 Task: Find connections with filter location Duncan with filter topic #Mobileapplicationswith filter profile language Potuguese with filter current company Brookfield Asset Management with filter school De Nobili School with filter industry Robotics Engineering with filter service category Family Law with filter keywords title Accounts Payable/Receivable Clerk
Action: Mouse moved to (149, 237)
Screenshot: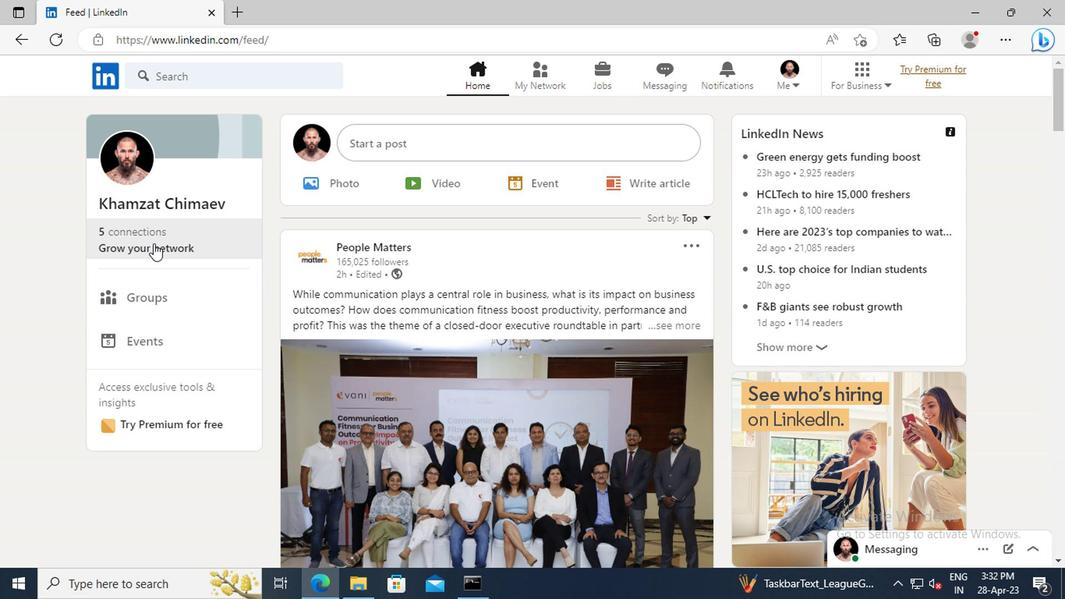 
Action: Mouse pressed left at (149, 237)
Screenshot: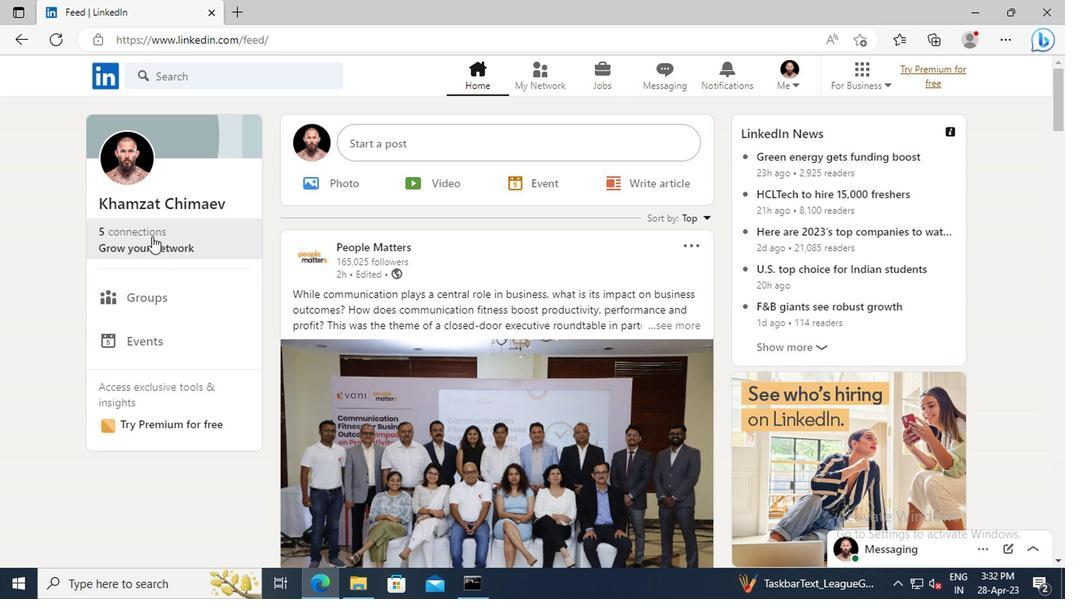
Action: Mouse moved to (168, 159)
Screenshot: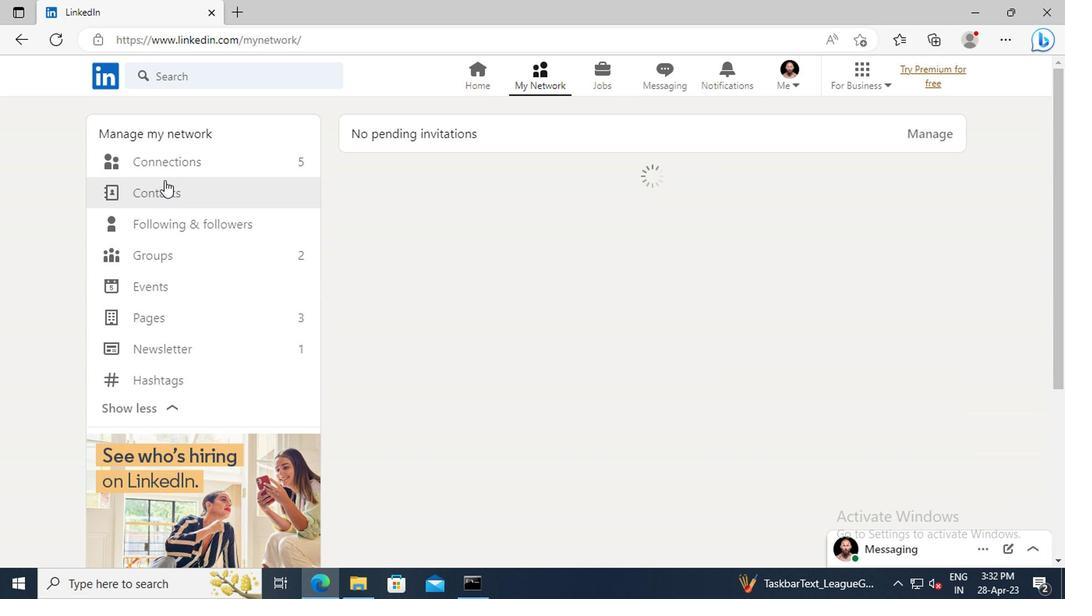 
Action: Mouse pressed left at (168, 159)
Screenshot: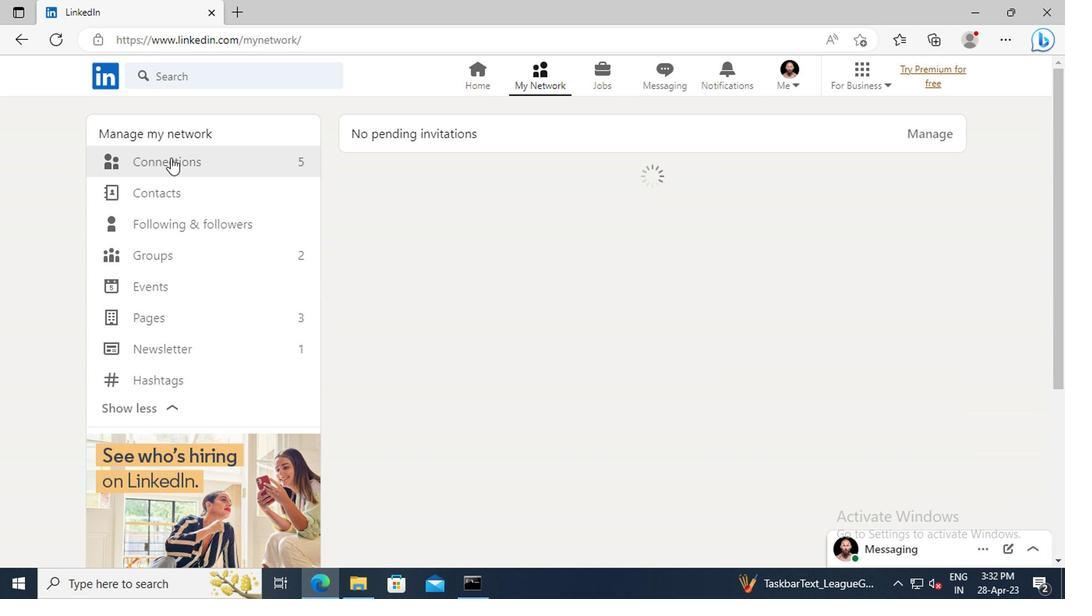 
Action: Mouse moved to (647, 168)
Screenshot: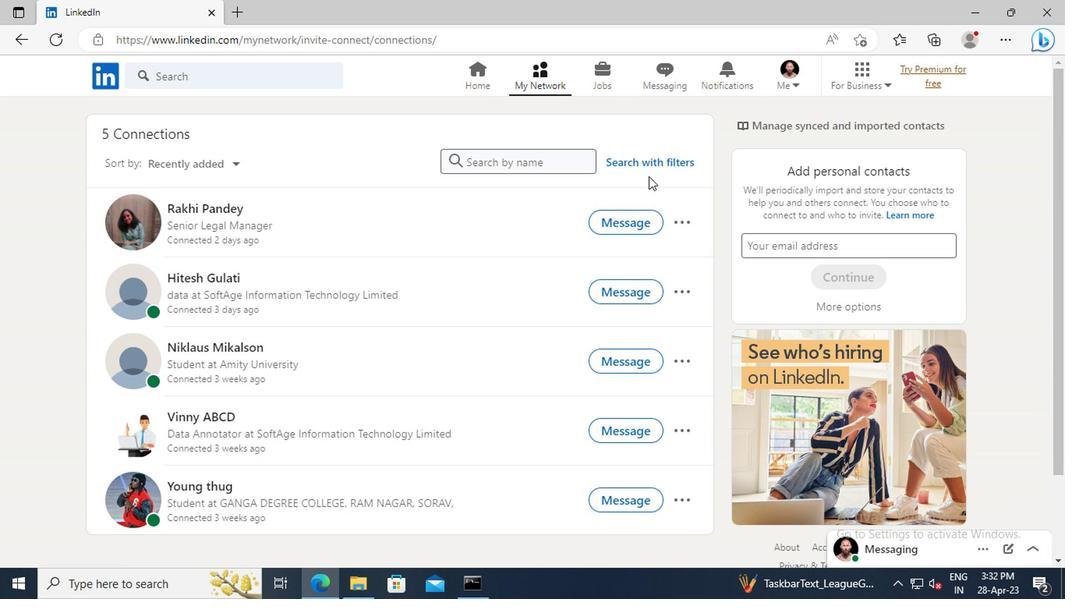 
Action: Mouse pressed left at (647, 168)
Screenshot: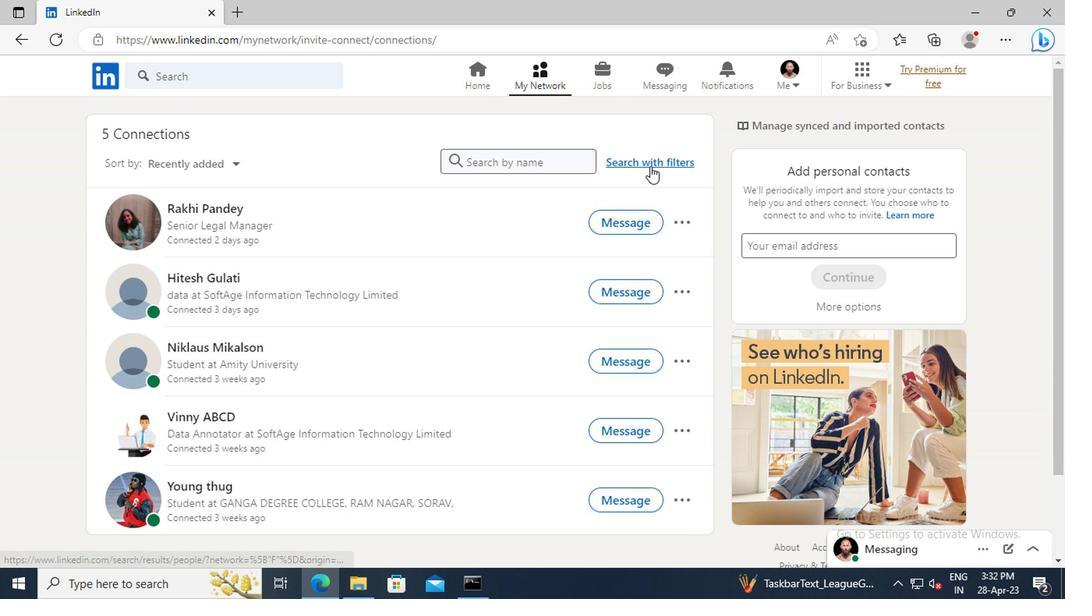 
Action: Mouse moved to (588, 122)
Screenshot: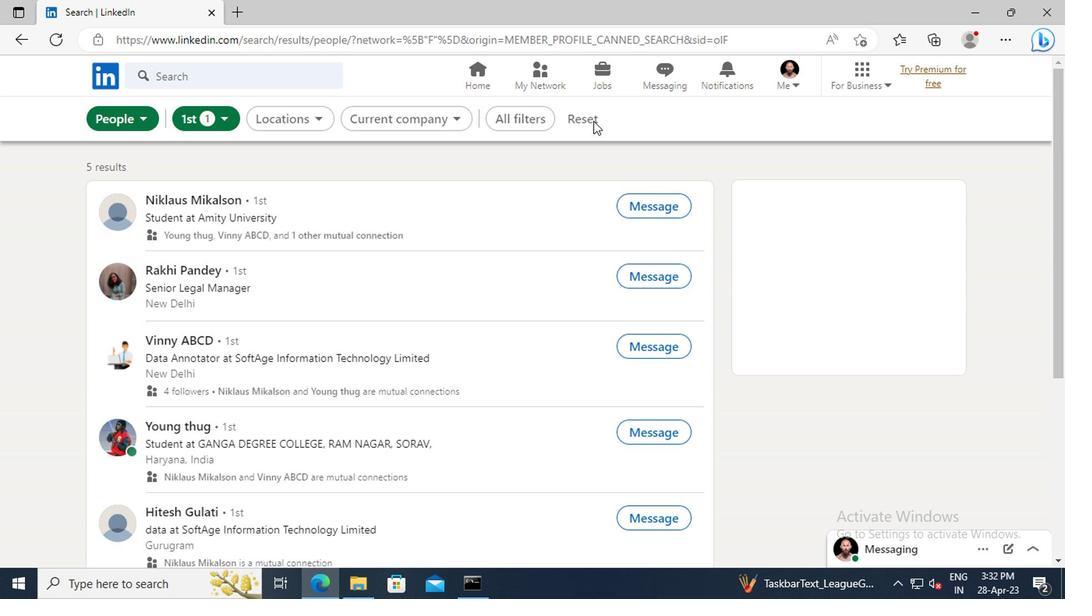 
Action: Mouse pressed left at (588, 122)
Screenshot: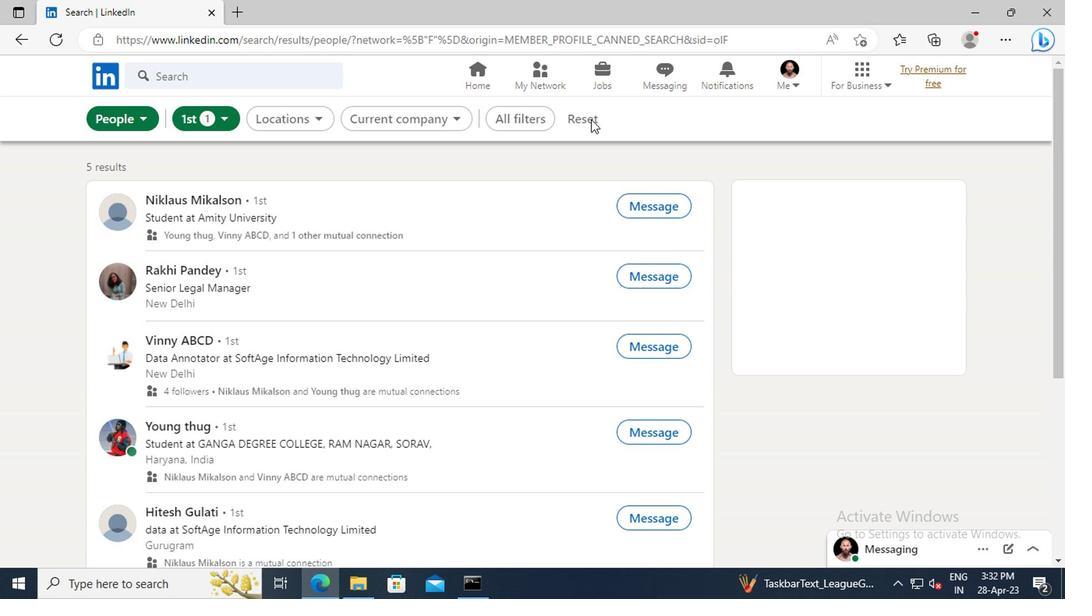 
Action: Mouse moved to (567, 120)
Screenshot: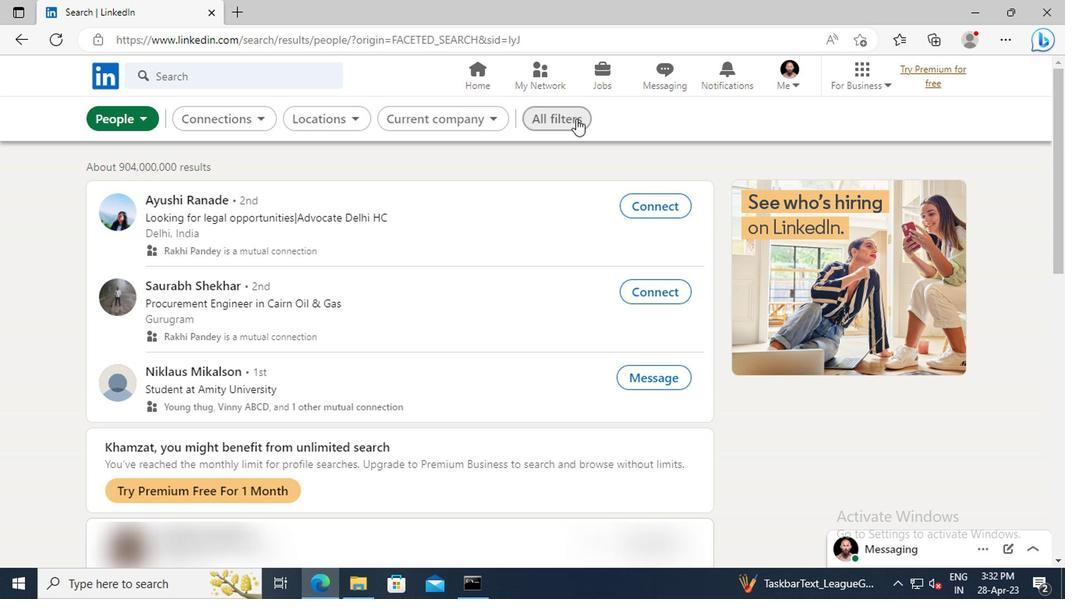 
Action: Mouse pressed left at (567, 120)
Screenshot: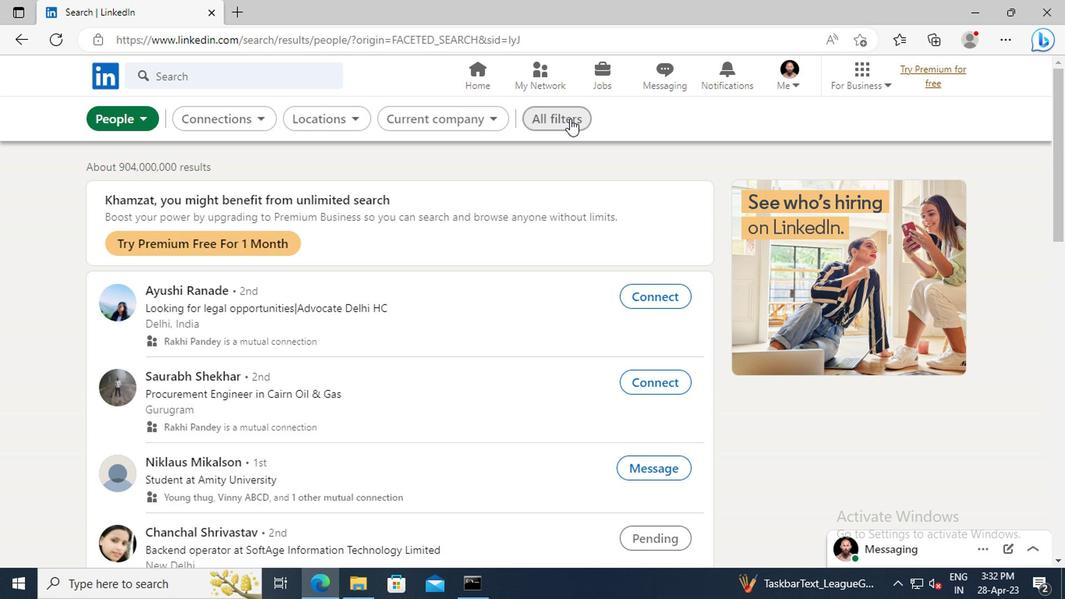 
Action: Mouse moved to (886, 259)
Screenshot: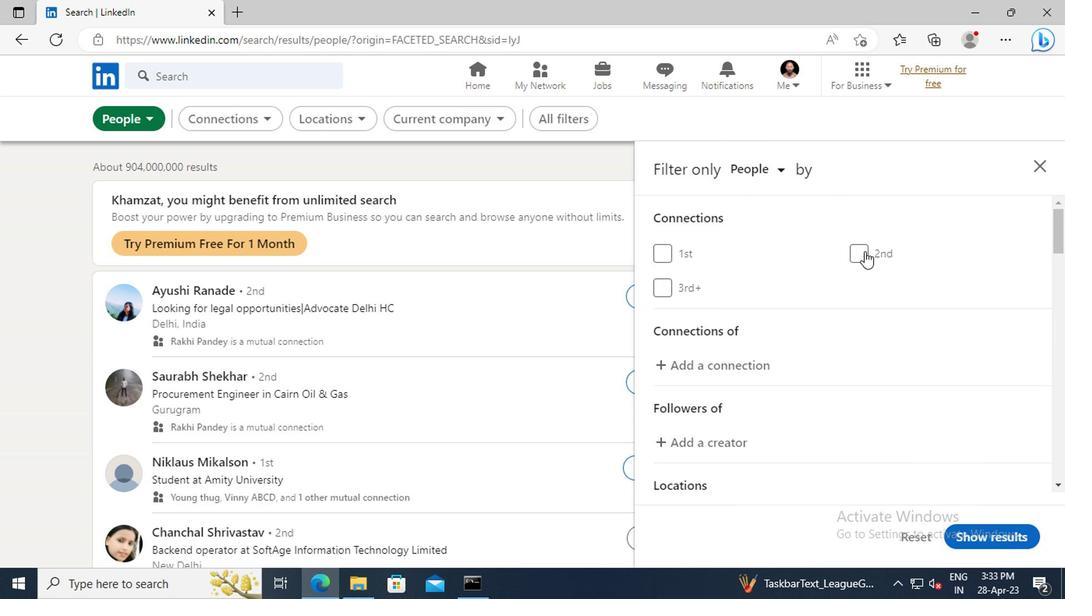 
Action: Mouse scrolled (886, 258) with delta (0, 0)
Screenshot: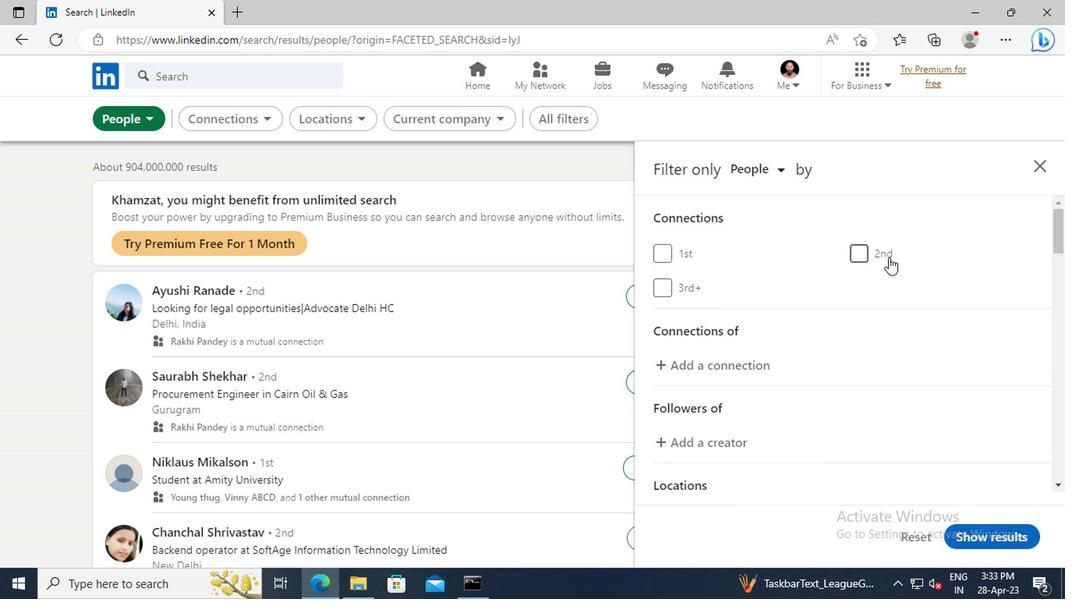 
Action: Mouse scrolled (886, 258) with delta (0, 0)
Screenshot: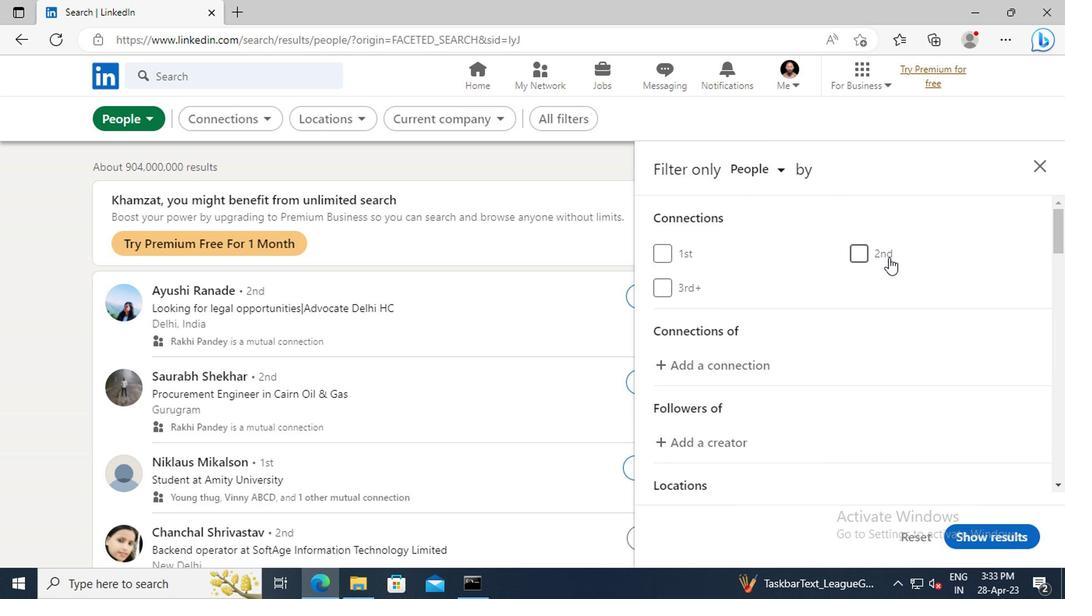 
Action: Mouse scrolled (886, 258) with delta (0, 0)
Screenshot: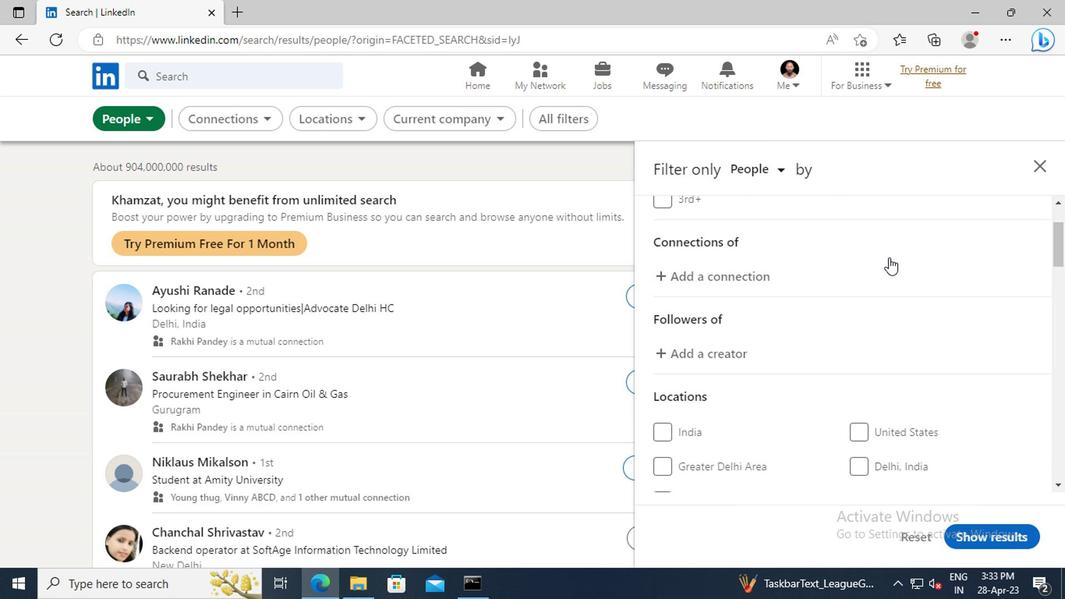 
Action: Mouse scrolled (886, 258) with delta (0, 0)
Screenshot: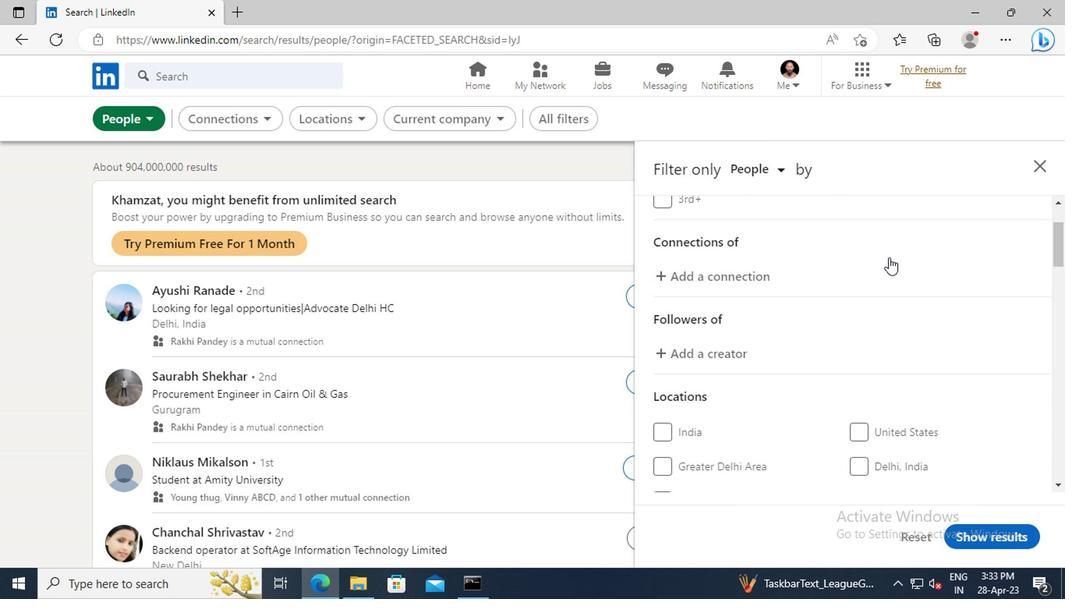 
Action: Mouse scrolled (886, 258) with delta (0, 0)
Screenshot: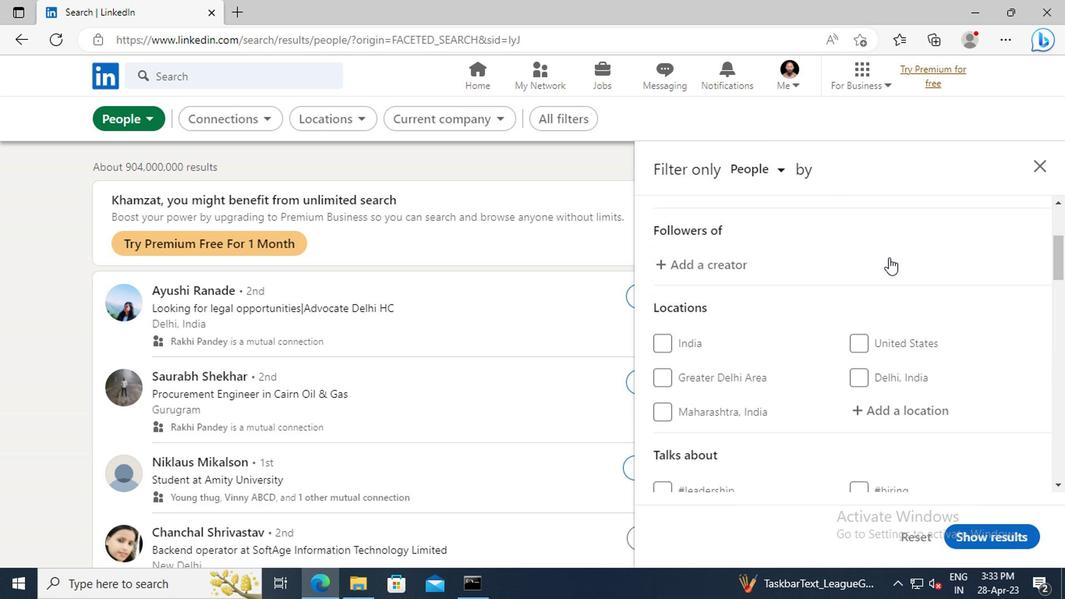 
Action: Mouse scrolled (886, 258) with delta (0, 0)
Screenshot: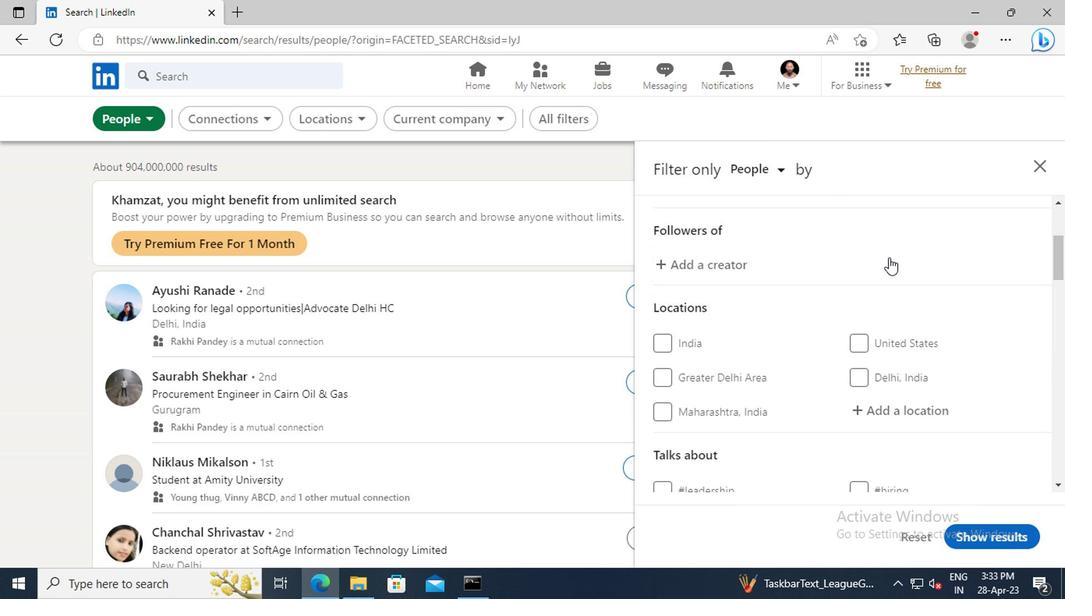 
Action: Mouse moved to (880, 323)
Screenshot: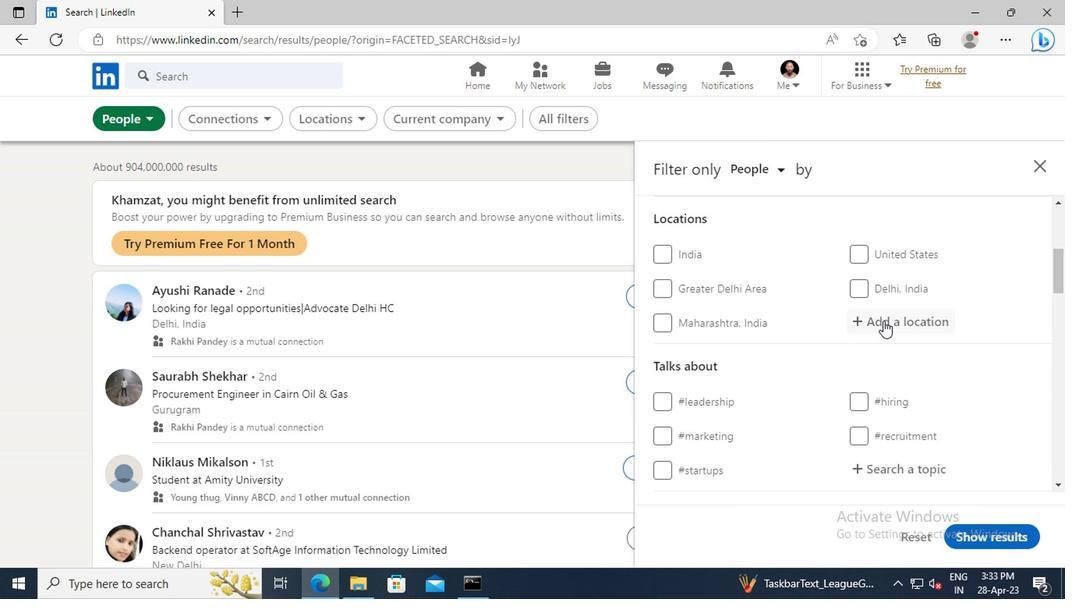 
Action: Mouse pressed left at (880, 323)
Screenshot: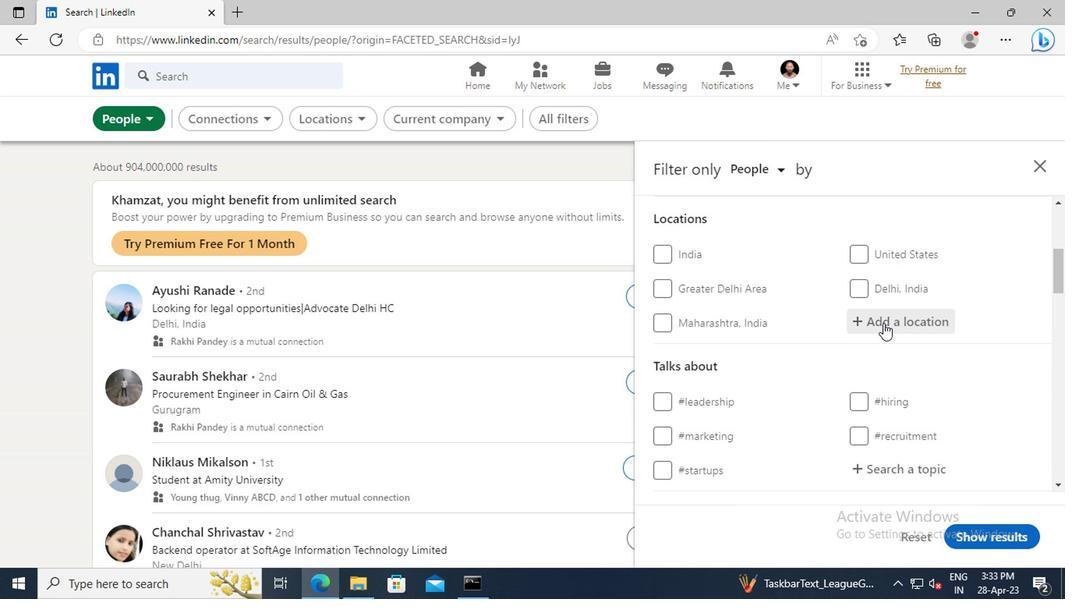 
Action: Key pressed <Key.shift>DUNCAN
Screenshot: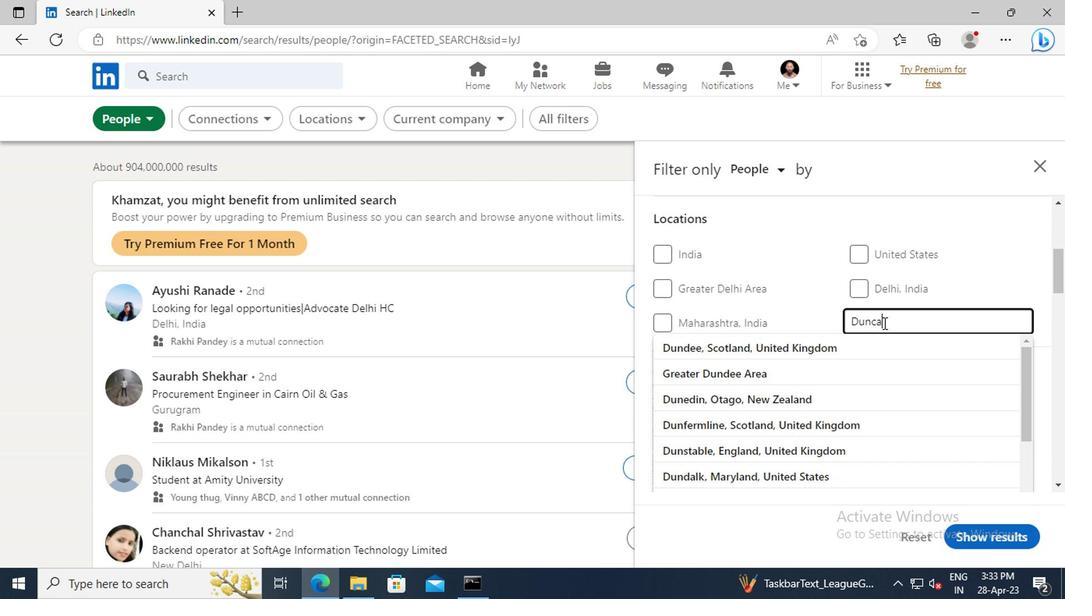 
Action: Mouse moved to (886, 344)
Screenshot: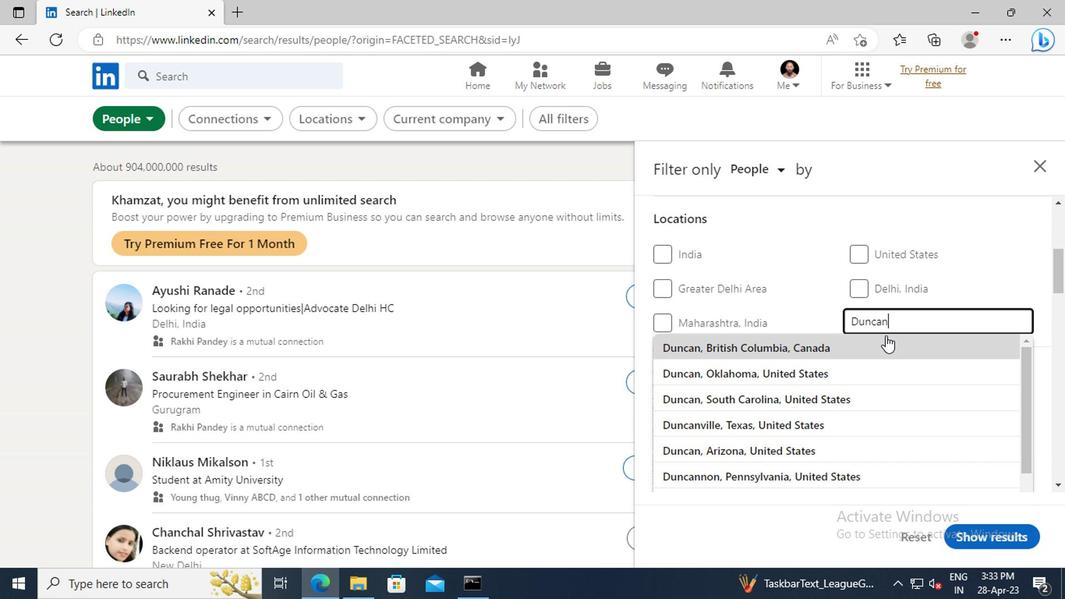 
Action: Mouse pressed left at (886, 344)
Screenshot: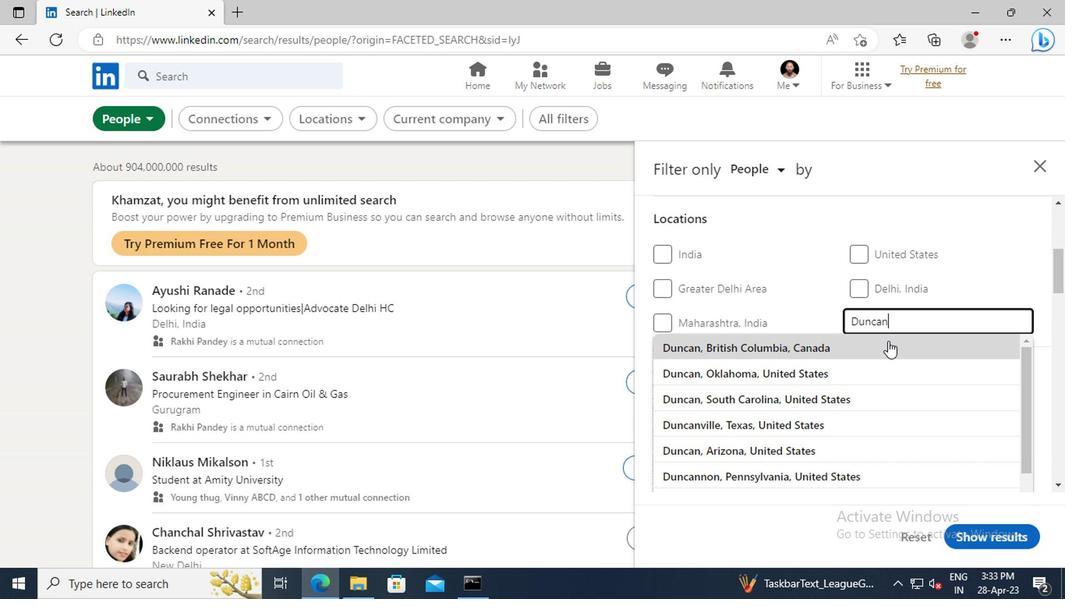 
Action: Mouse scrolled (886, 343) with delta (0, -1)
Screenshot: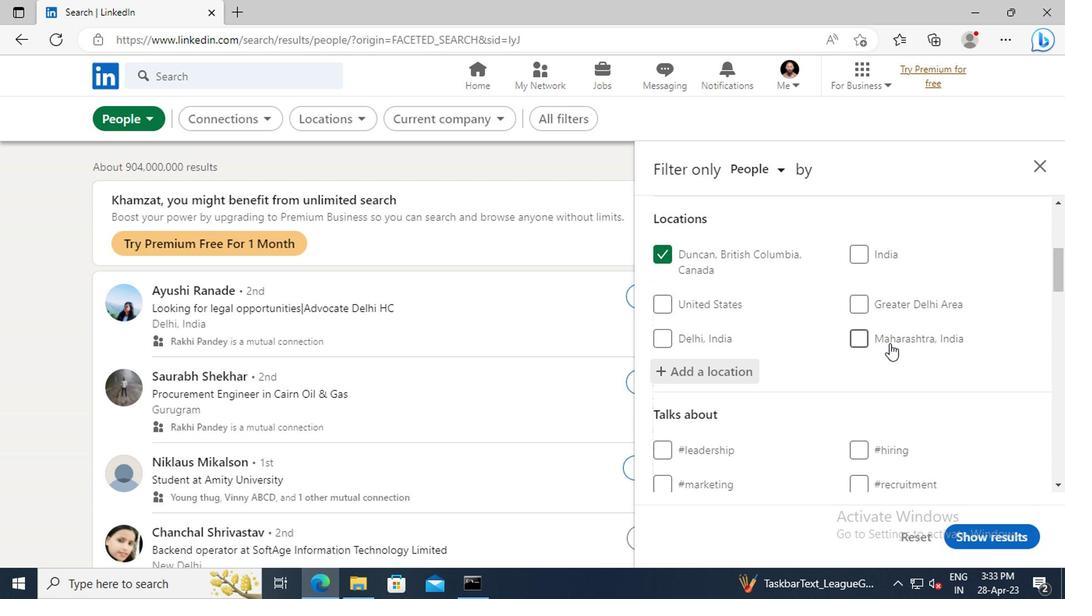 
Action: Mouse scrolled (886, 343) with delta (0, -1)
Screenshot: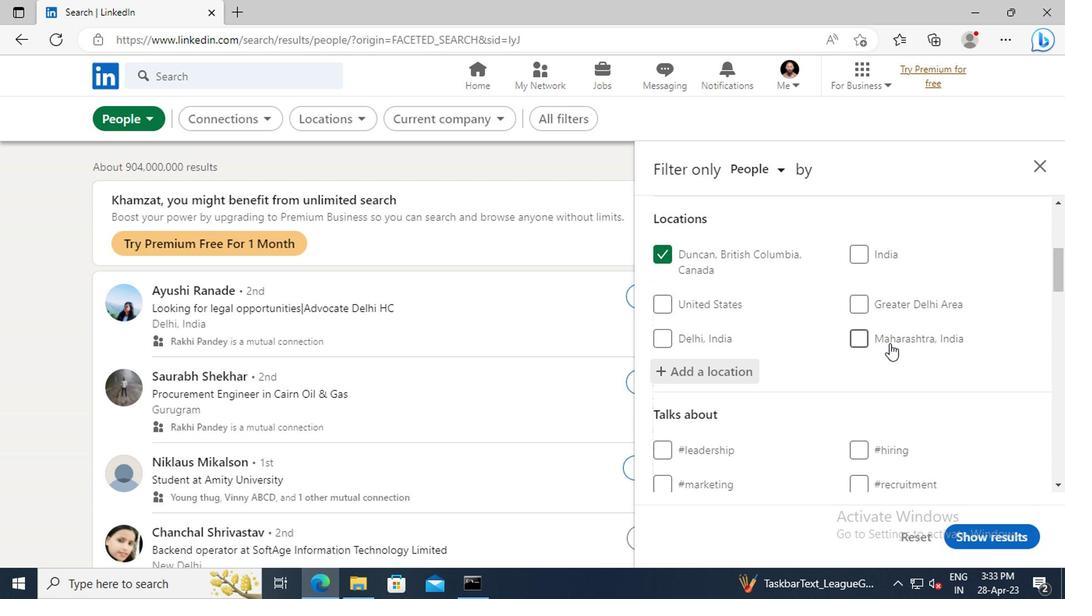 
Action: Mouse scrolled (886, 343) with delta (0, -1)
Screenshot: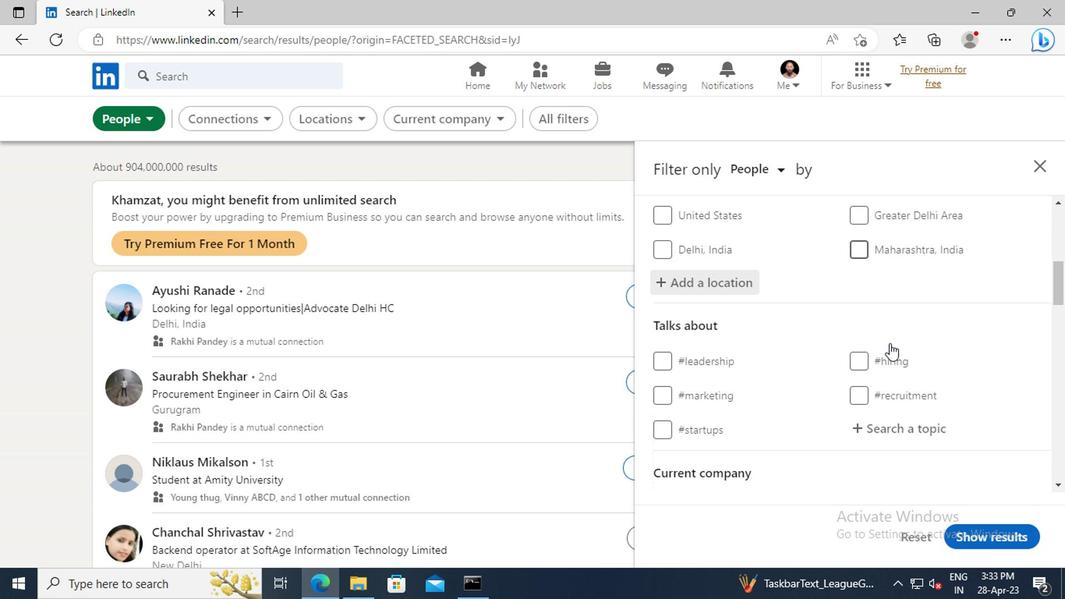 
Action: Mouse moved to (884, 382)
Screenshot: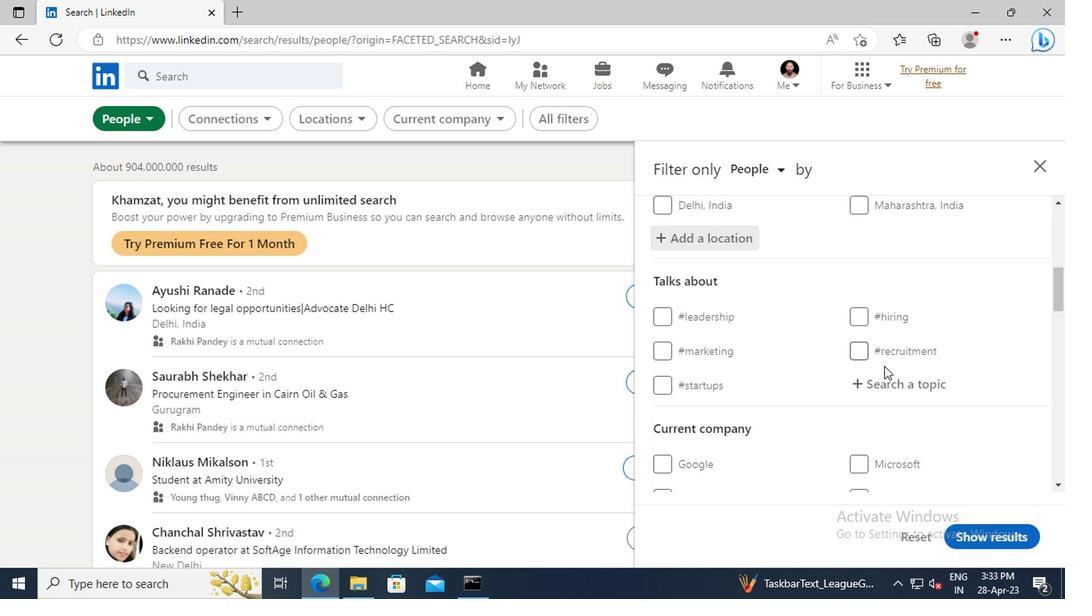 
Action: Mouse pressed left at (884, 382)
Screenshot: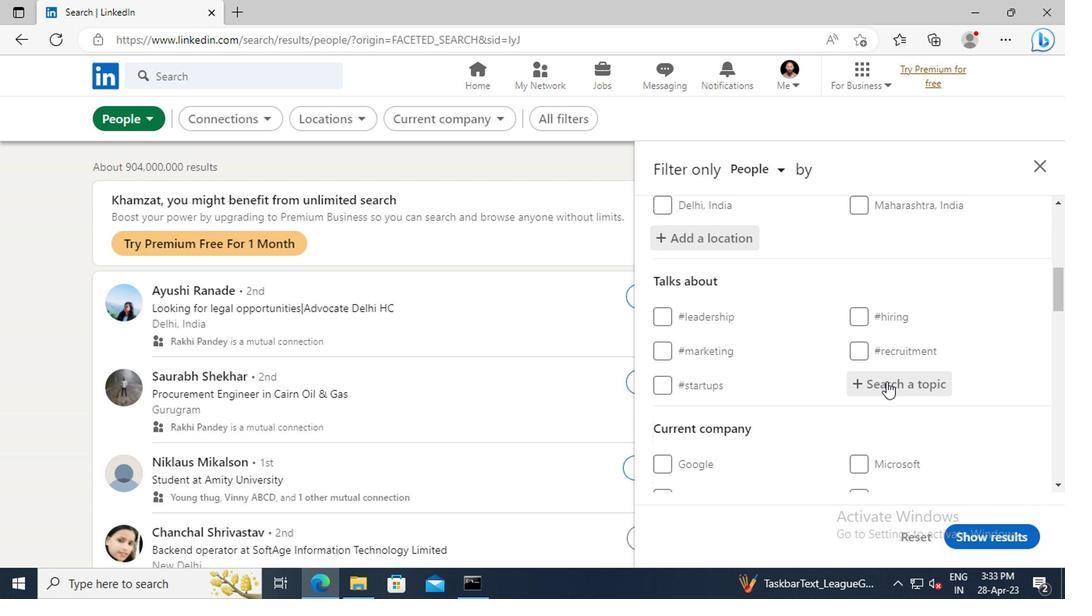 
Action: Key pressed <Key.shift>MOBILEAPPLIC
Screenshot: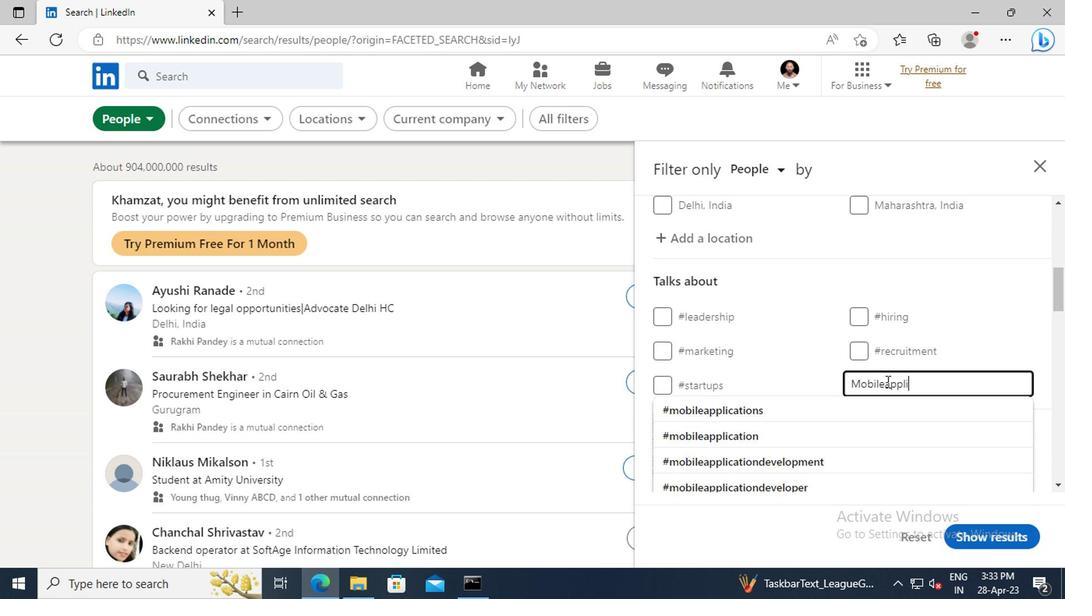 
Action: Mouse moved to (890, 403)
Screenshot: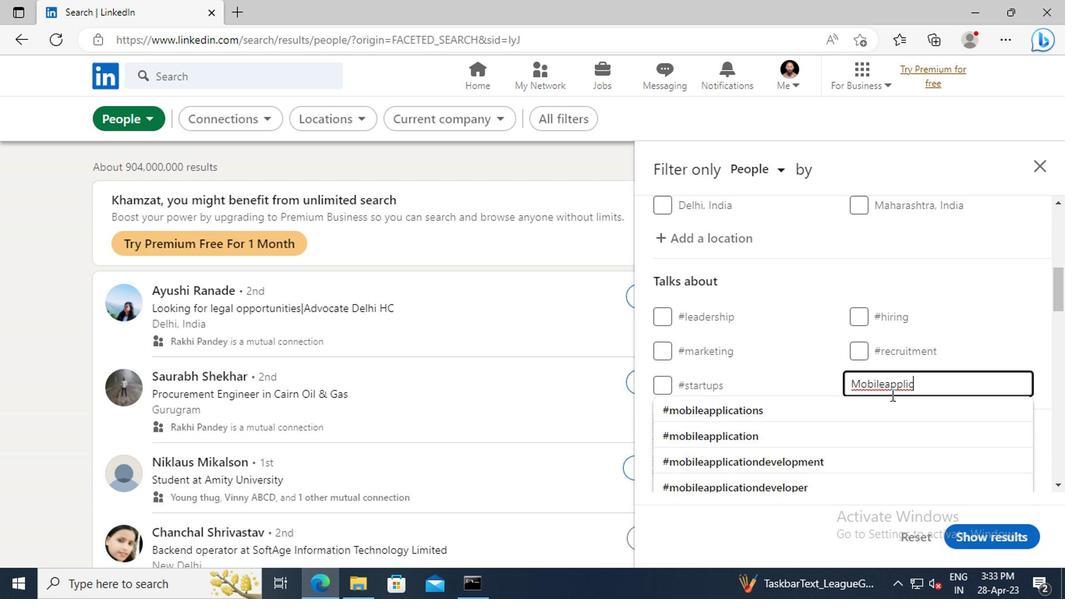 
Action: Mouse pressed left at (890, 403)
Screenshot: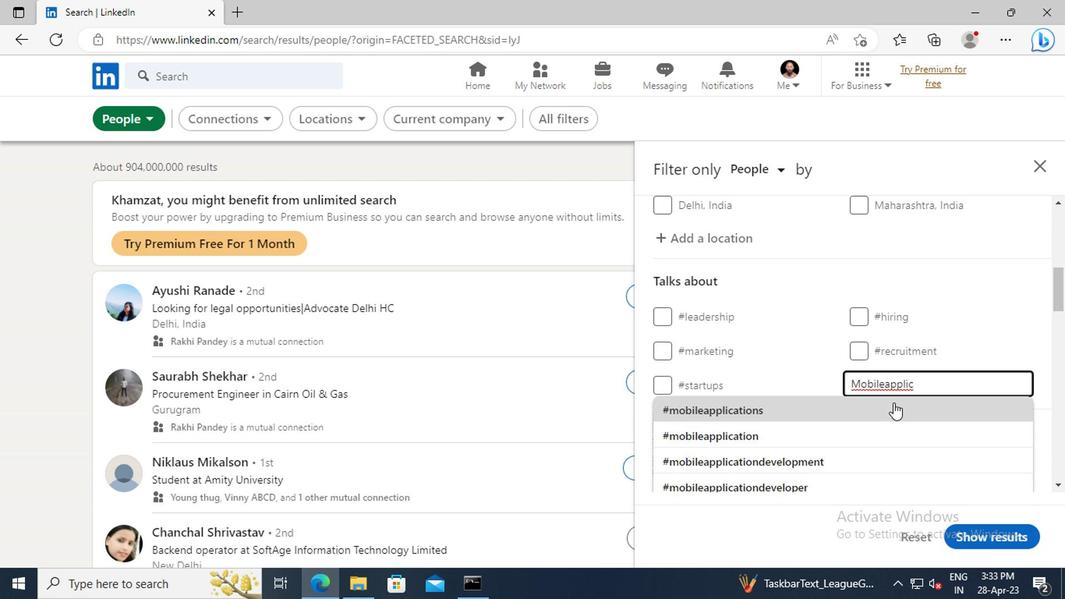 
Action: Mouse scrolled (890, 402) with delta (0, 0)
Screenshot: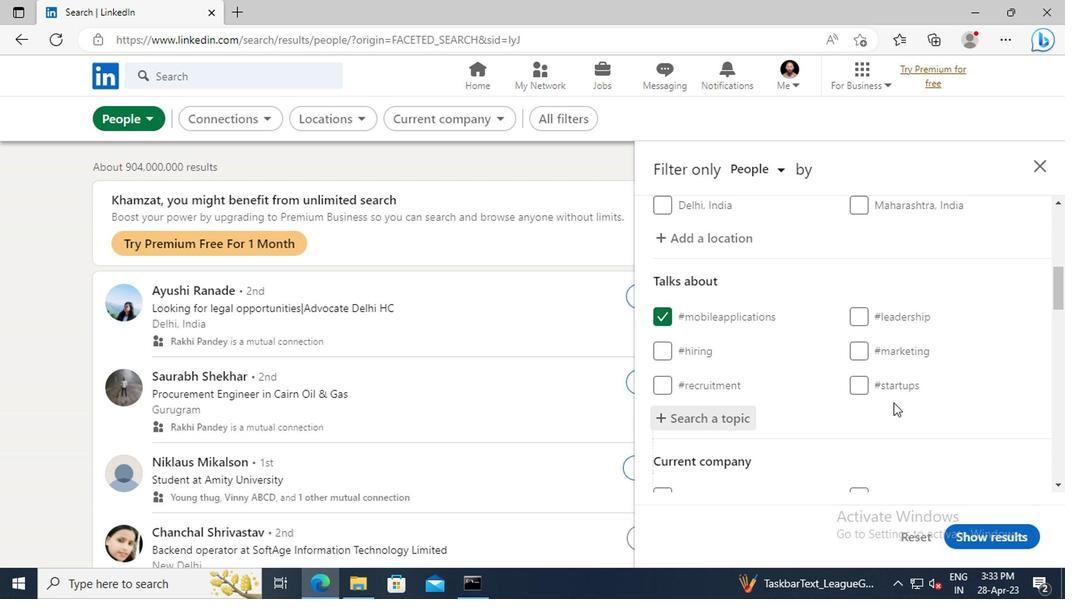
Action: Mouse scrolled (890, 402) with delta (0, 0)
Screenshot: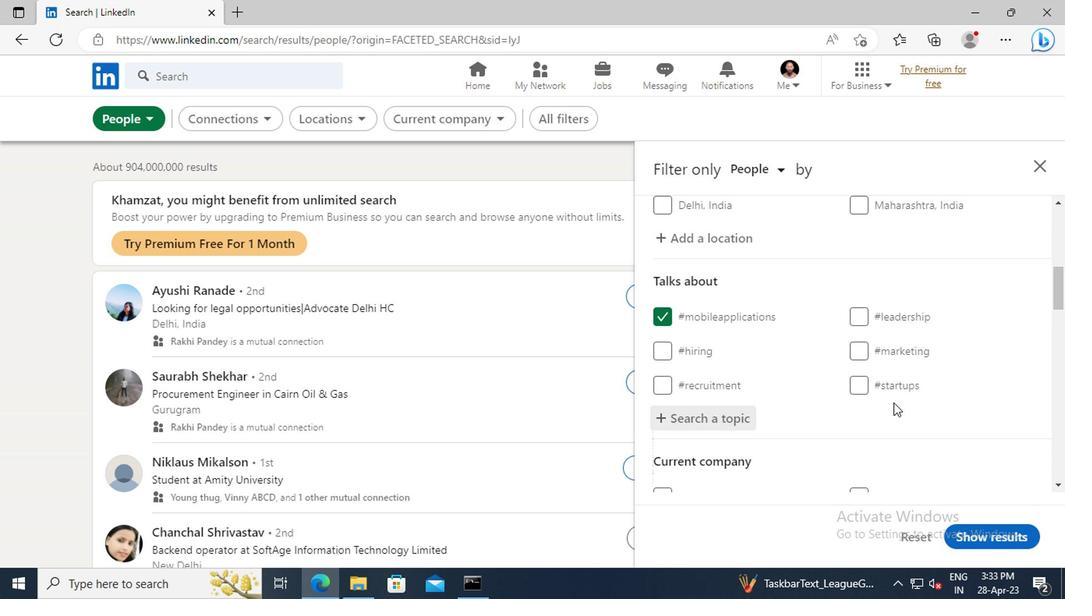 
Action: Mouse scrolled (890, 402) with delta (0, 0)
Screenshot: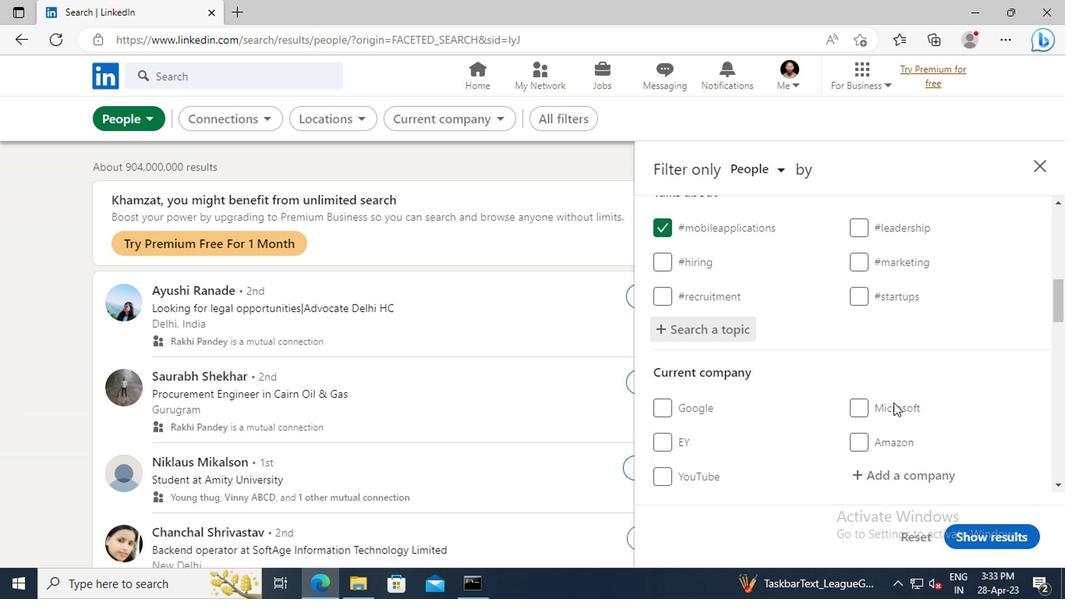 
Action: Mouse scrolled (890, 402) with delta (0, 0)
Screenshot: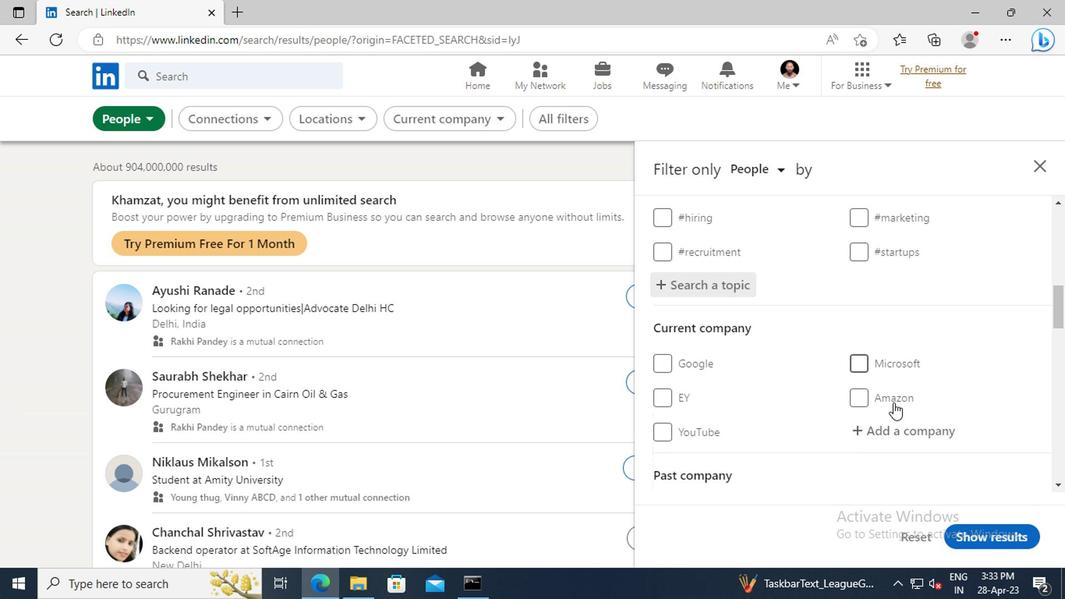 
Action: Mouse scrolled (890, 402) with delta (0, 0)
Screenshot: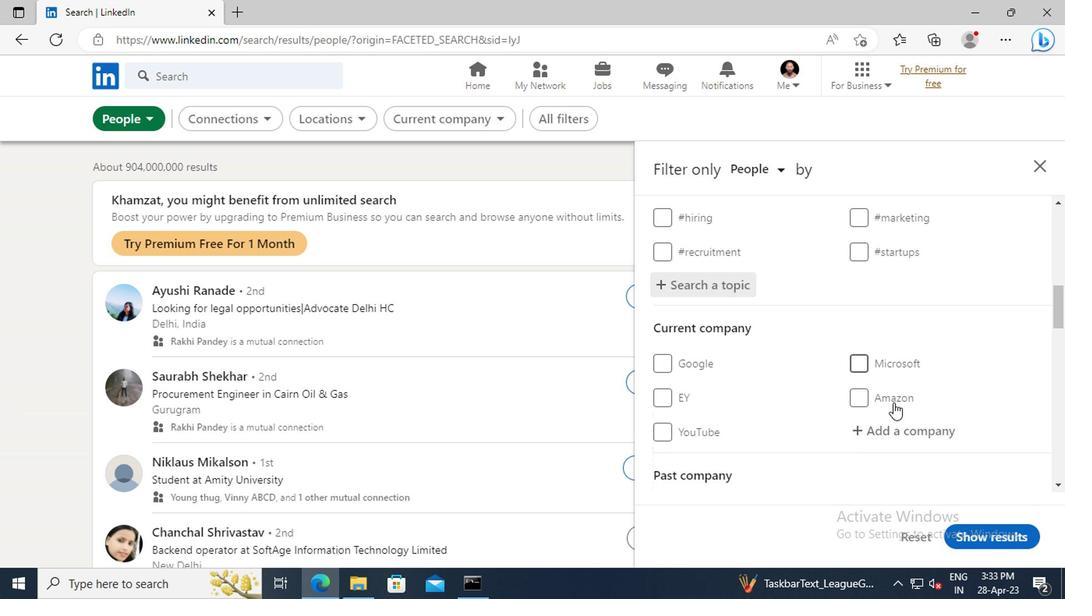 
Action: Mouse scrolled (890, 402) with delta (0, 0)
Screenshot: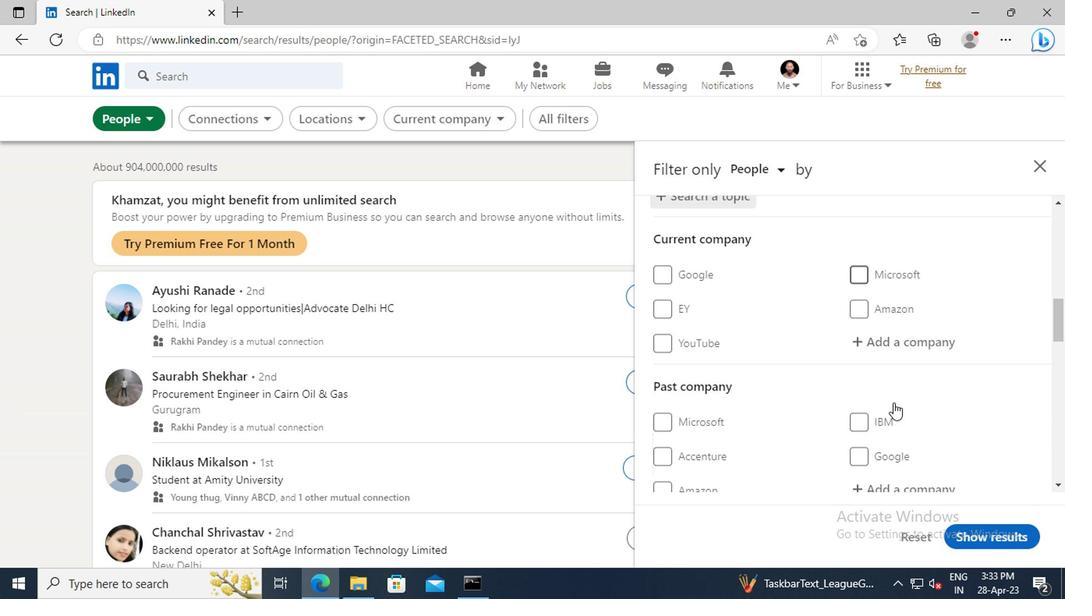 
Action: Mouse scrolled (890, 402) with delta (0, 0)
Screenshot: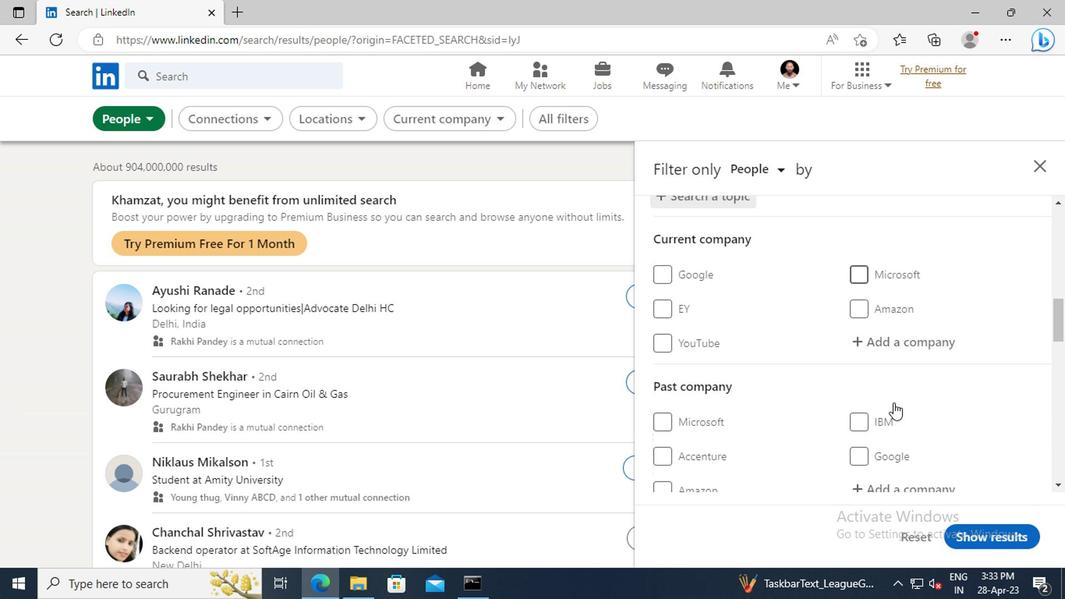 
Action: Mouse scrolled (890, 402) with delta (0, 0)
Screenshot: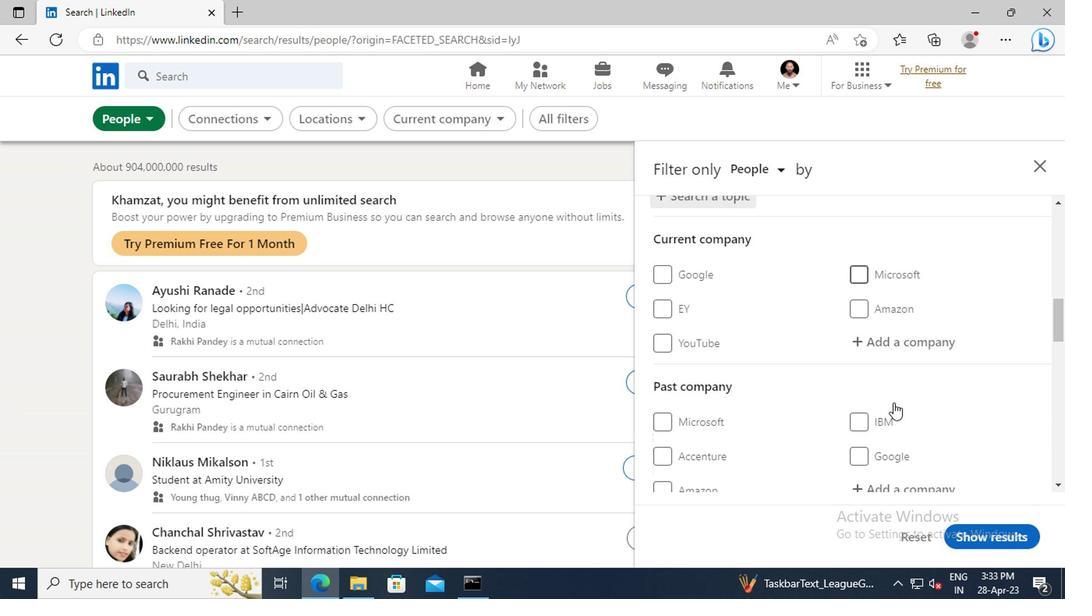 
Action: Mouse scrolled (890, 402) with delta (0, 0)
Screenshot: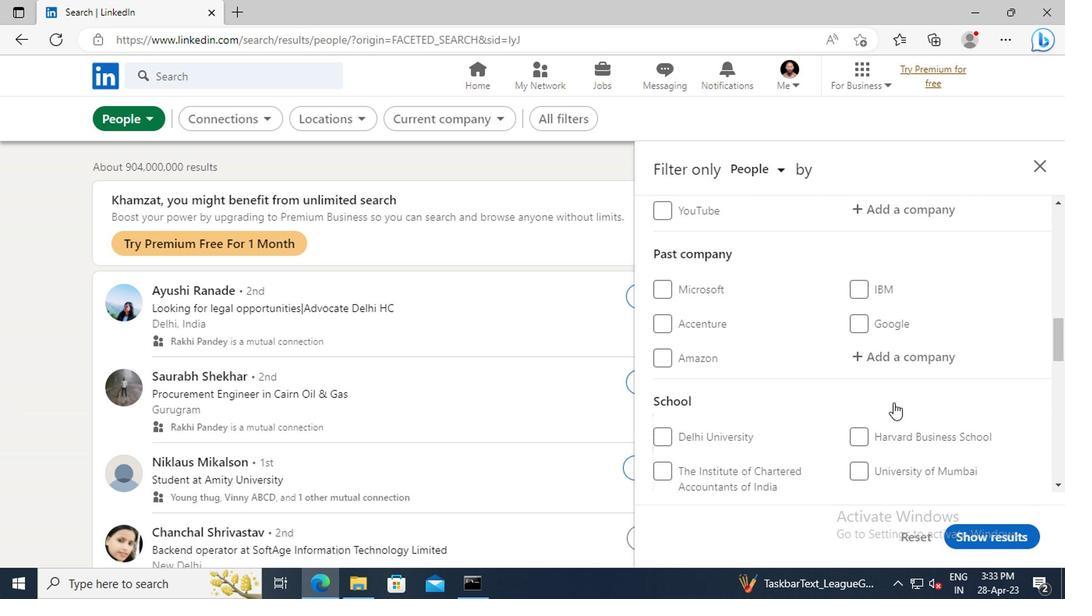 
Action: Mouse scrolled (890, 402) with delta (0, 0)
Screenshot: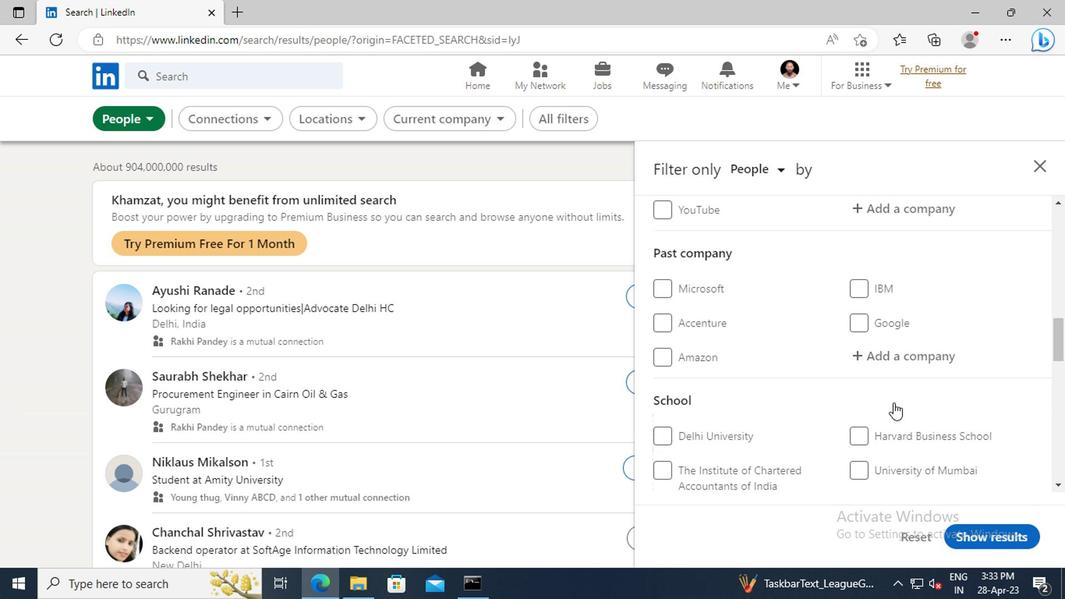 
Action: Mouse scrolled (890, 402) with delta (0, 0)
Screenshot: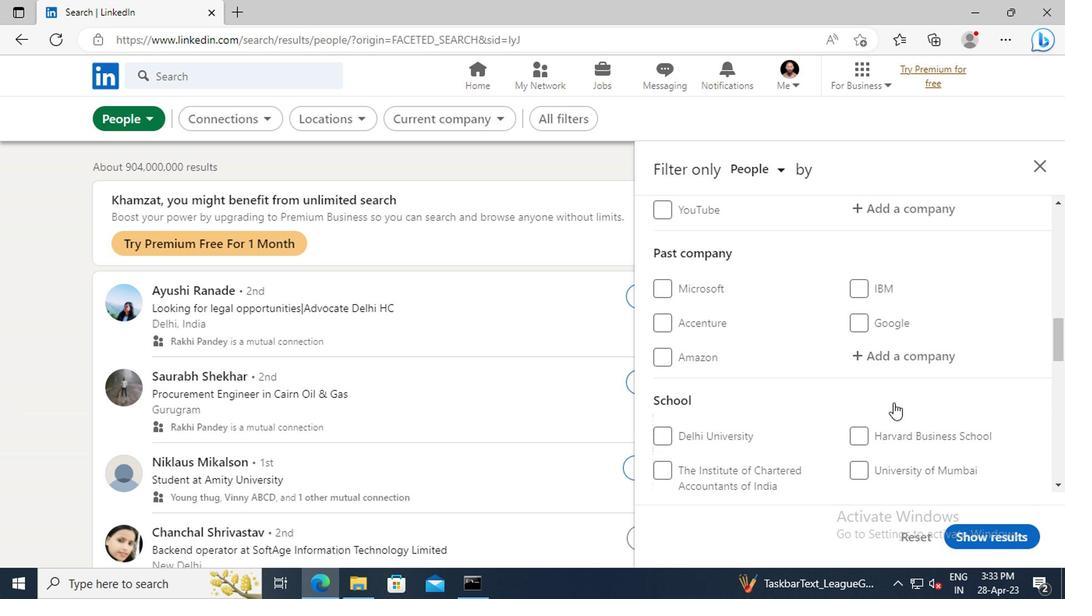 
Action: Mouse scrolled (890, 402) with delta (0, 0)
Screenshot: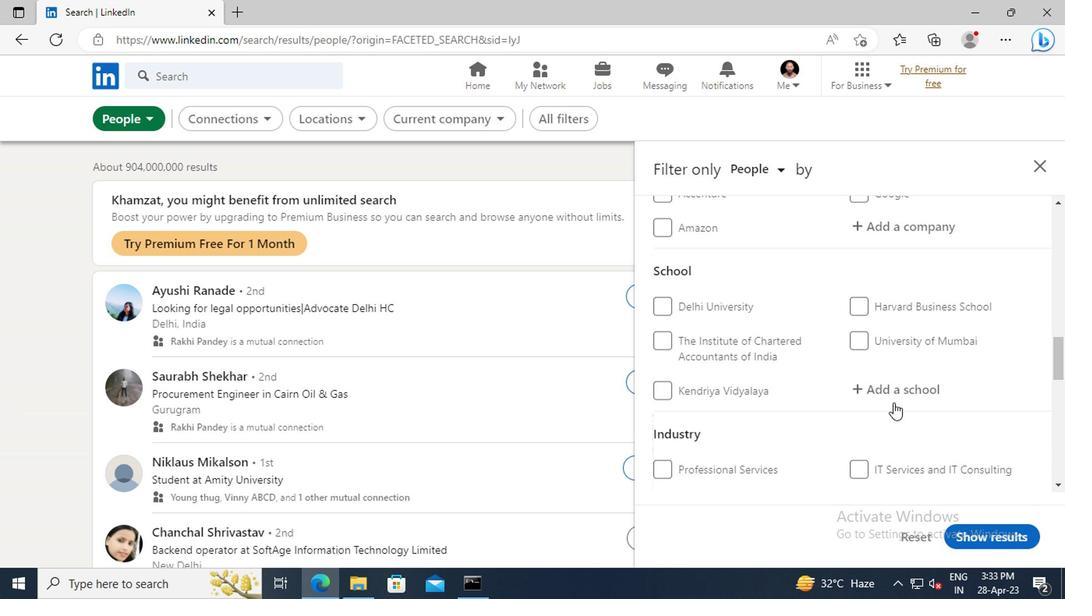 
Action: Mouse scrolled (890, 402) with delta (0, 0)
Screenshot: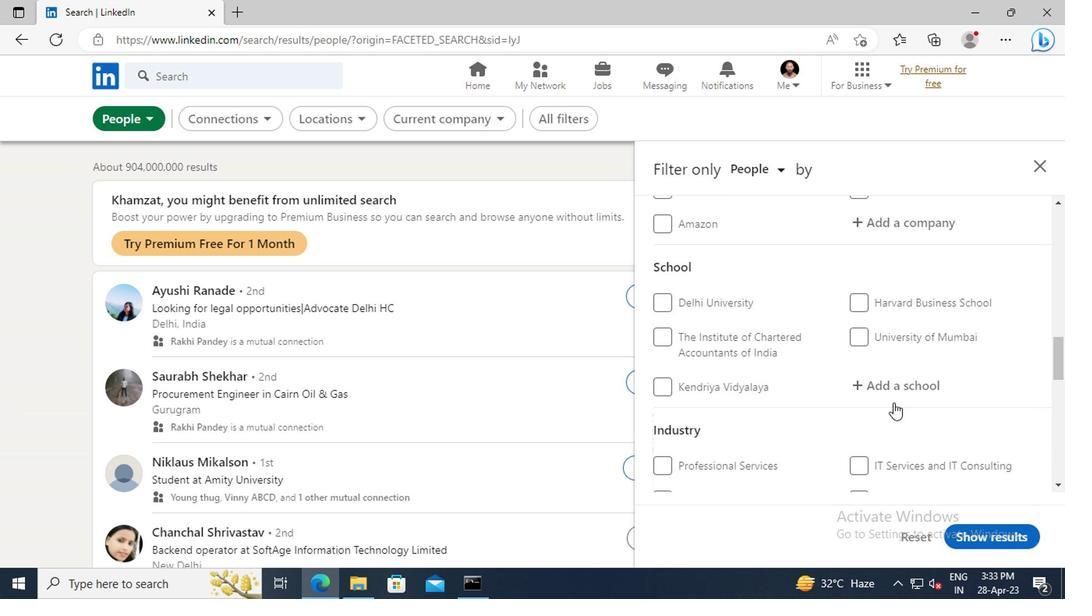 
Action: Mouse scrolled (890, 402) with delta (0, 0)
Screenshot: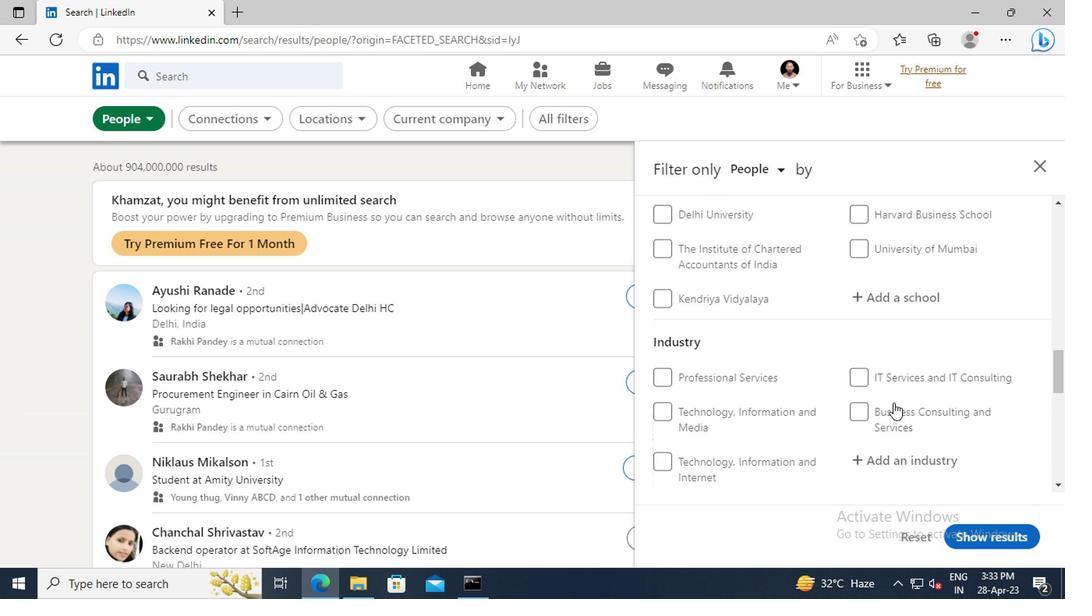 
Action: Mouse scrolled (890, 402) with delta (0, 0)
Screenshot: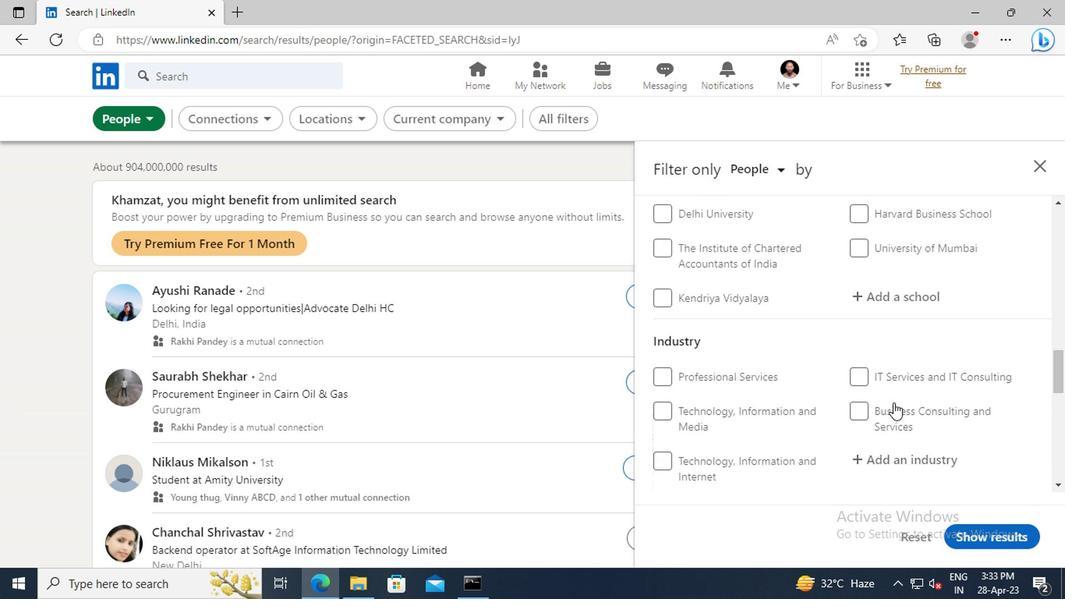 
Action: Mouse scrolled (890, 402) with delta (0, 0)
Screenshot: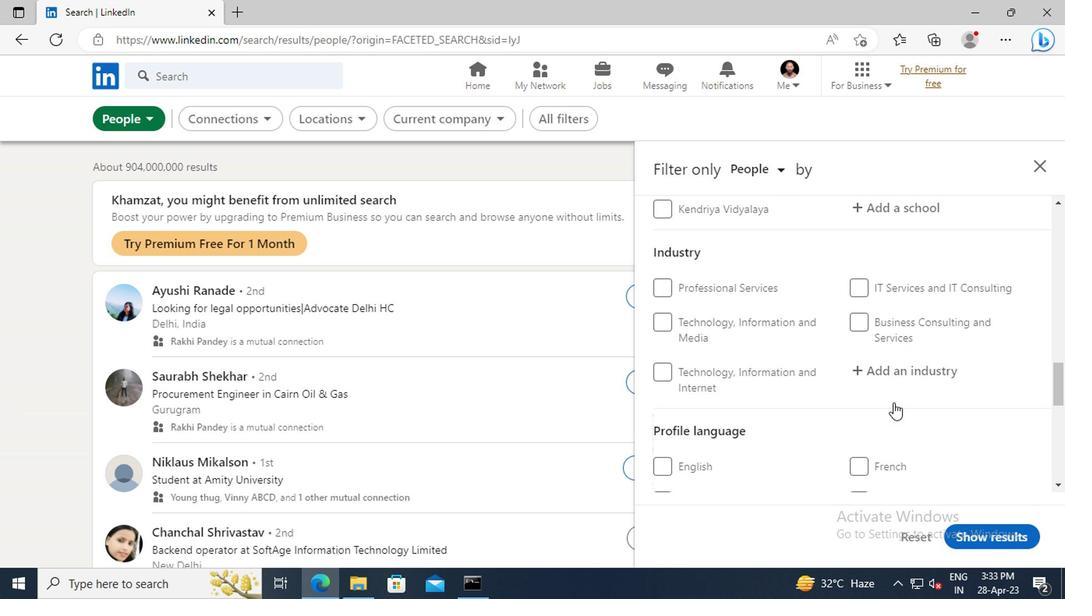 
Action: Mouse scrolled (890, 402) with delta (0, 0)
Screenshot: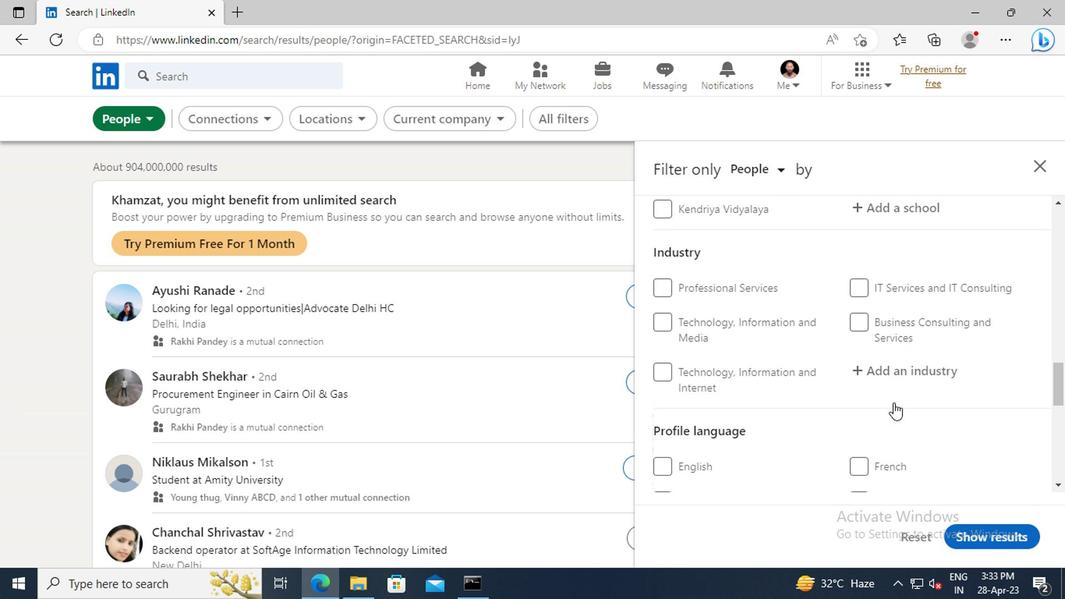 
Action: Mouse moved to (858, 414)
Screenshot: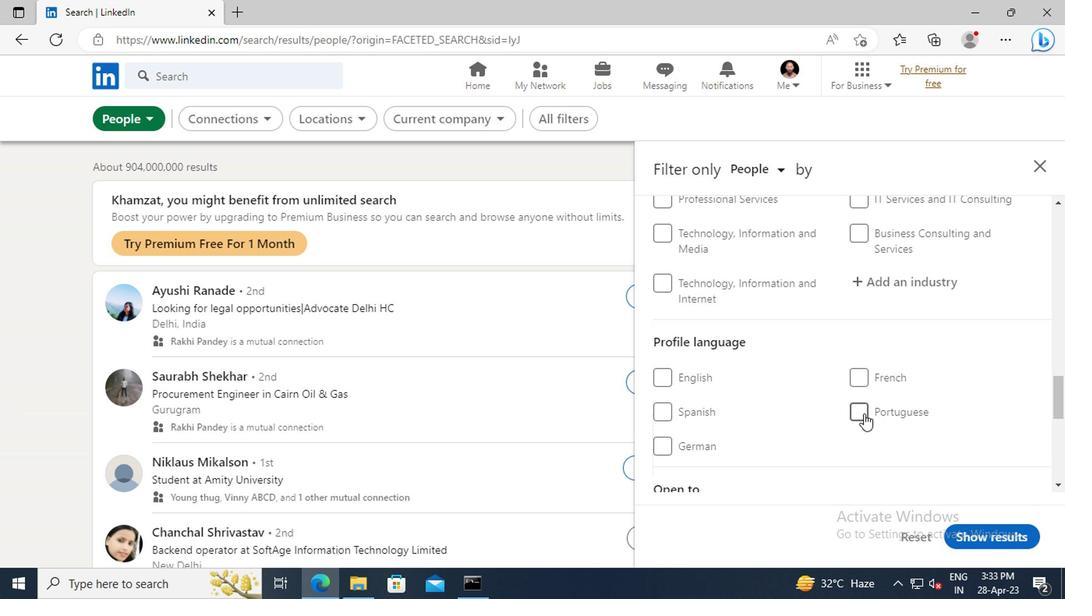 
Action: Mouse pressed left at (858, 414)
Screenshot: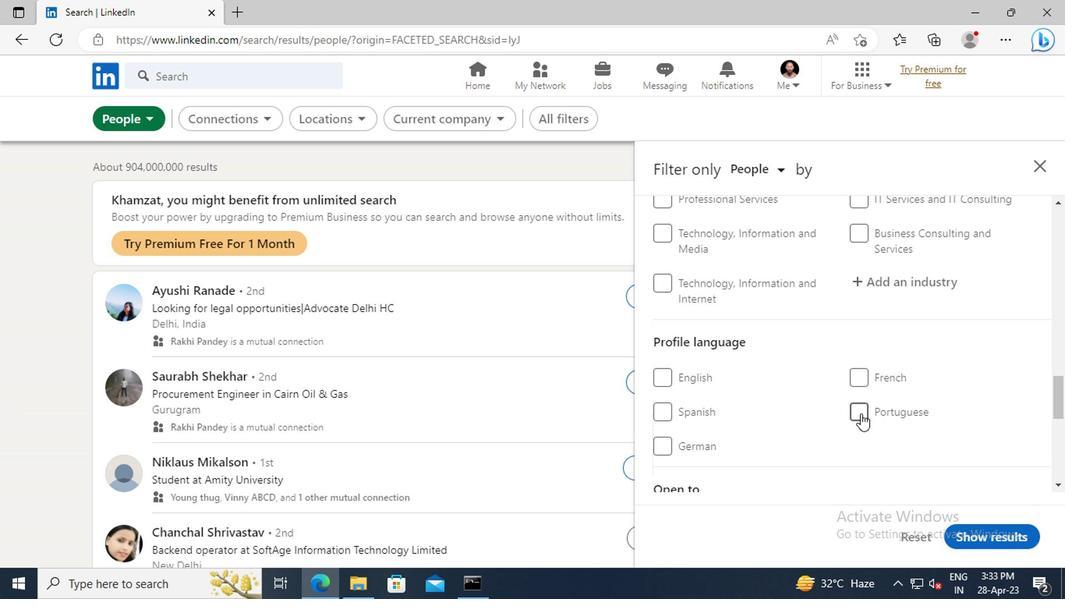 
Action: Mouse moved to (872, 392)
Screenshot: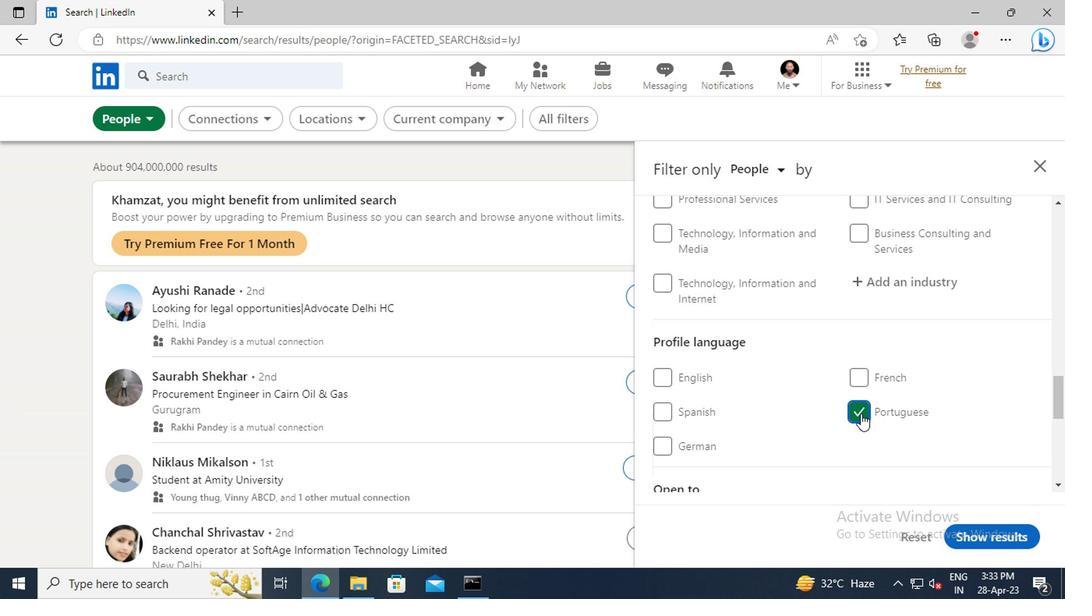 
Action: Mouse scrolled (872, 393) with delta (0, 1)
Screenshot: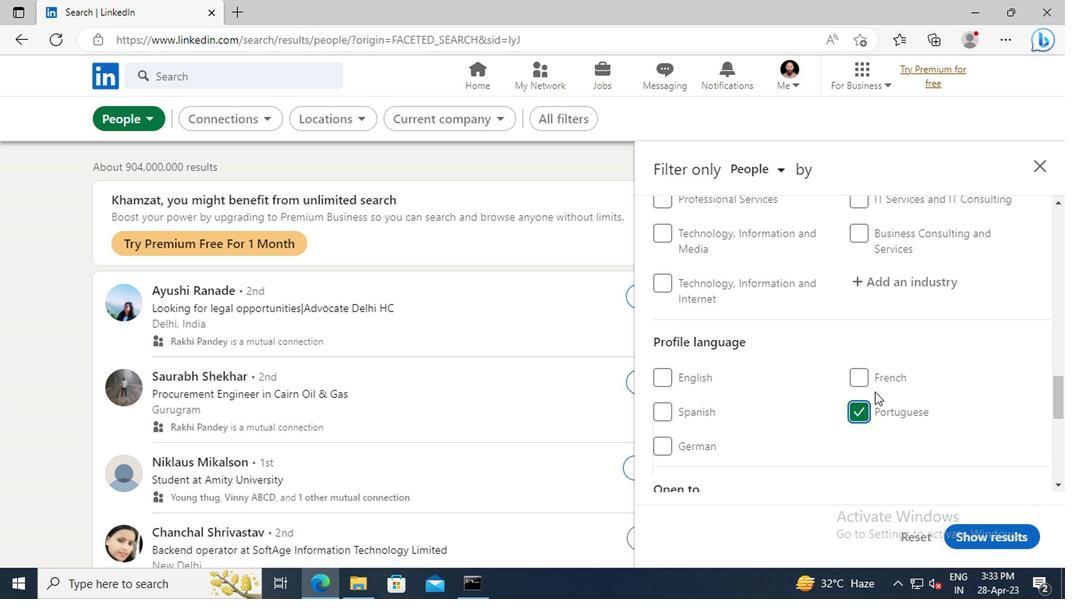 
Action: Mouse scrolled (872, 393) with delta (0, 1)
Screenshot: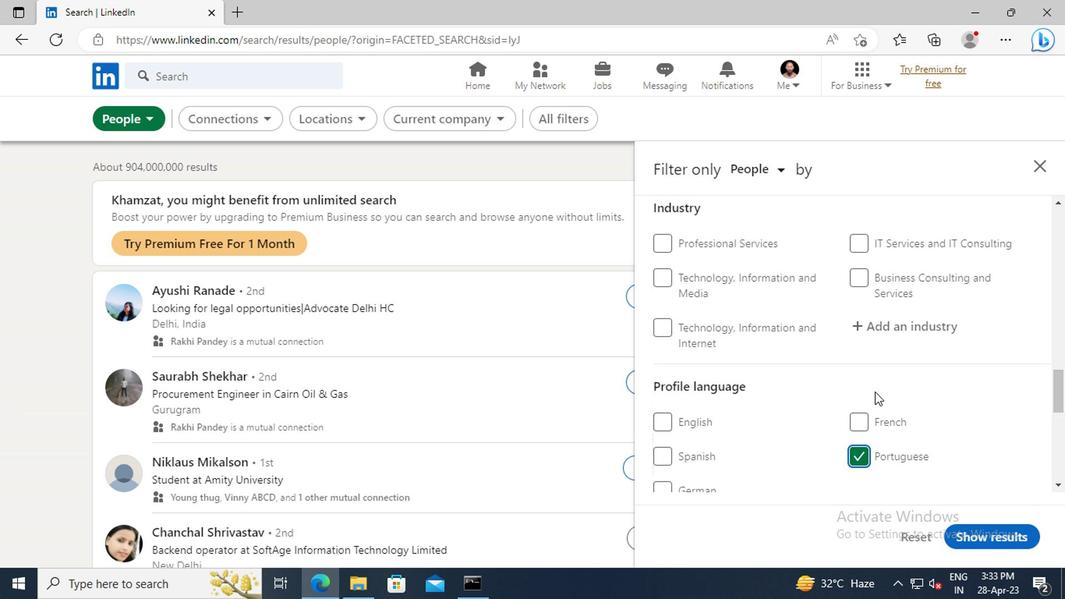 
Action: Mouse scrolled (872, 393) with delta (0, 1)
Screenshot: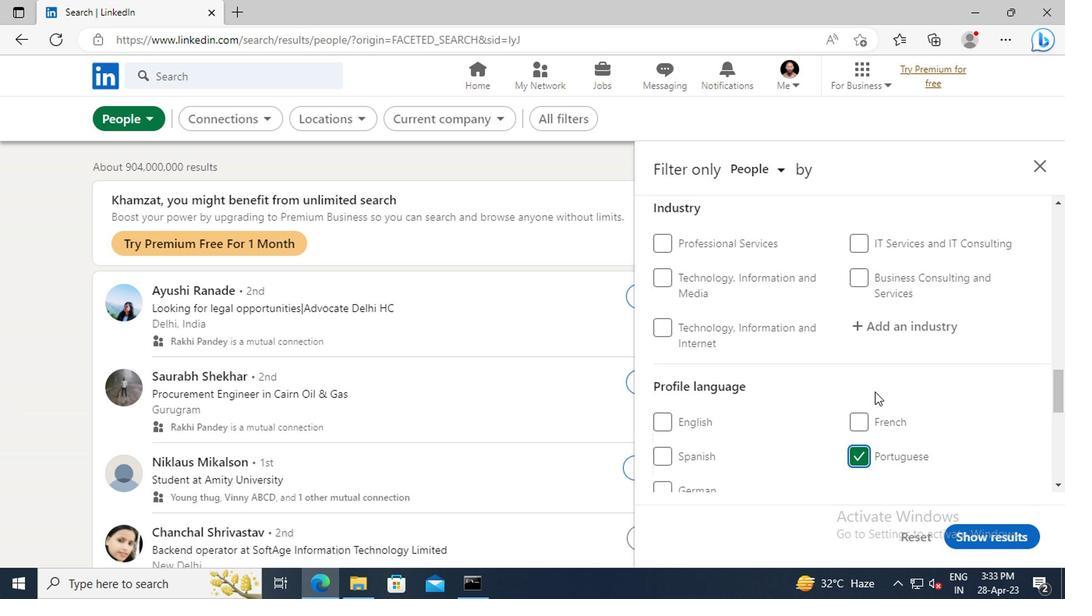 
Action: Mouse scrolled (872, 393) with delta (0, 1)
Screenshot: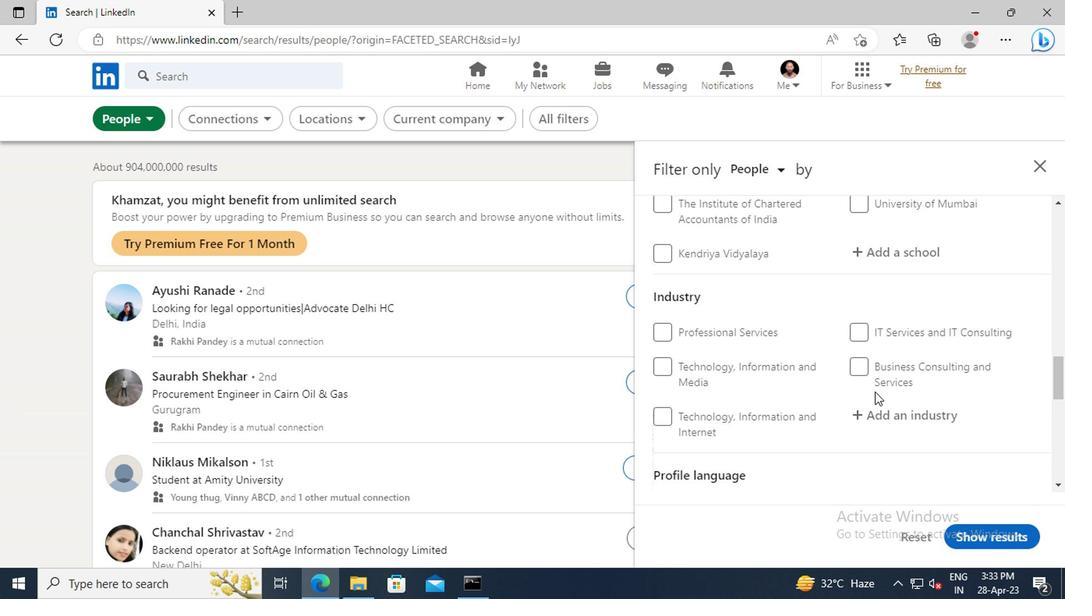 
Action: Mouse scrolled (872, 393) with delta (0, 1)
Screenshot: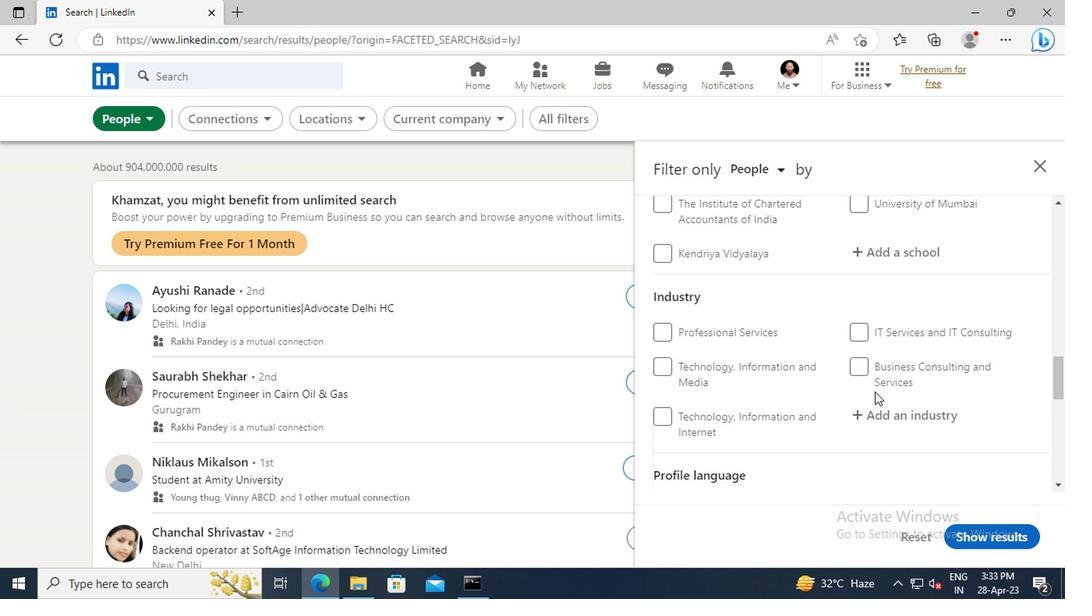 
Action: Mouse scrolled (872, 393) with delta (0, 1)
Screenshot: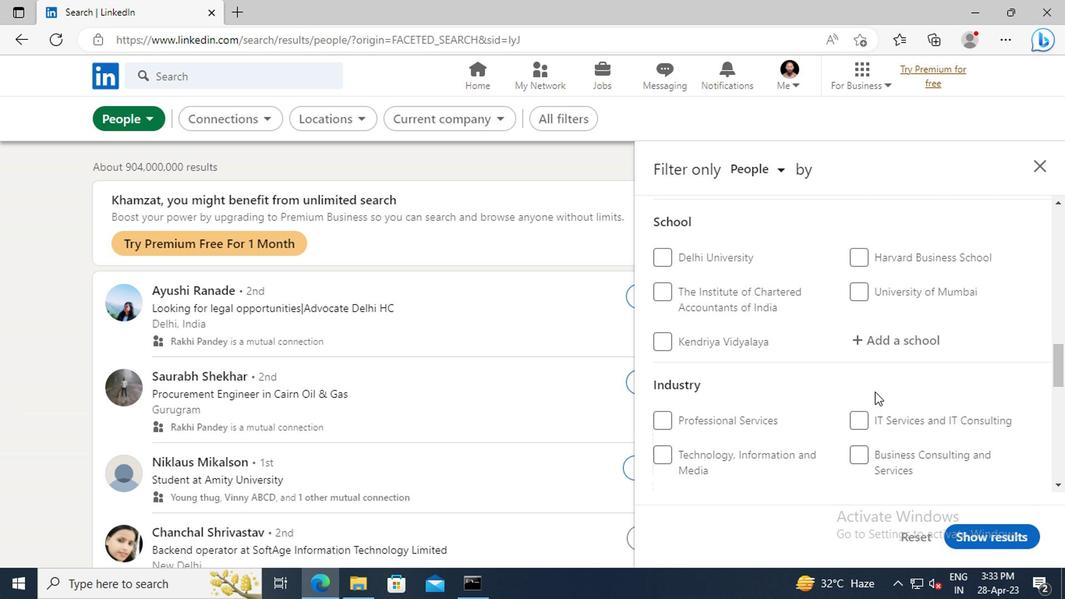 
Action: Mouse moved to (872, 392)
Screenshot: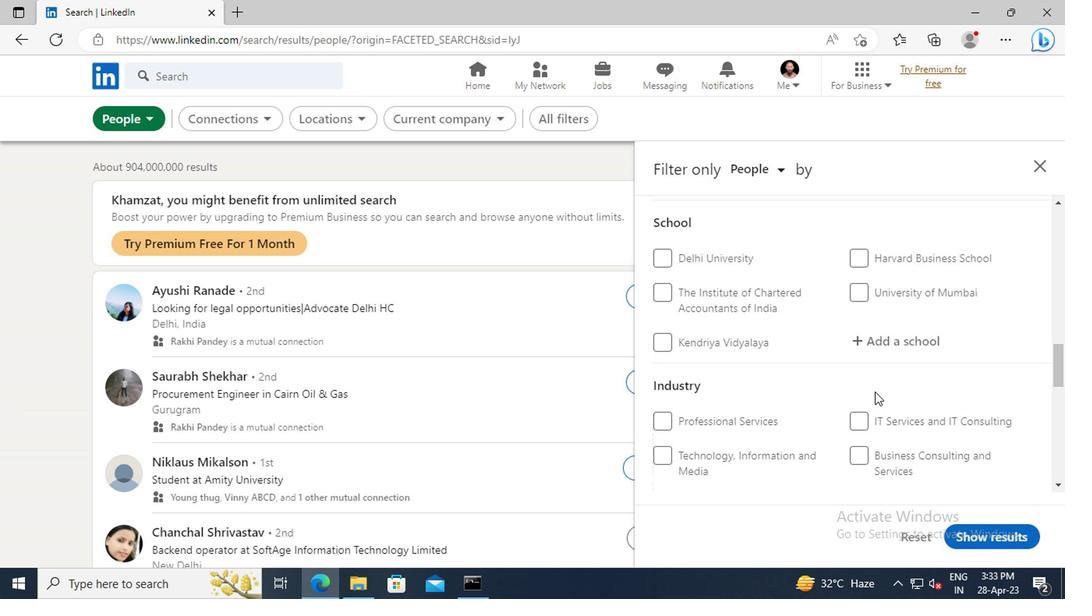 
Action: Mouse scrolled (872, 393) with delta (0, 1)
Screenshot: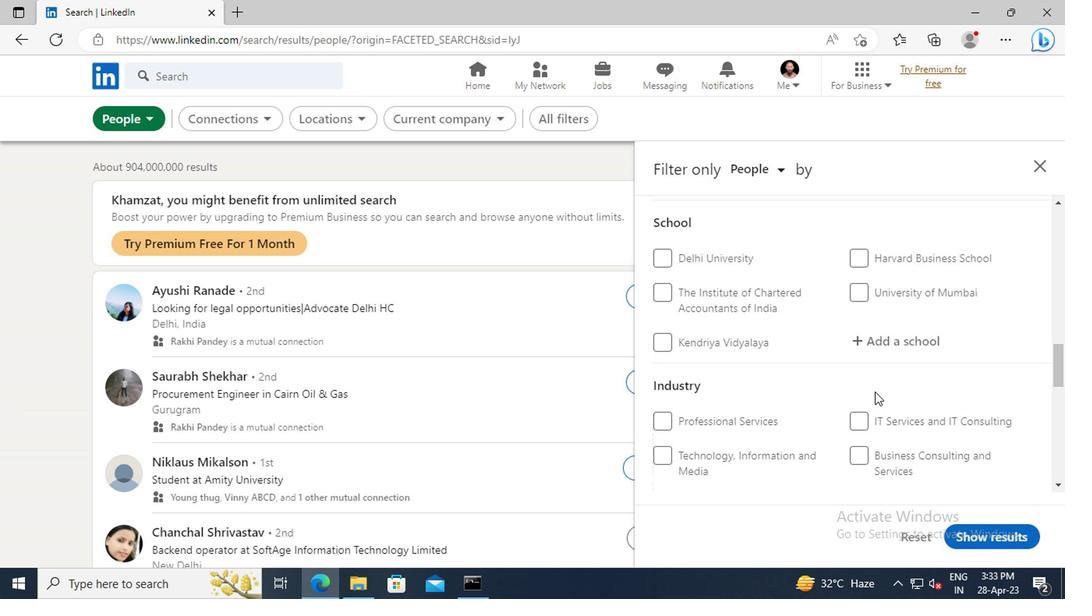 
Action: Mouse scrolled (872, 393) with delta (0, 1)
Screenshot: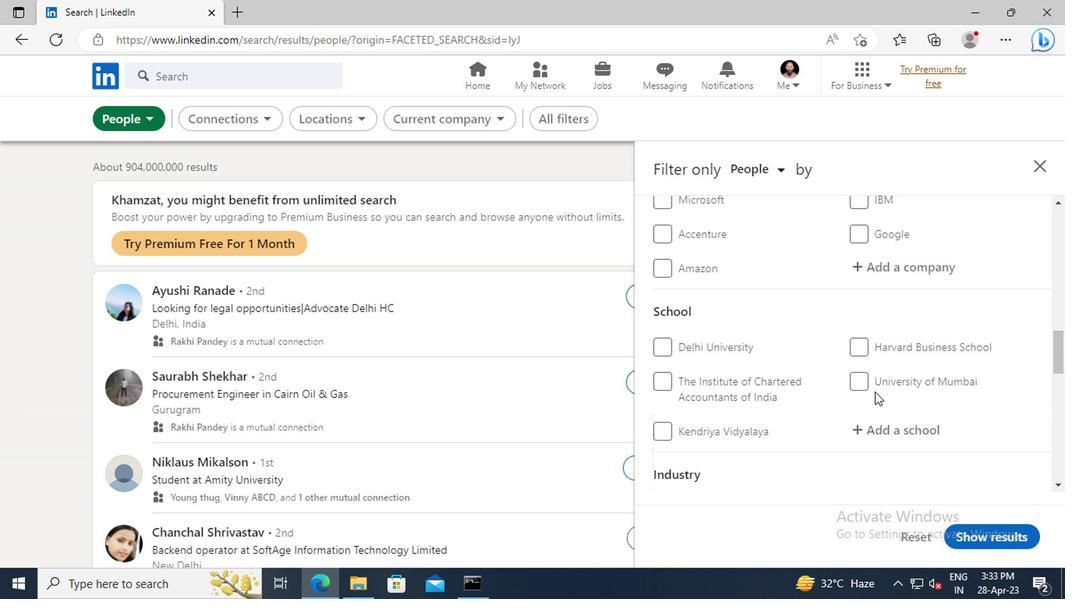 
Action: Mouse scrolled (872, 393) with delta (0, 1)
Screenshot: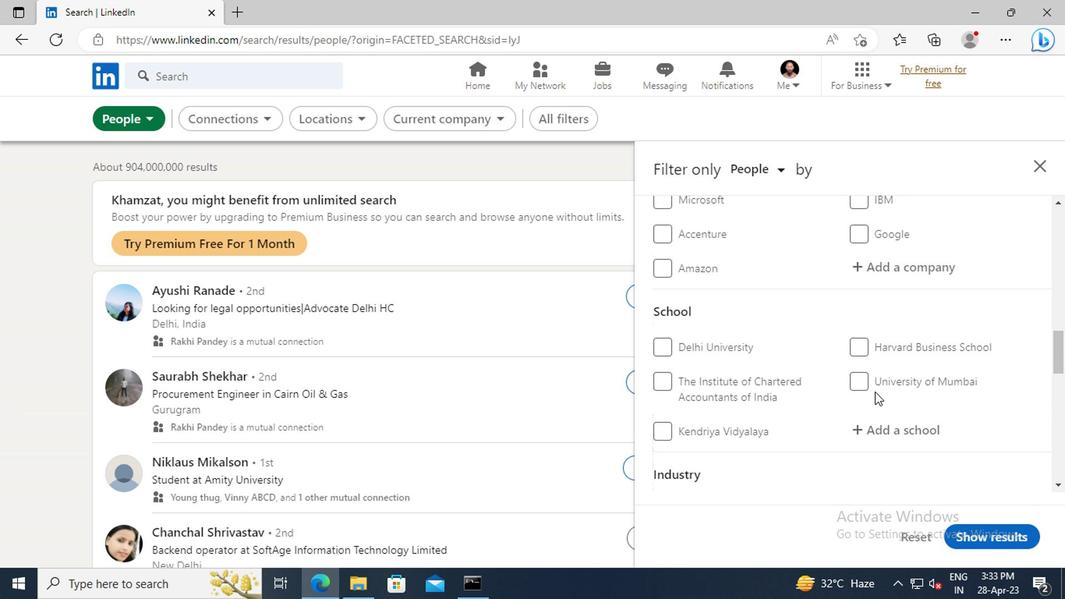 
Action: Mouse scrolled (872, 393) with delta (0, 1)
Screenshot: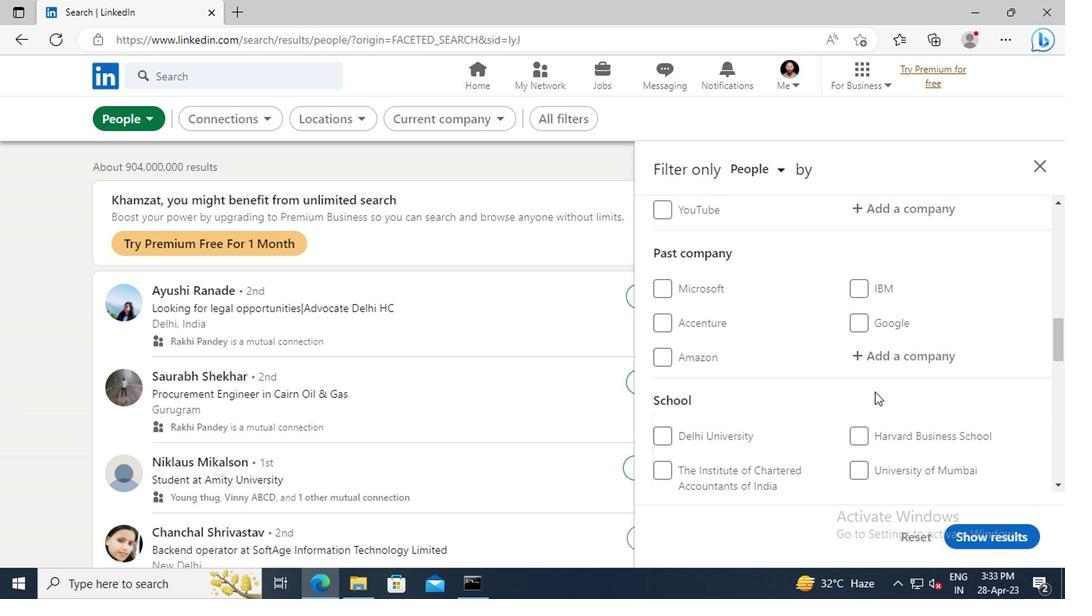 
Action: Mouse scrolled (872, 393) with delta (0, 1)
Screenshot: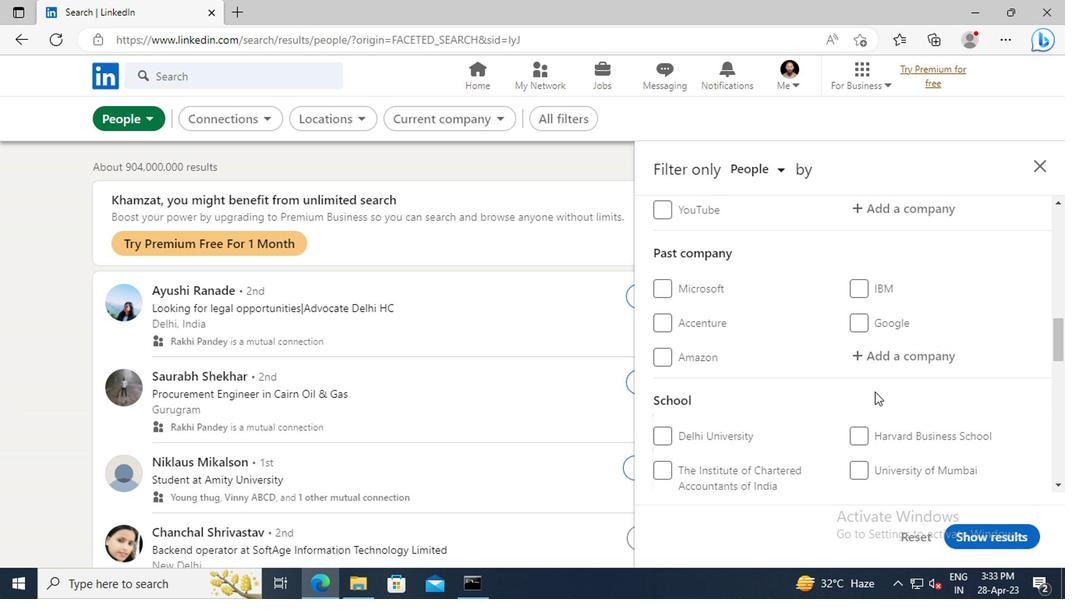 
Action: Mouse scrolled (872, 393) with delta (0, 1)
Screenshot: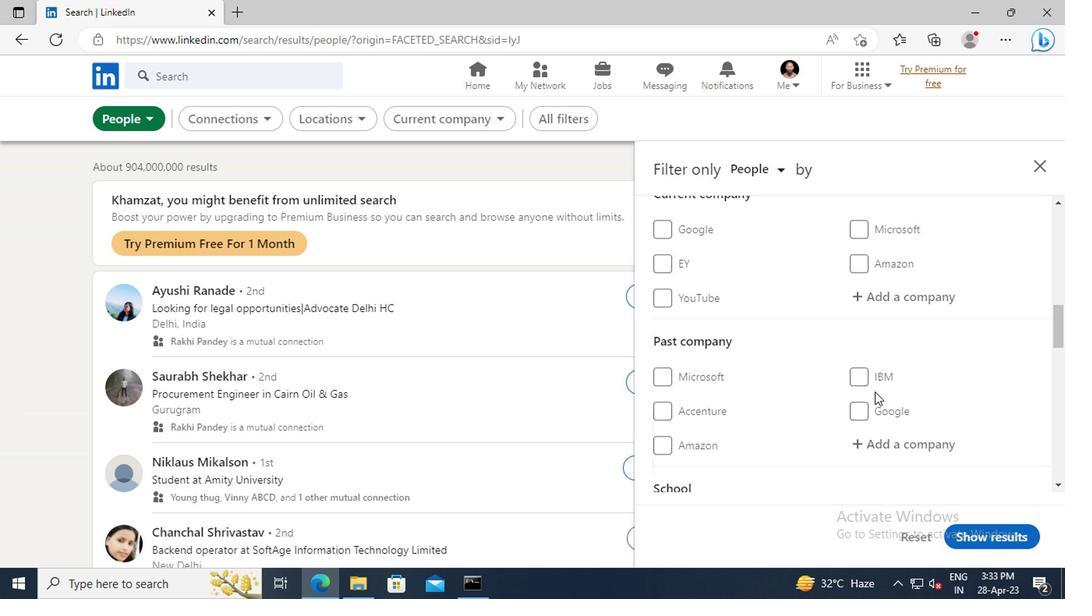 
Action: Mouse scrolled (872, 393) with delta (0, 1)
Screenshot: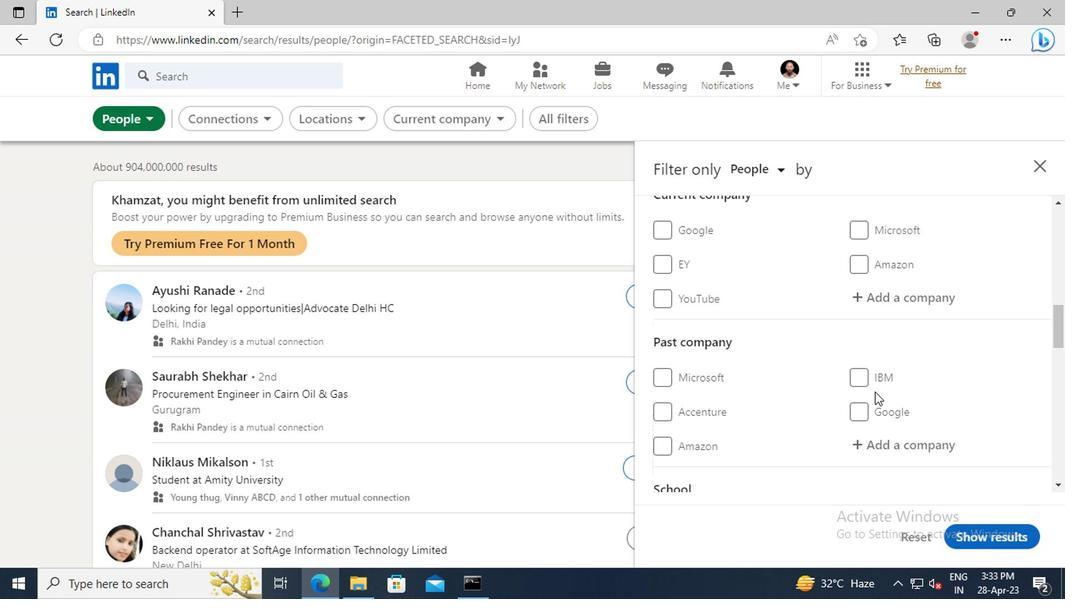 
Action: Mouse moved to (872, 389)
Screenshot: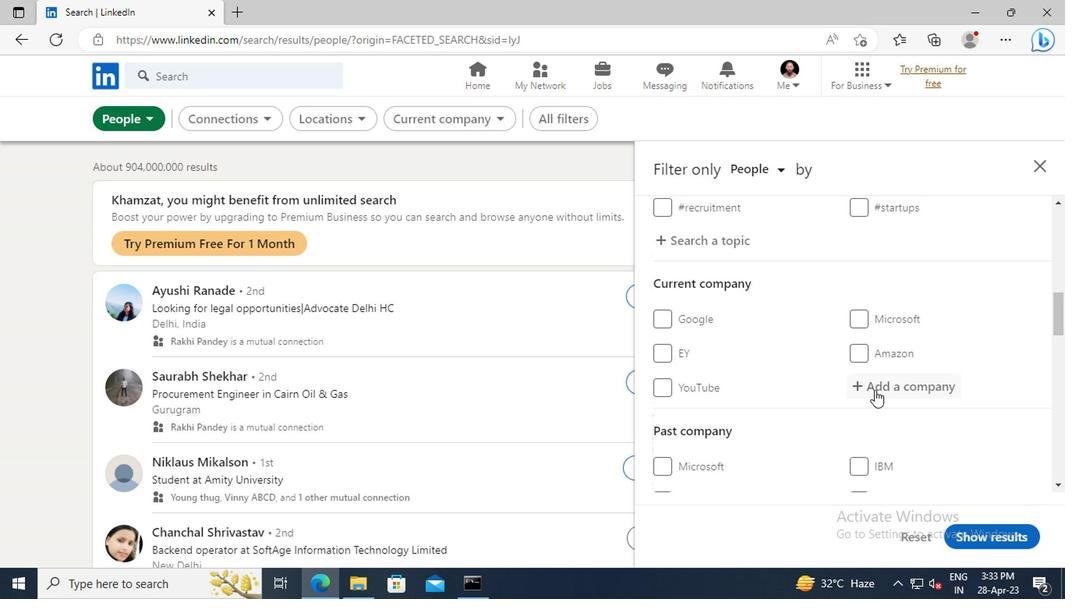 
Action: Mouse pressed left at (872, 389)
Screenshot: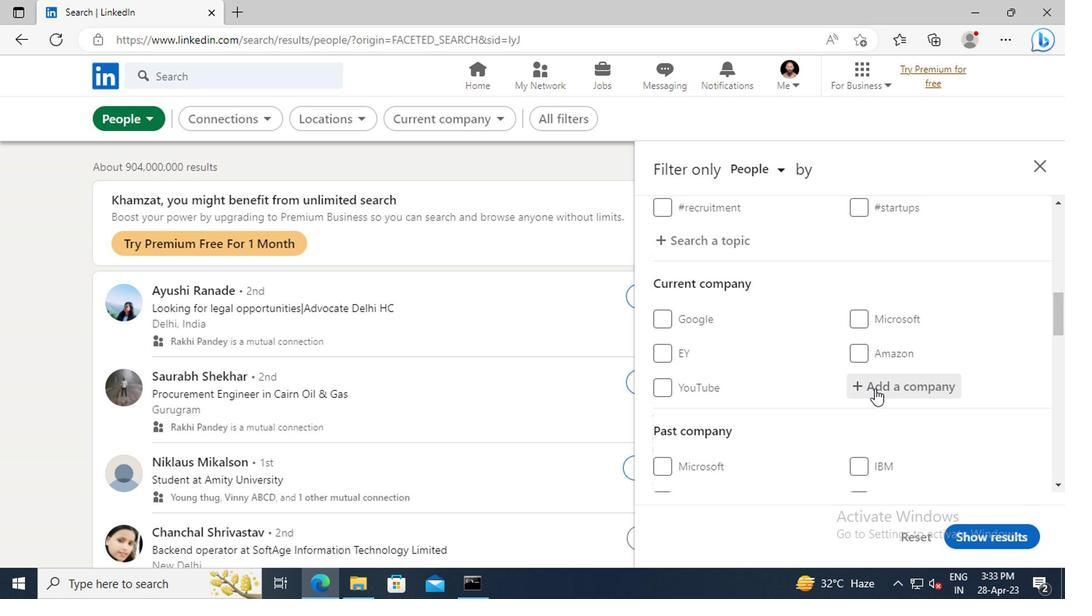 
Action: Key pressed <Key.shift>BROOKFIELD<Key.space><Key.shift>ASSET
Screenshot: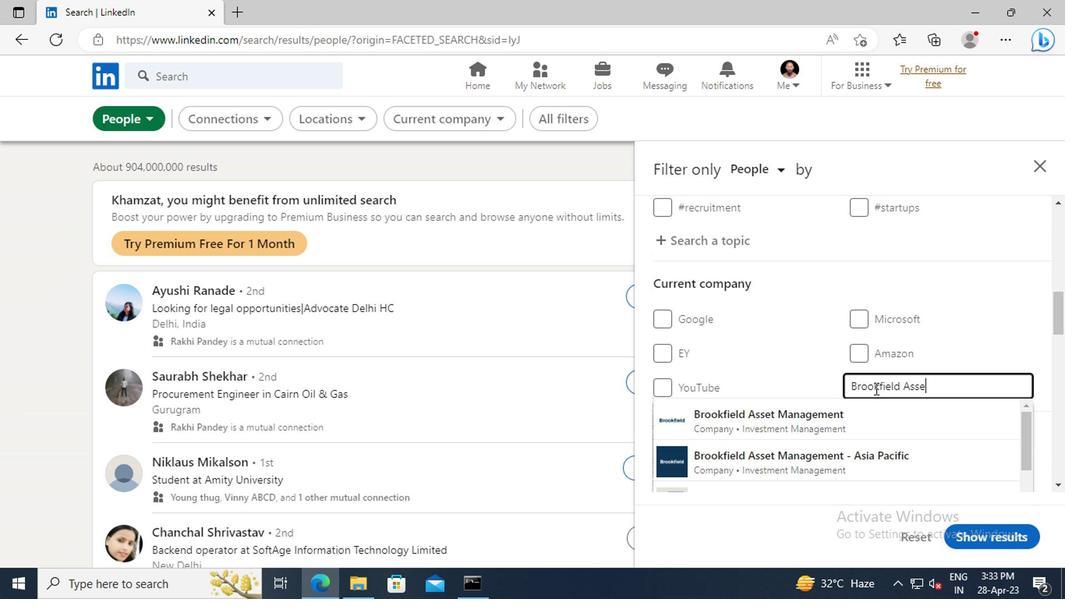 
Action: Mouse moved to (872, 422)
Screenshot: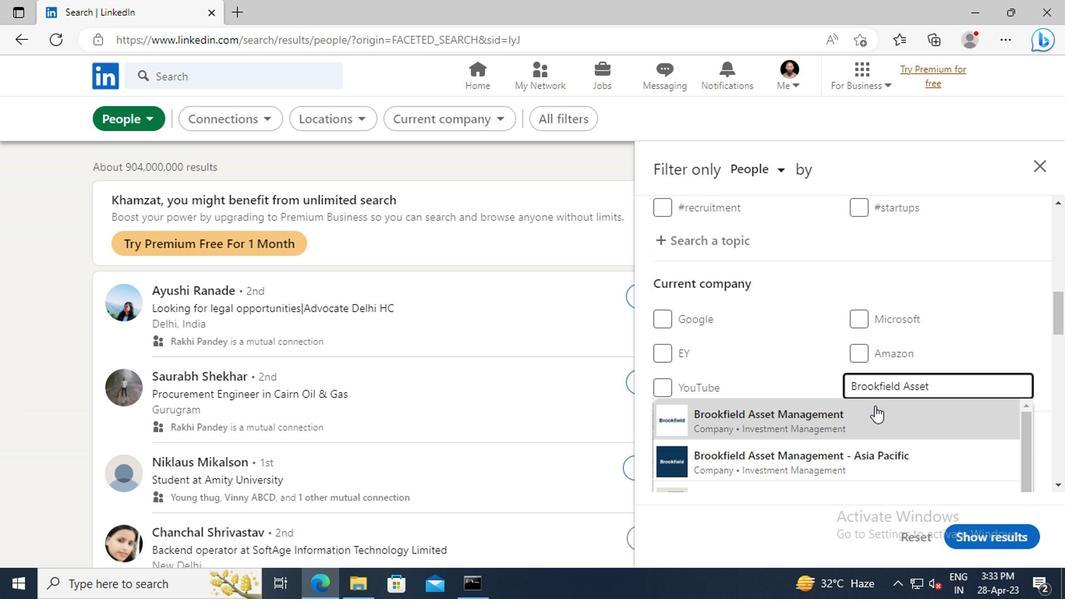 
Action: Mouse pressed left at (872, 422)
Screenshot: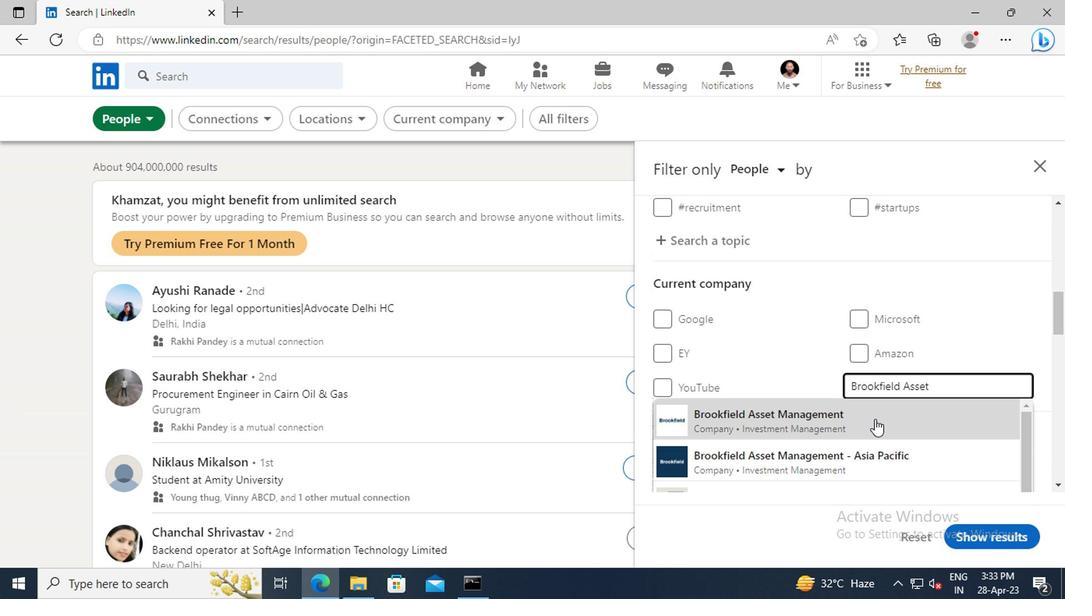 
Action: Mouse scrolled (872, 421) with delta (0, -1)
Screenshot: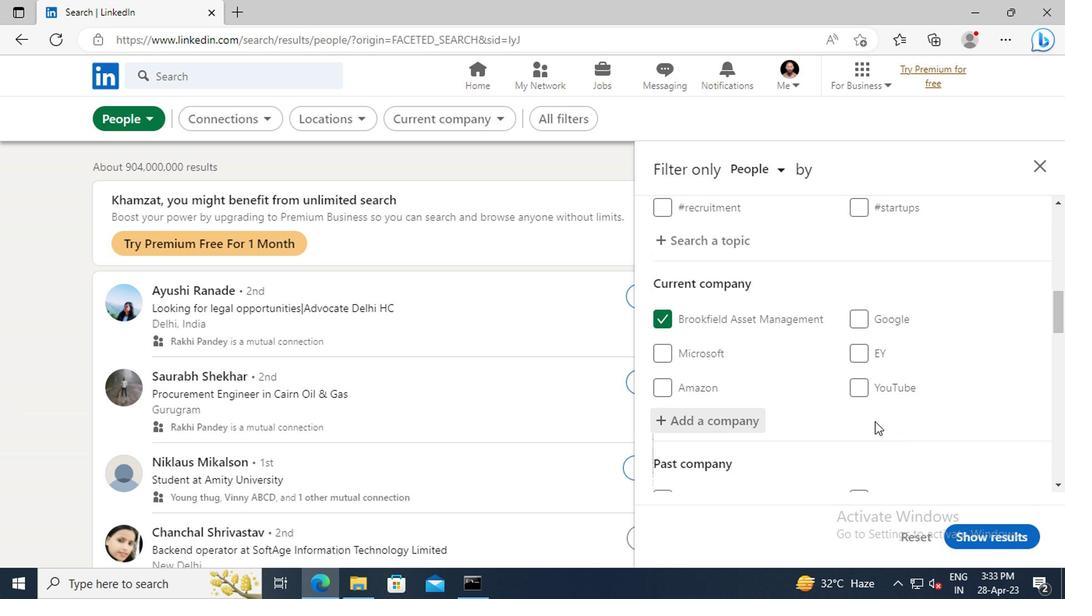
Action: Mouse scrolled (872, 421) with delta (0, -1)
Screenshot: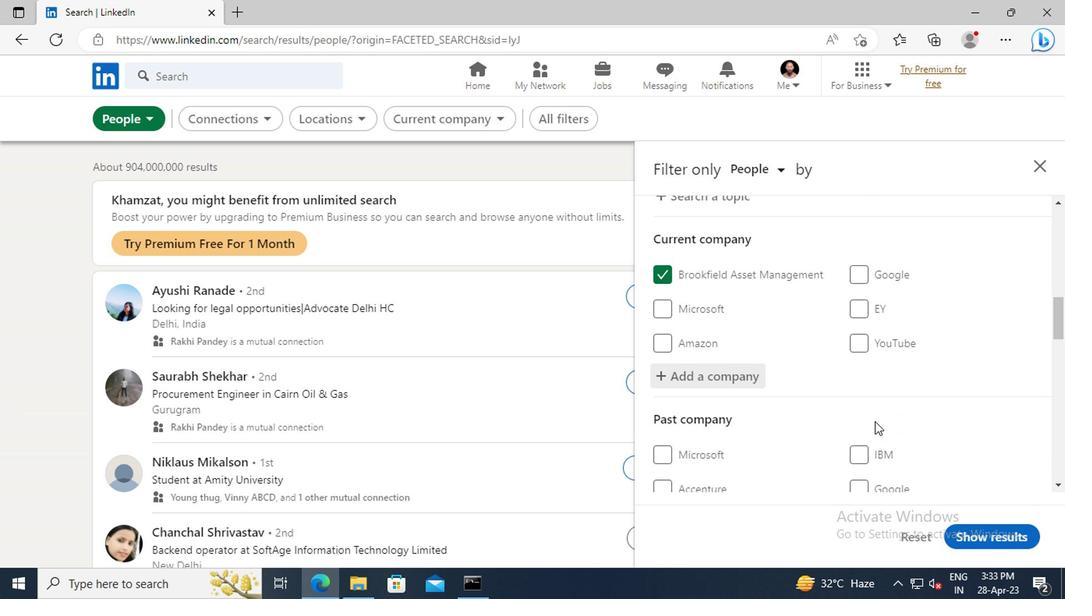 
Action: Mouse scrolled (872, 421) with delta (0, -1)
Screenshot: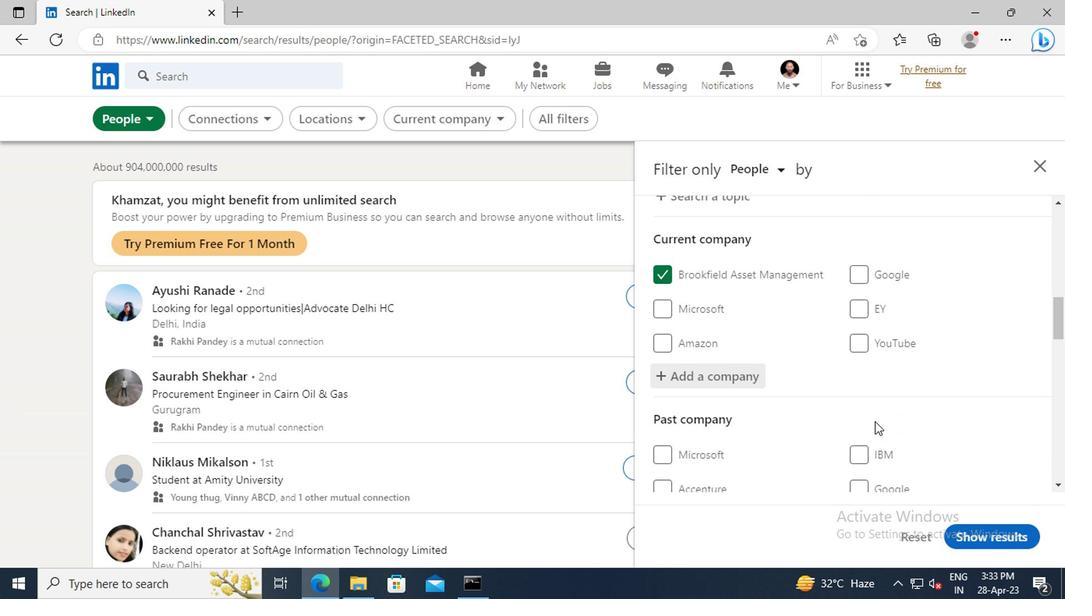 
Action: Mouse scrolled (872, 421) with delta (0, -1)
Screenshot: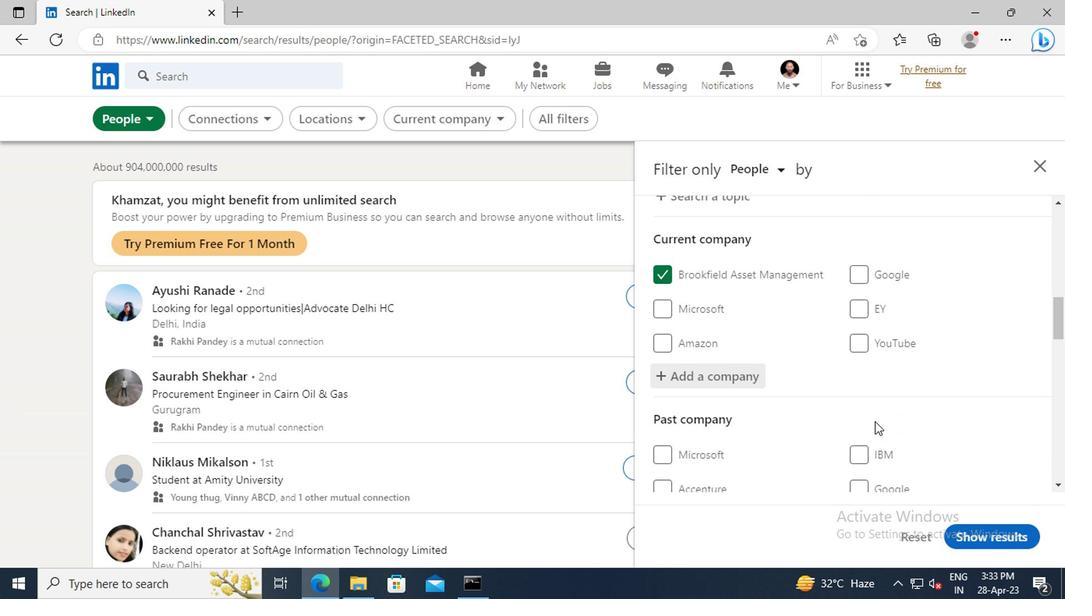 
Action: Mouse scrolled (872, 421) with delta (0, -1)
Screenshot: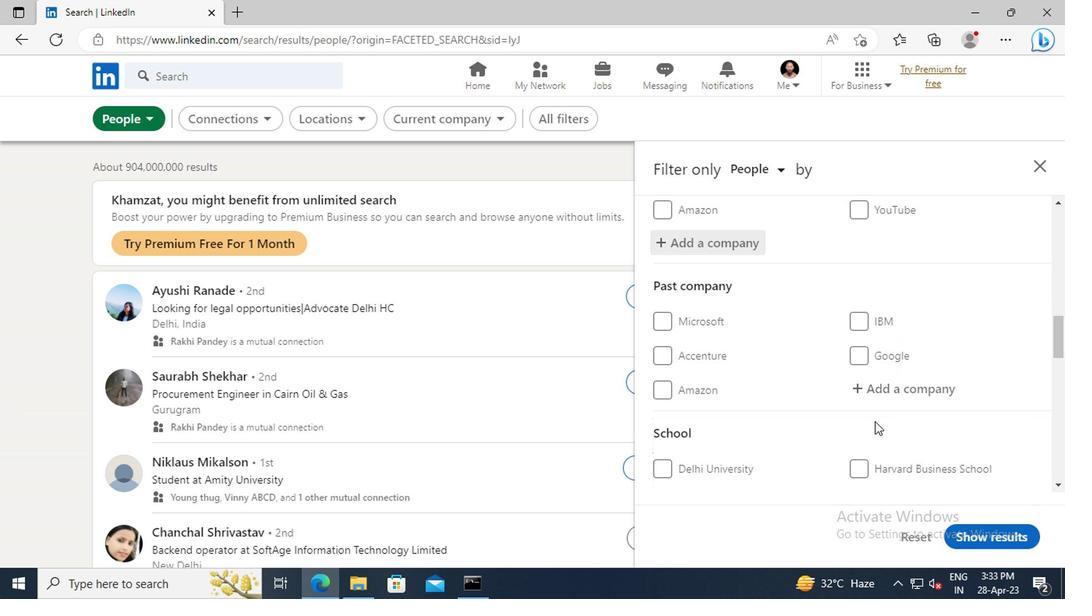 
Action: Mouse scrolled (872, 421) with delta (0, -1)
Screenshot: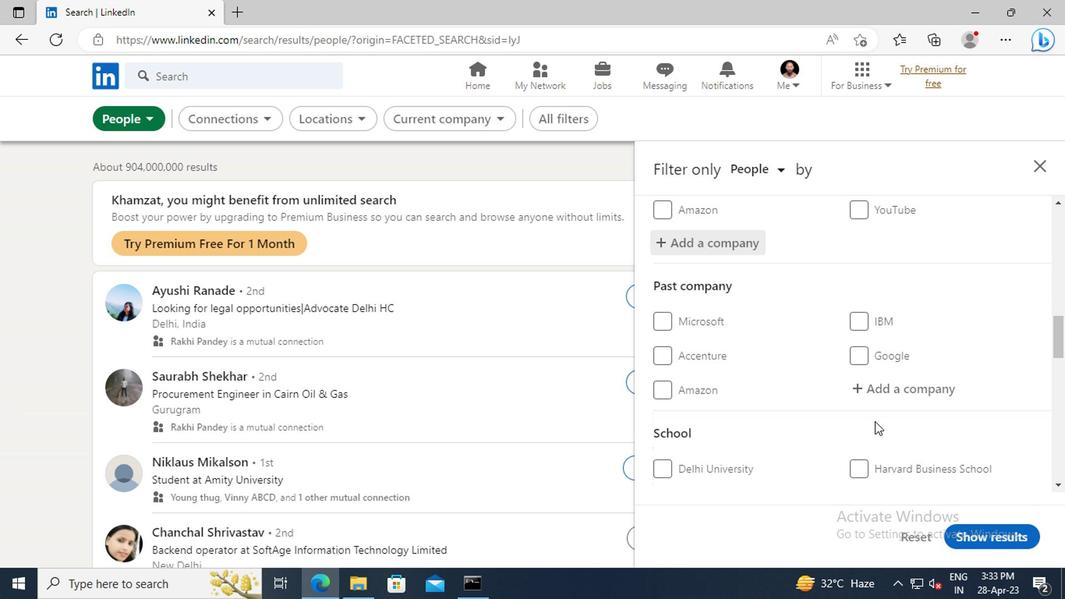 
Action: Mouse scrolled (872, 421) with delta (0, -1)
Screenshot: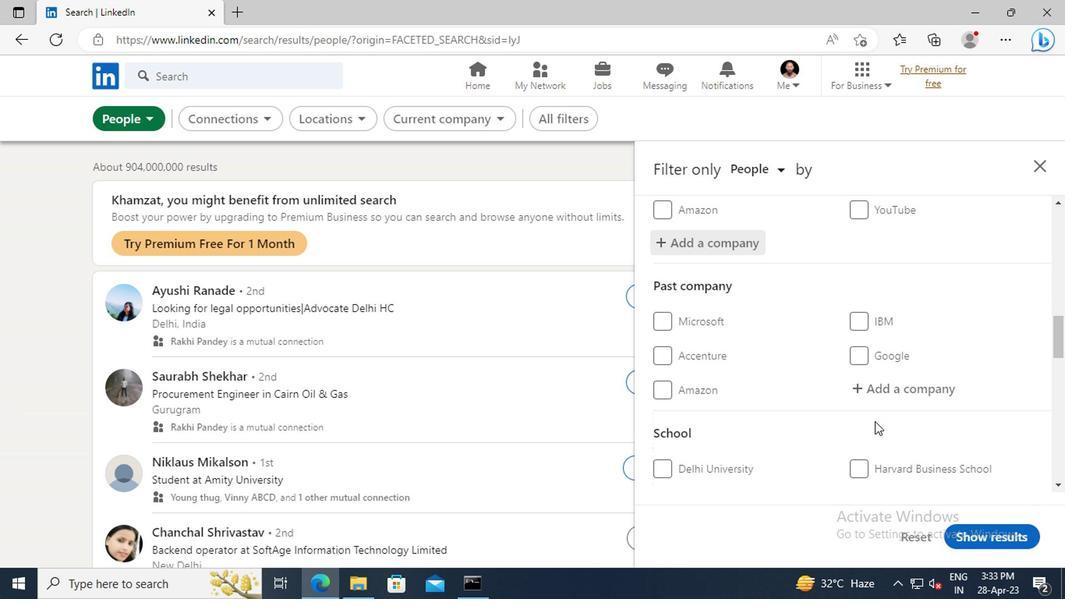
Action: Mouse scrolled (872, 421) with delta (0, -1)
Screenshot: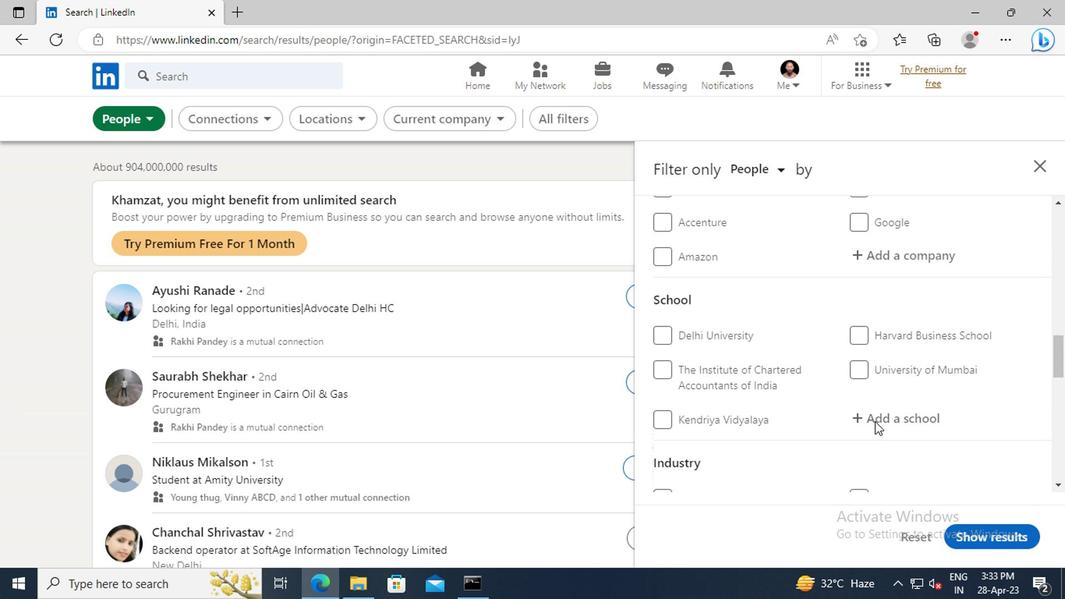 
Action: Mouse moved to (870, 378)
Screenshot: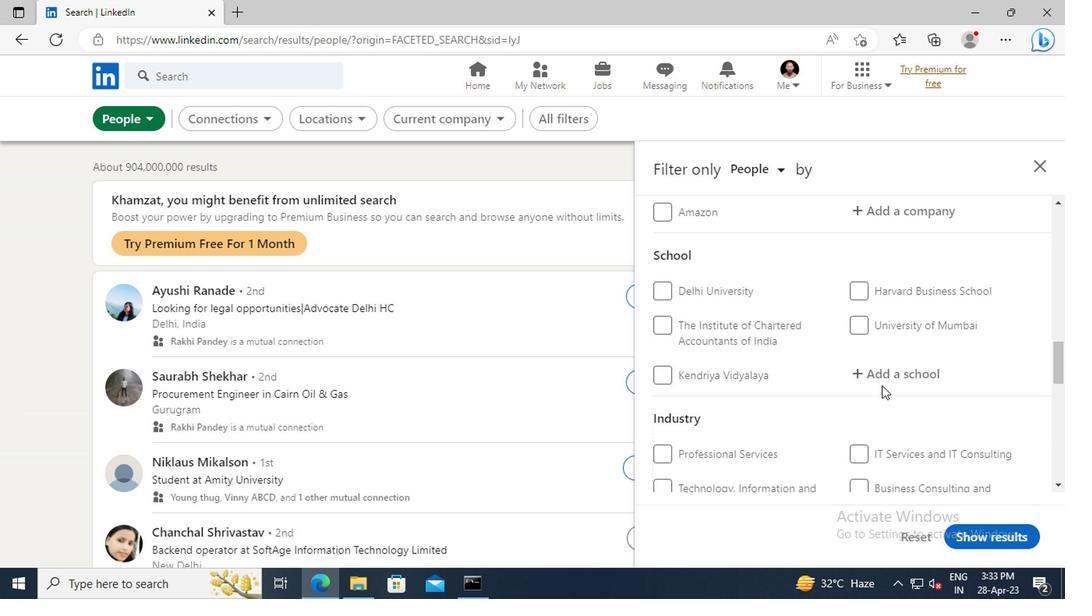 
Action: Mouse pressed left at (870, 378)
Screenshot: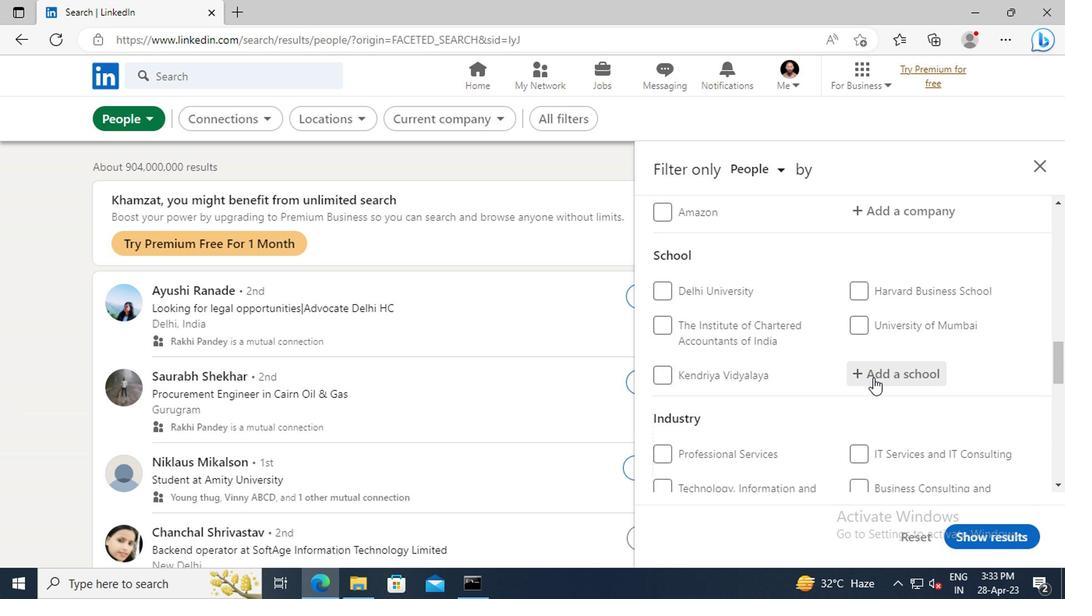 
Action: Key pressed <Key.shift>DE<Key.space><Key.shift>NOBILI<Key.space>
Screenshot: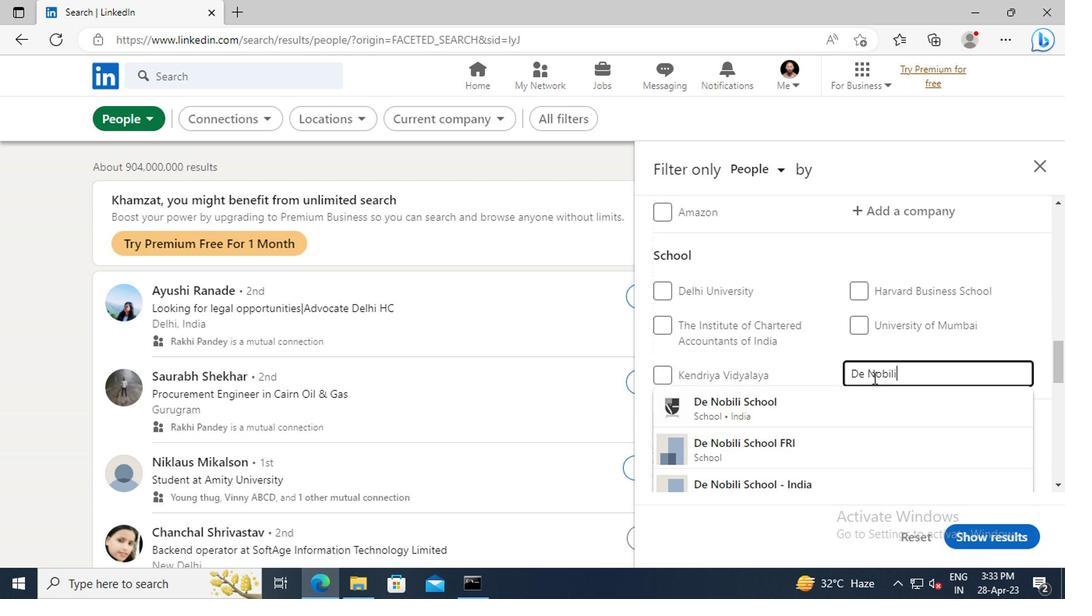 
Action: Mouse moved to (867, 403)
Screenshot: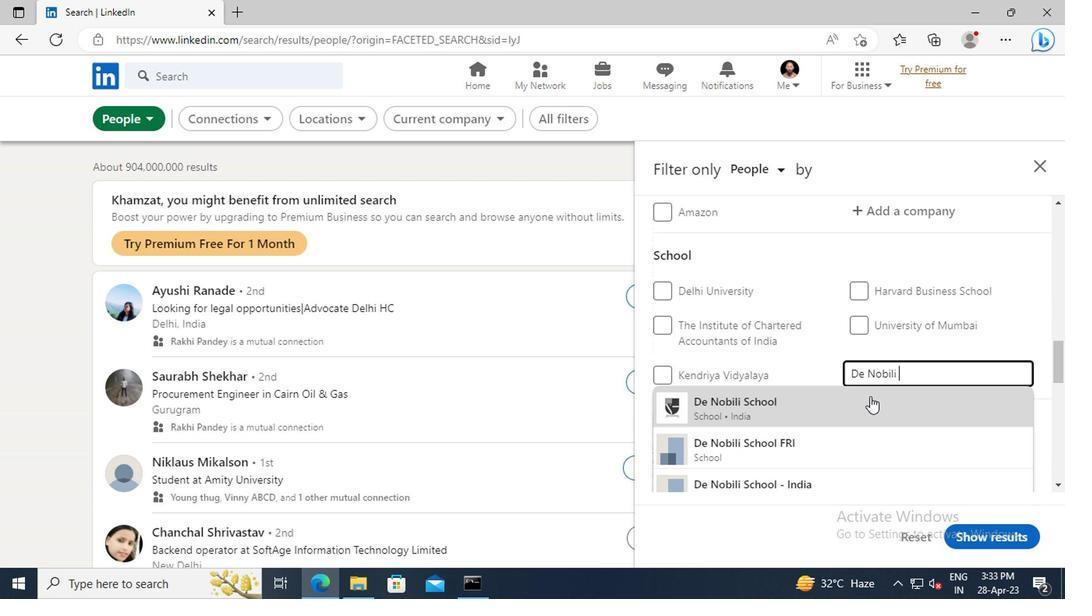 
Action: Mouse pressed left at (867, 403)
Screenshot: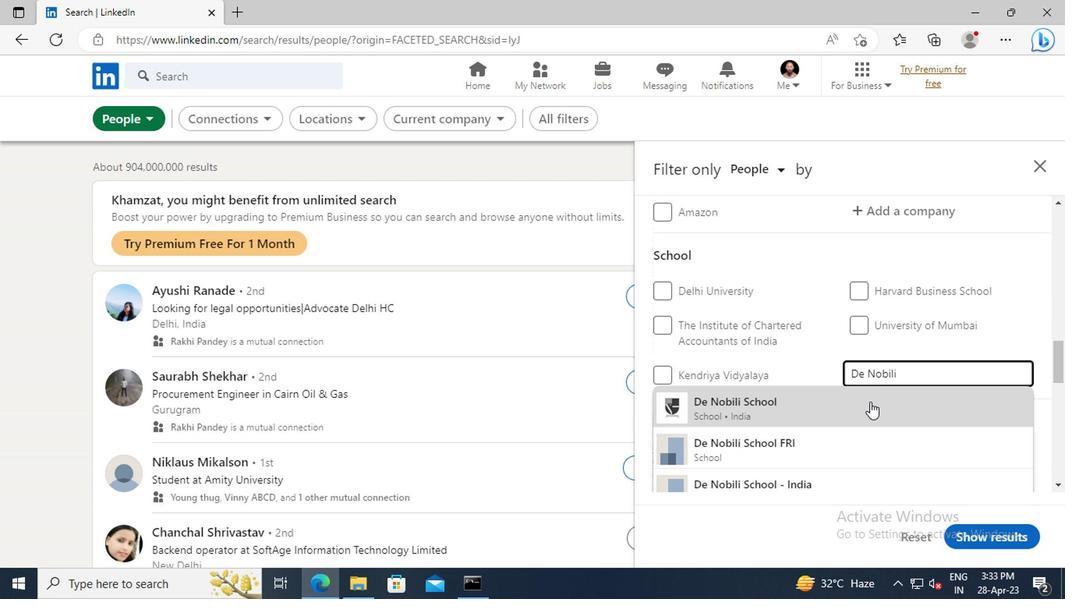 
Action: Mouse scrolled (867, 402) with delta (0, 0)
Screenshot: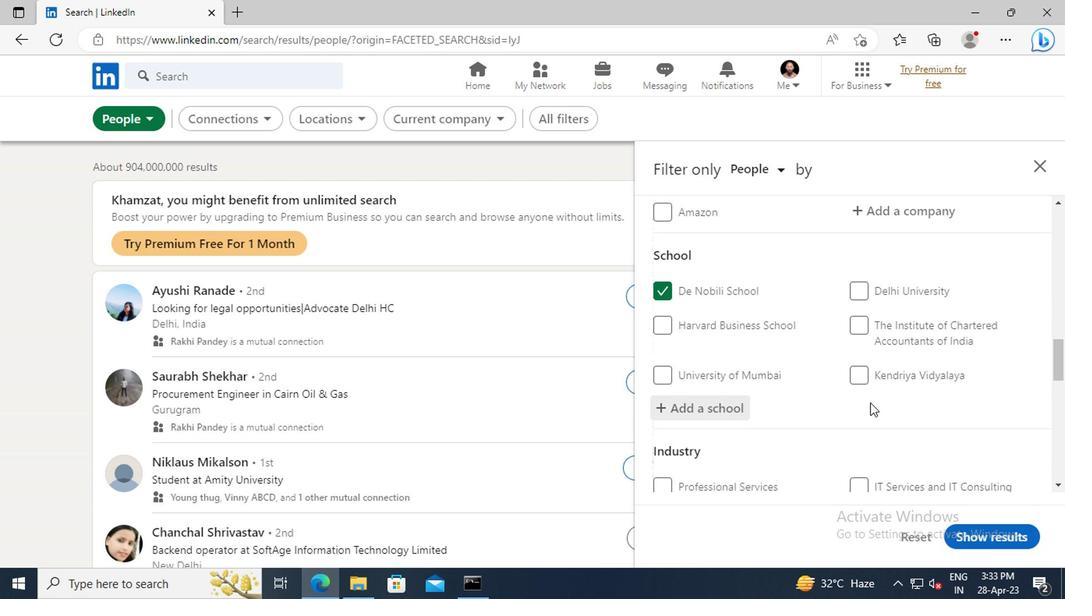 
Action: Mouse scrolled (867, 402) with delta (0, 0)
Screenshot: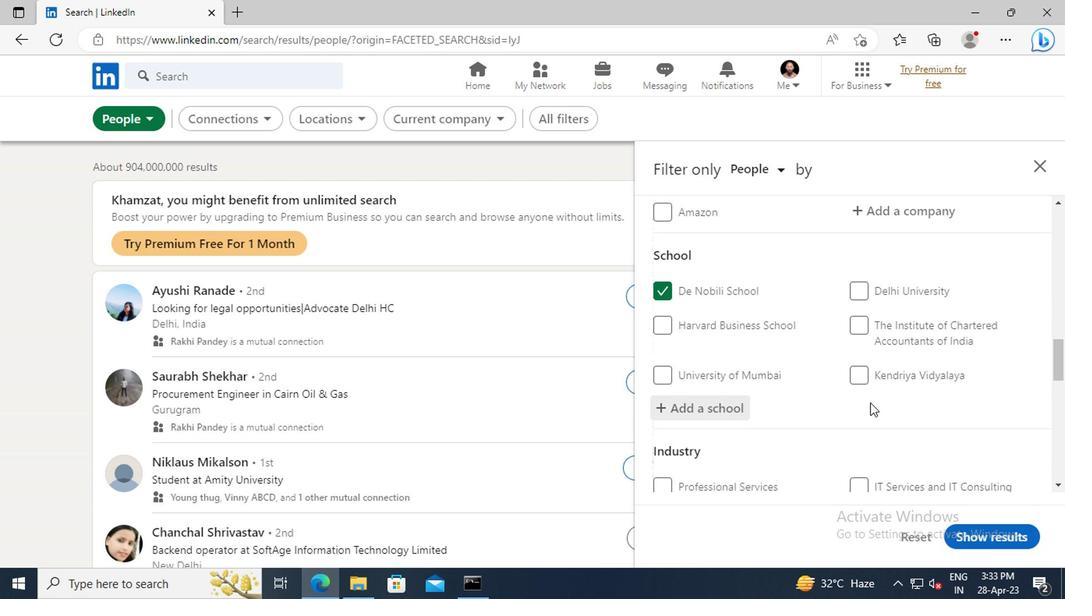 
Action: Mouse scrolled (867, 402) with delta (0, 0)
Screenshot: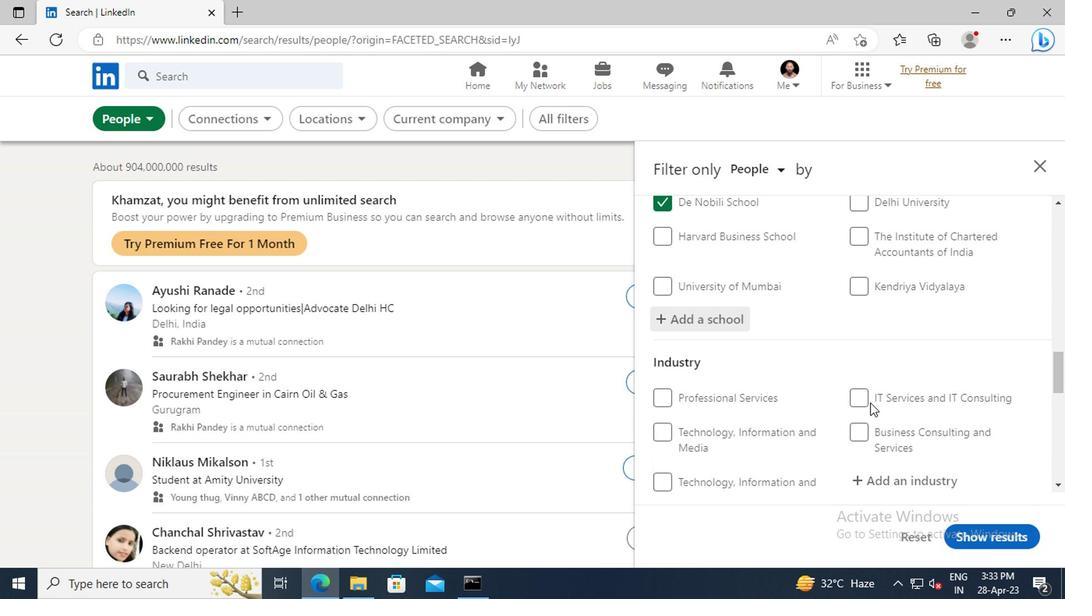 
Action: Mouse scrolled (867, 402) with delta (0, 0)
Screenshot: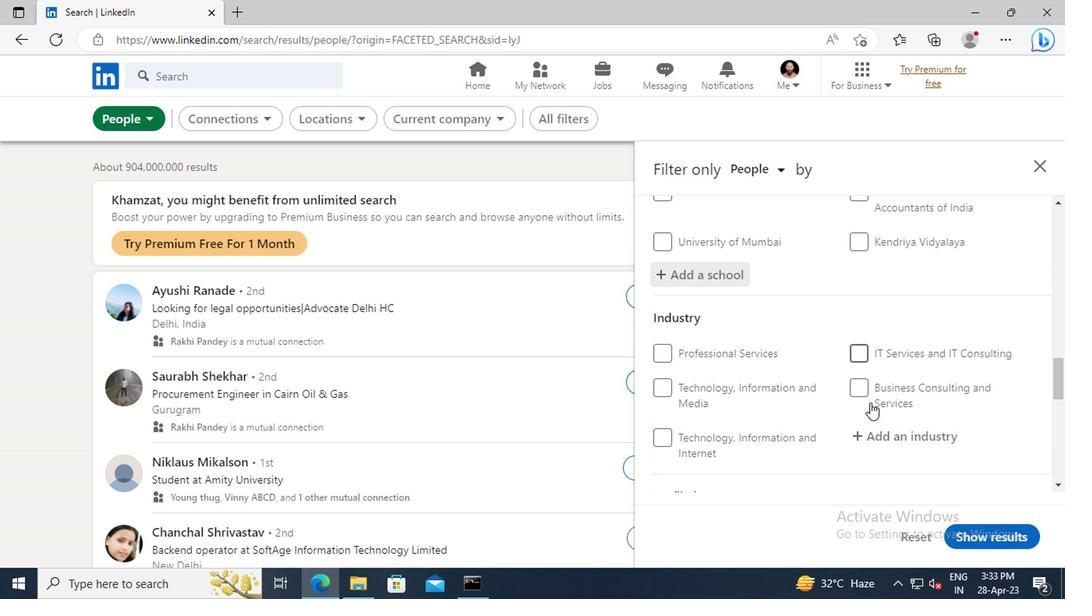 
Action: Mouse scrolled (867, 402) with delta (0, 0)
Screenshot: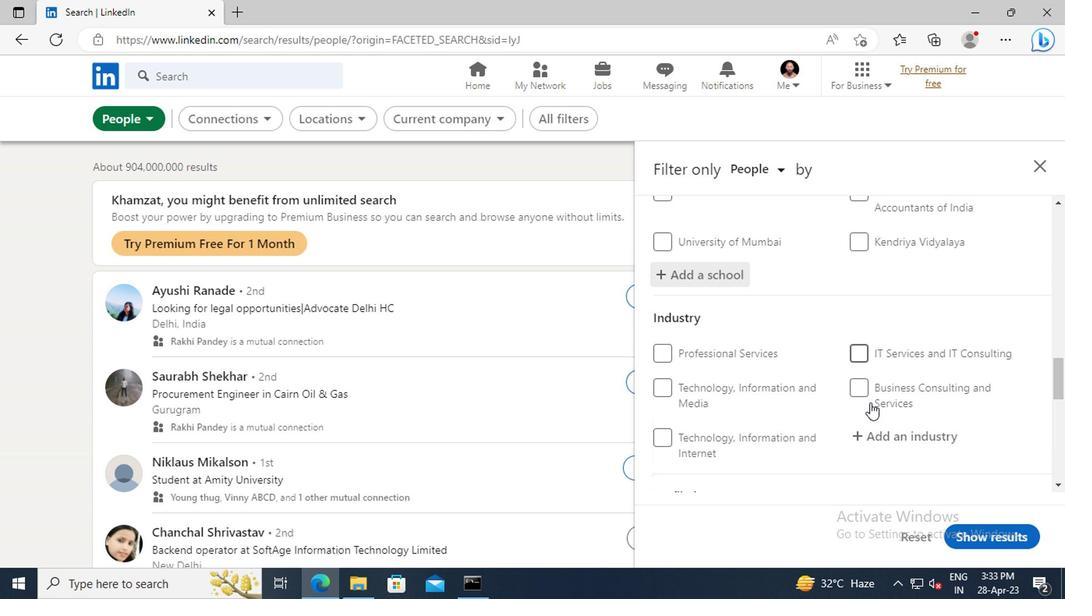 
Action: Mouse moved to (873, 352)
Screenshot: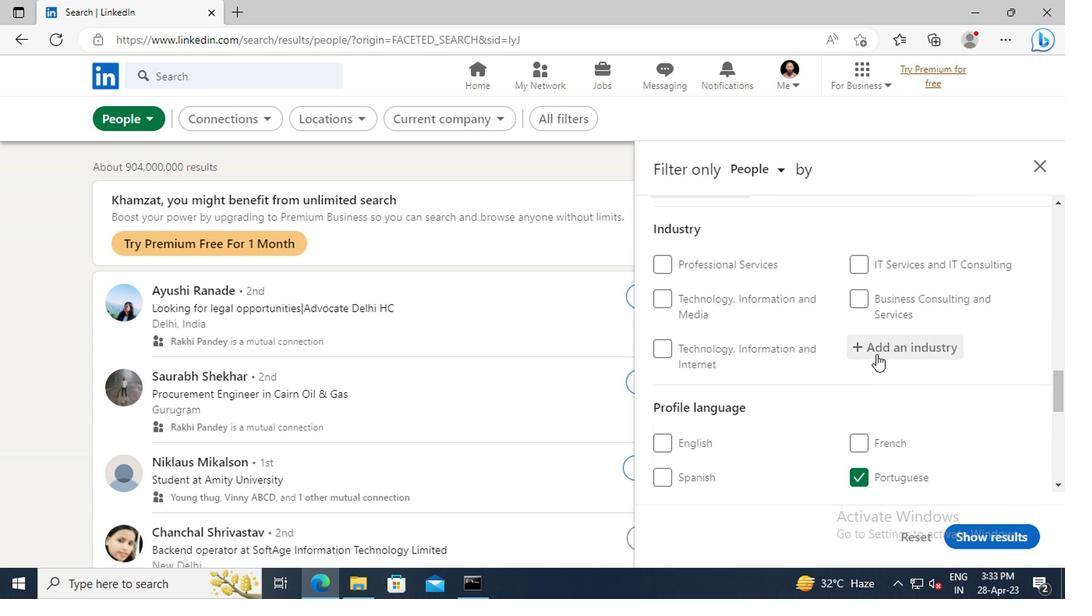 
Action: Mouse pressed left at (873, 352)
Screenshot: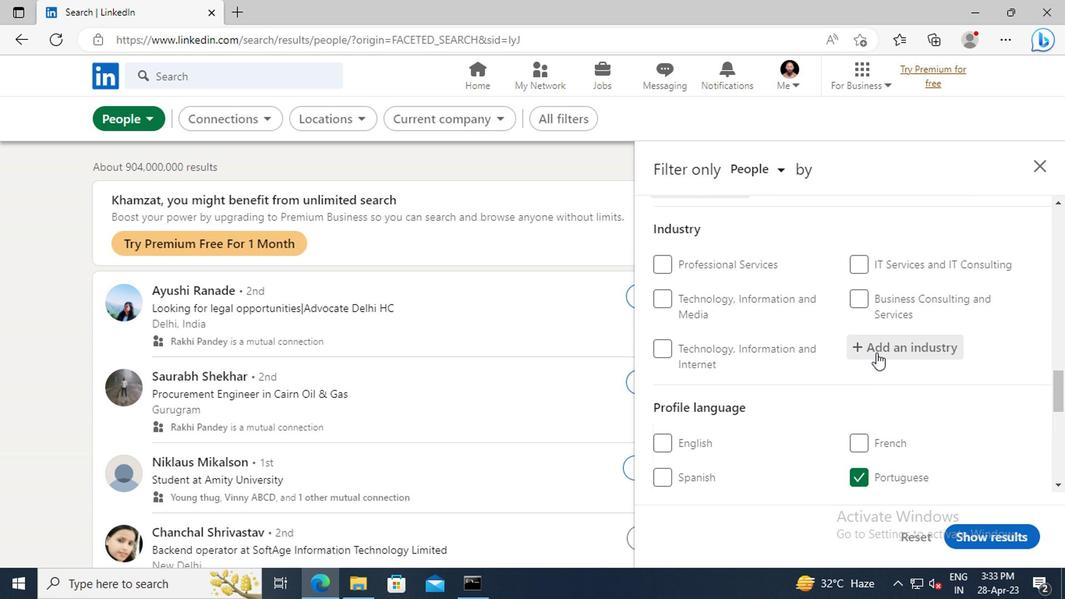 
Action: Key pressed <Key.shift>ROBOTICS<Key.space><Key.shift>EN
Screenshot: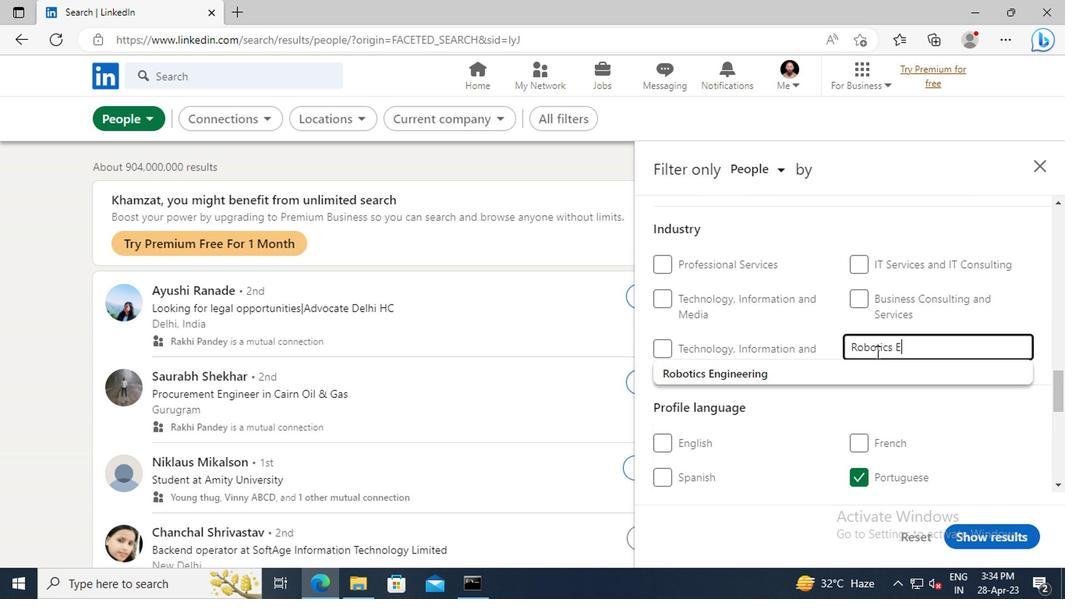 
Action: Mouse moved to (869, 372)
Screenshot: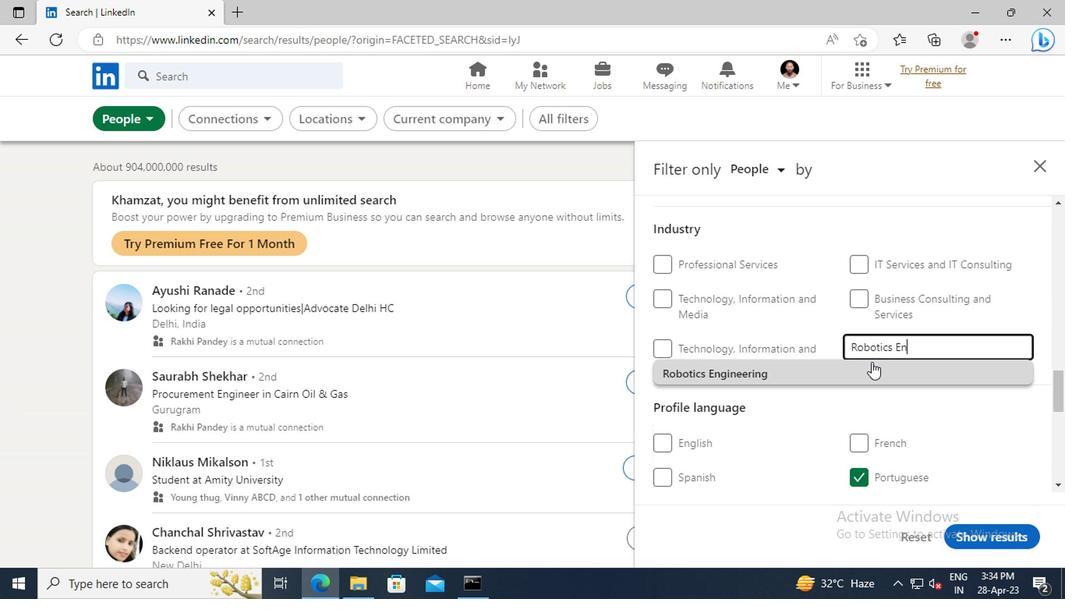 
Action: Mouse pressed left at (869, 372)
Screenshot: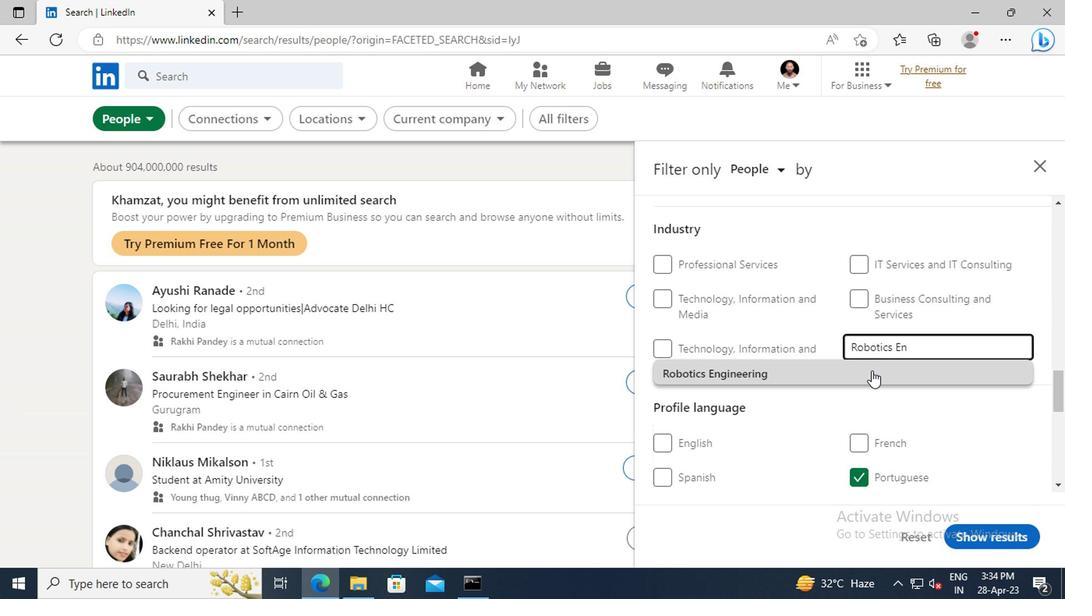 
Action: Mouse scrolled (869, 371) with delta (0, 0)
Screenshot: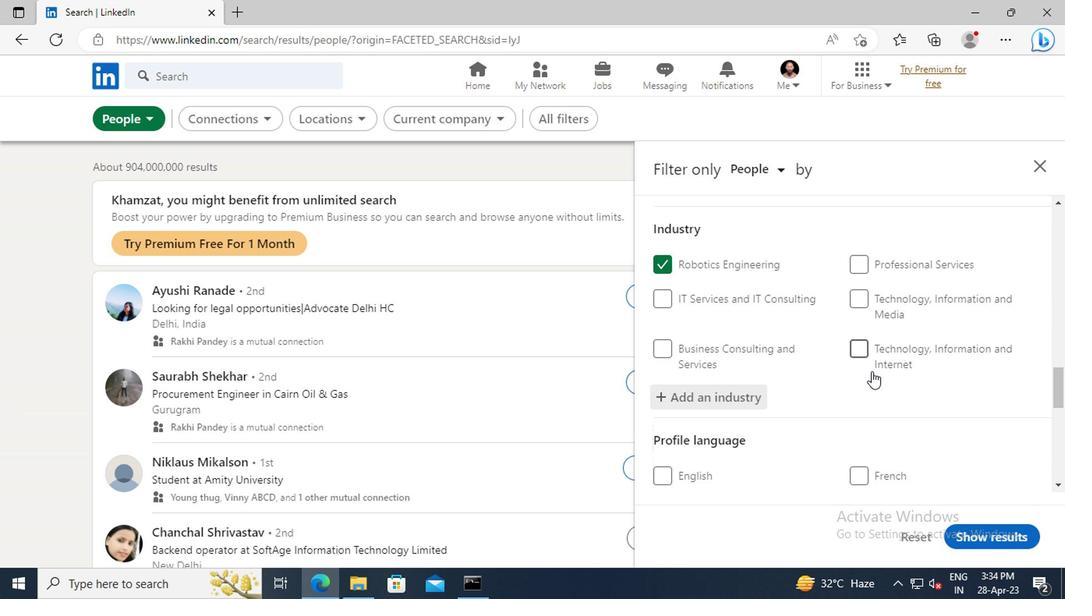 
Action: Mouse scrolled (869, 371) with delta (0, 0)
Screenshot: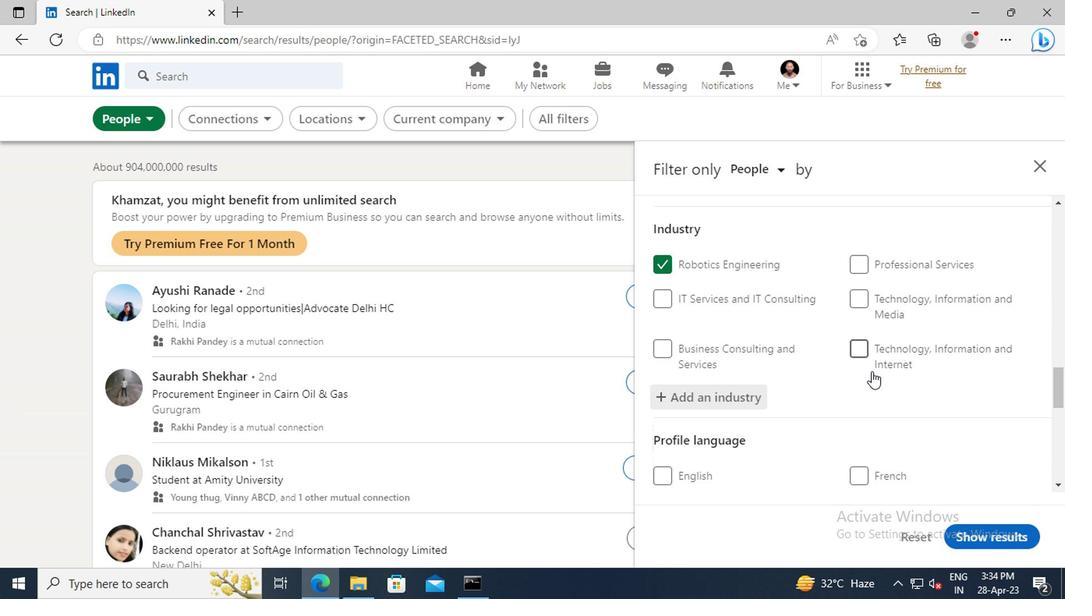 
Action: Mouse scrolled (869, 371) with delta (0, 0)
Screenshot: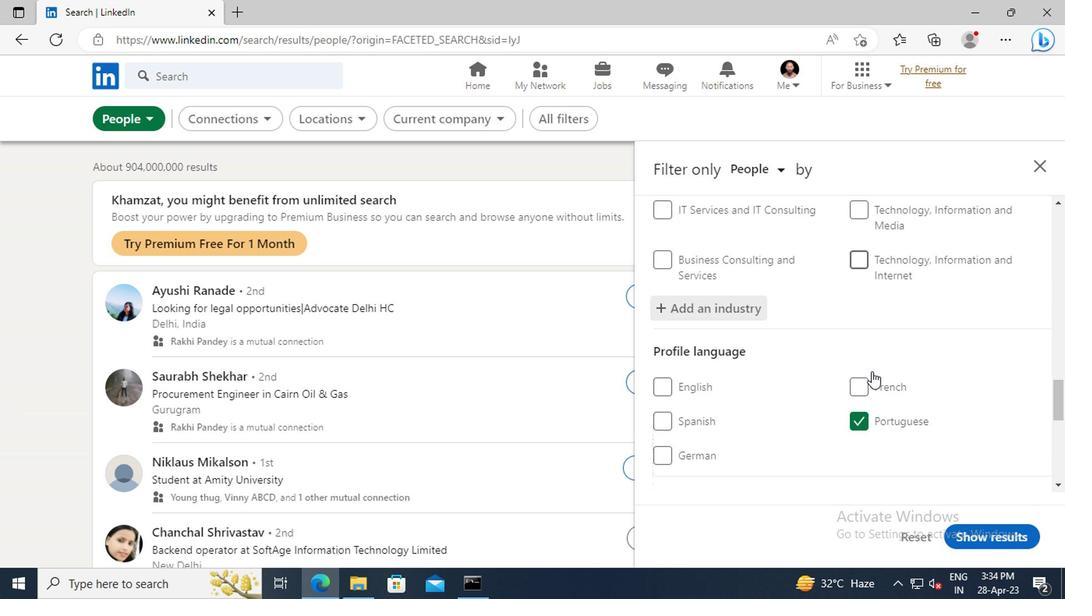 
Action: Mouse scrolled (869, 371) with delta (0, 0)
Screenshot: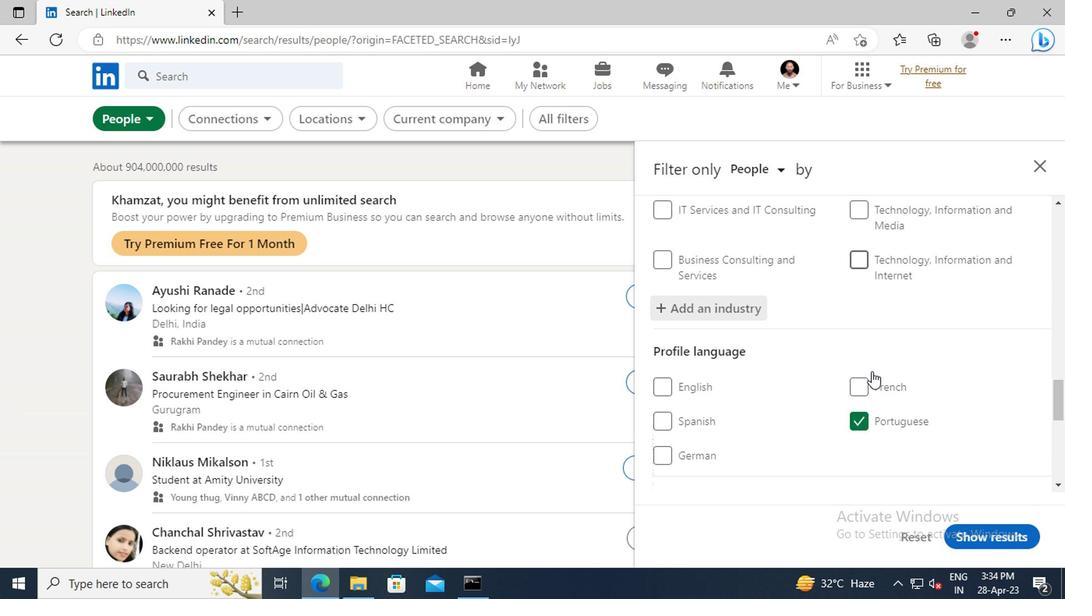 
Action: Mouse scrolled (869, 371) with delta (0, 0)
Screenshot: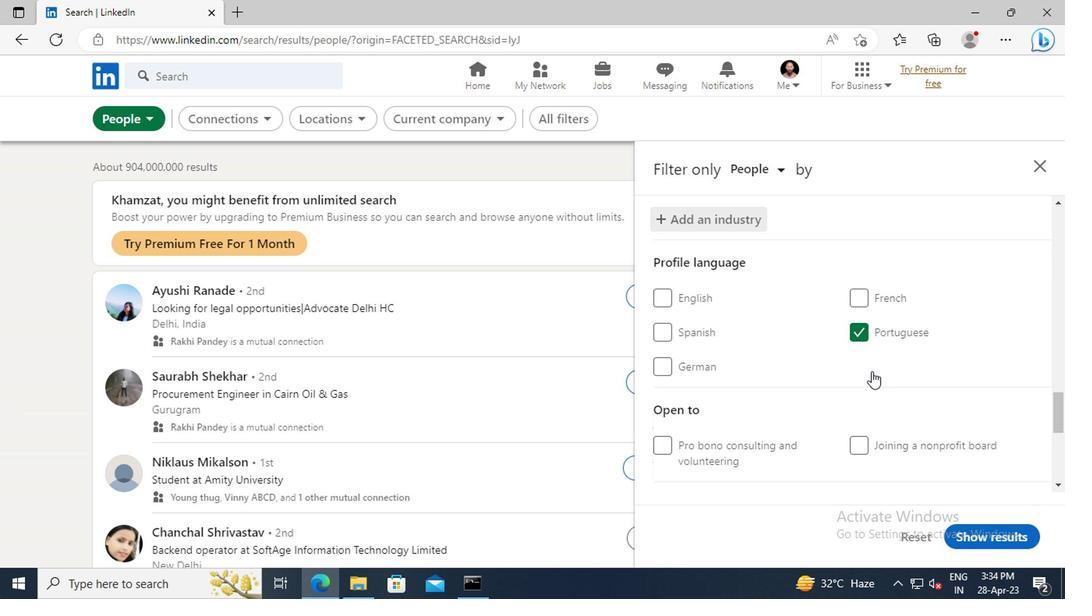 
Action: Mouse scrolled (869, 371) with delta (0, 0)
Screenshot: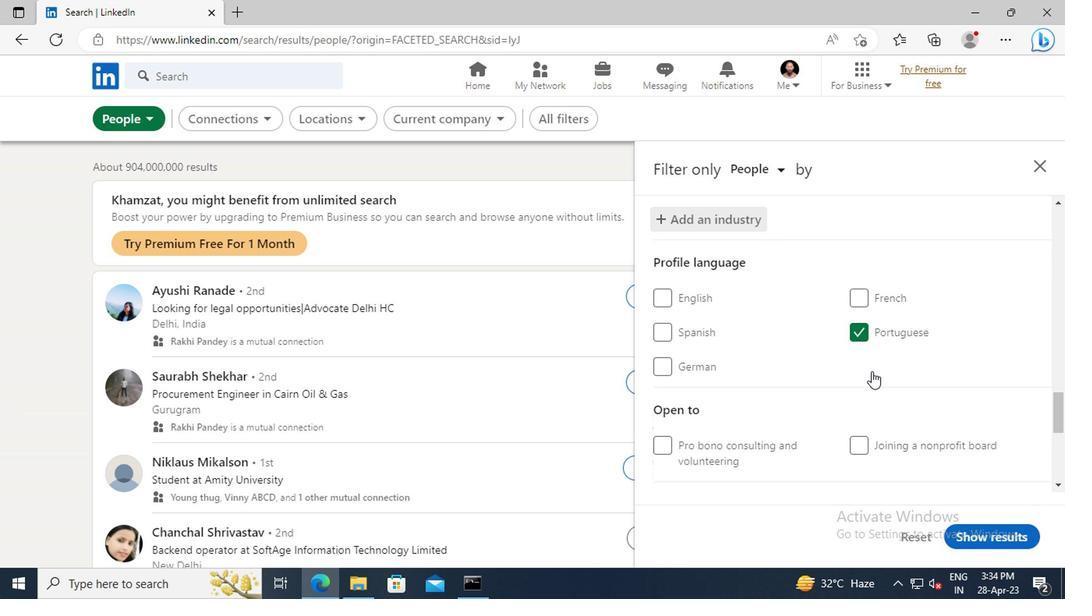 
Action: Mouse scrolled (869, 371) with delta (0, 0)
Screenshot: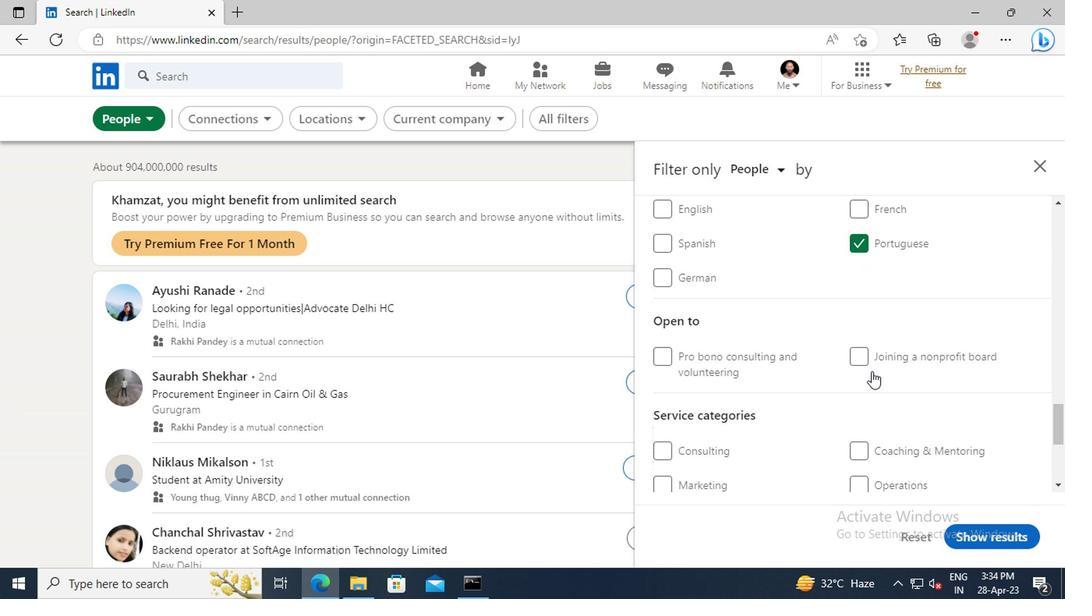 
Action: Mouse scrolled (869, 371) with delta (0, 0)
Screenshot: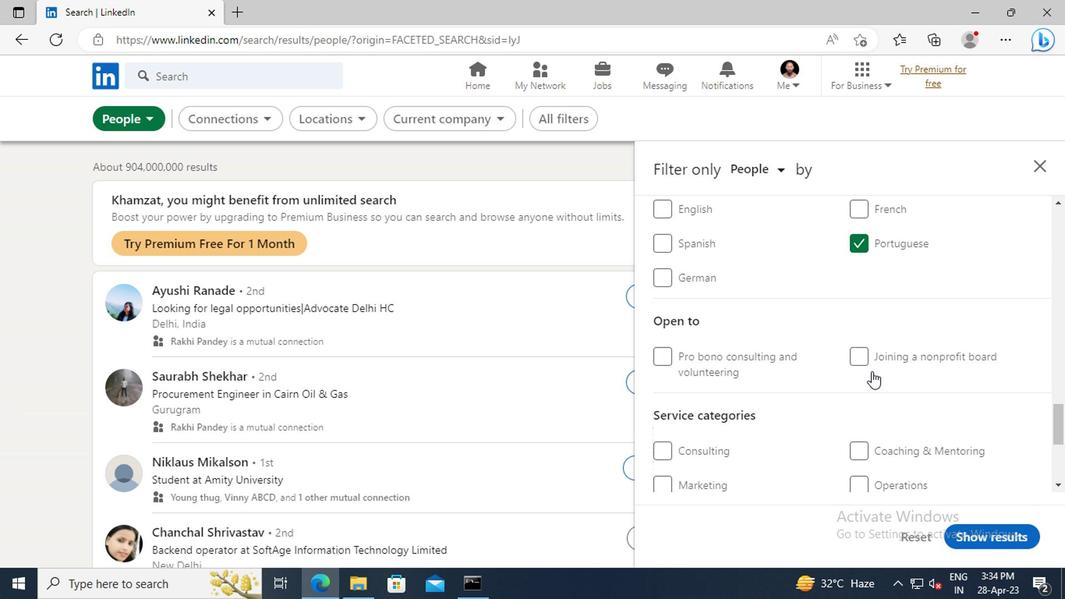
Action: Mouse scrolled (869, 371) with delta (0, 0)
Screenshot: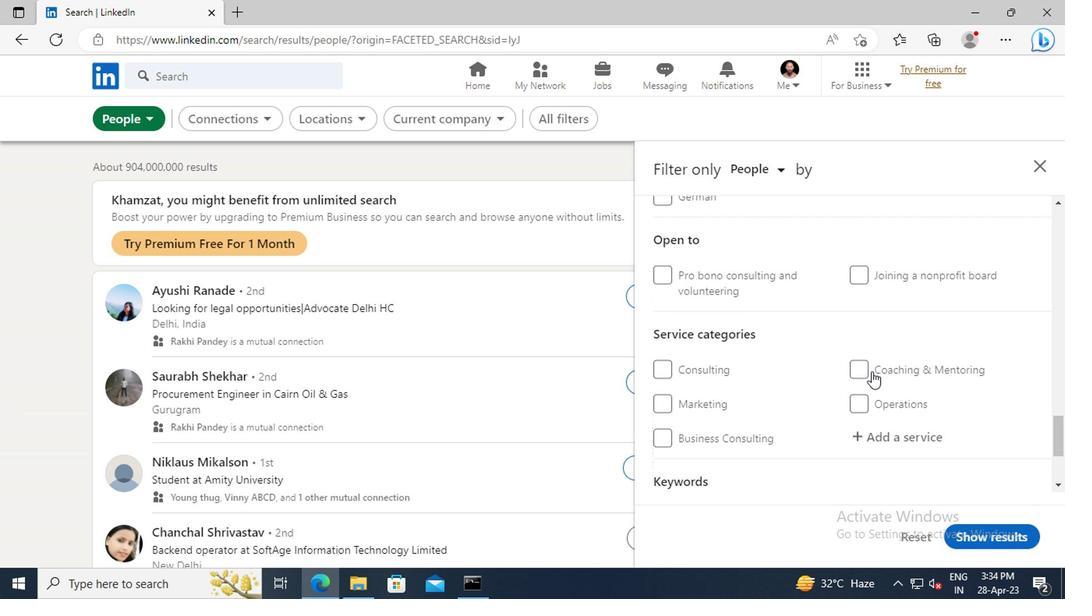 
Action: Mouse moved to (870, 386)
Screenshot: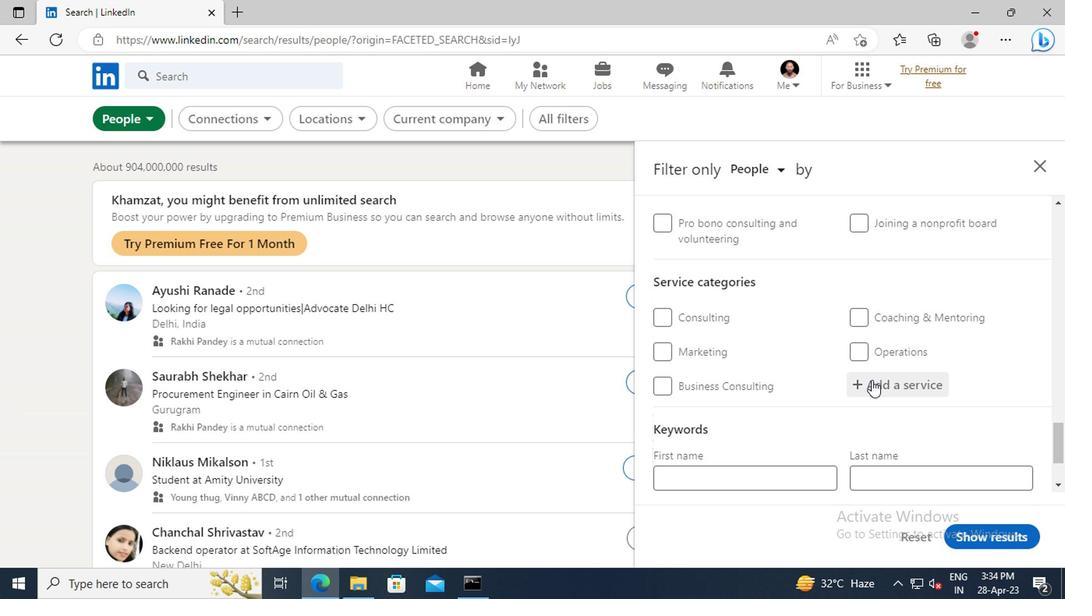 
Action: Mouse pressed left at (870, 386)
Screenshot: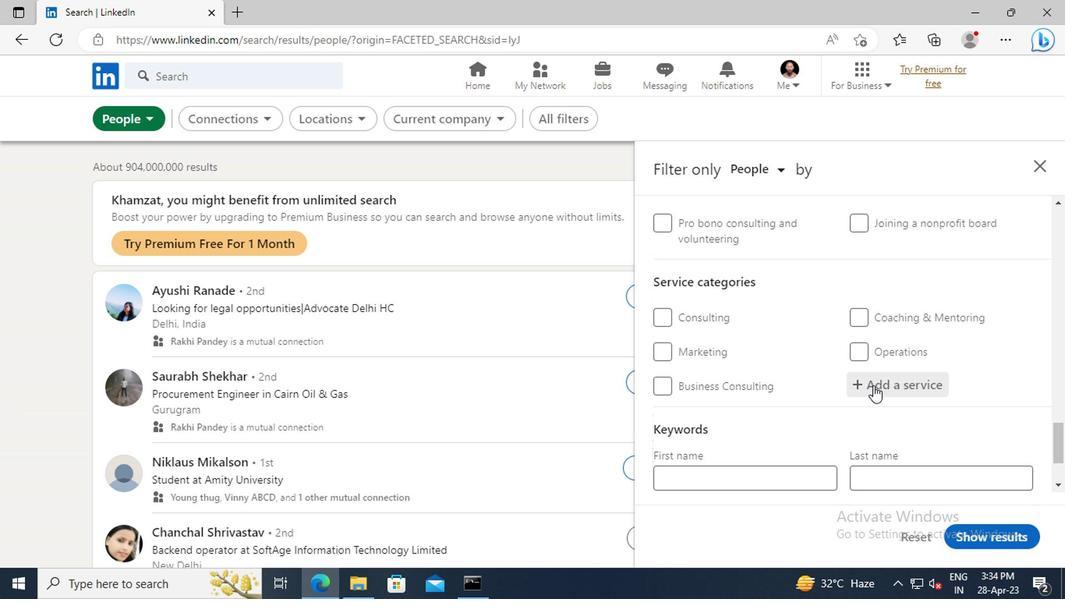 
Action: Mouse moved to (871, 386)
Screenshot: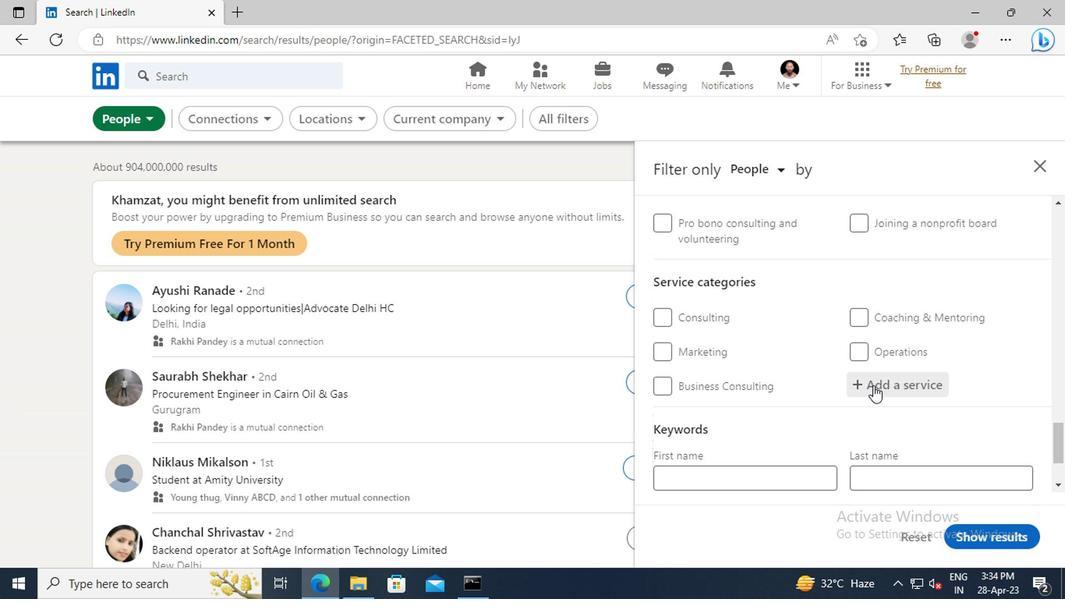 
Action: Key pressed <Key.shift>FAMILY<Key.space><Key.shift>LA
Screenshot: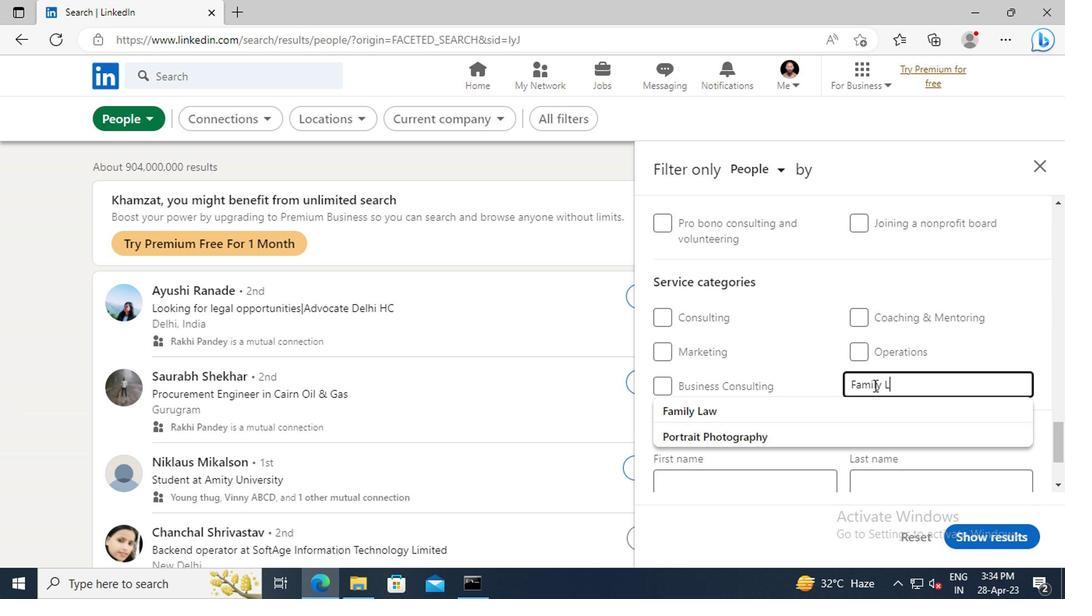 
Action: Mouse moved to (875, 404)
Screenshot: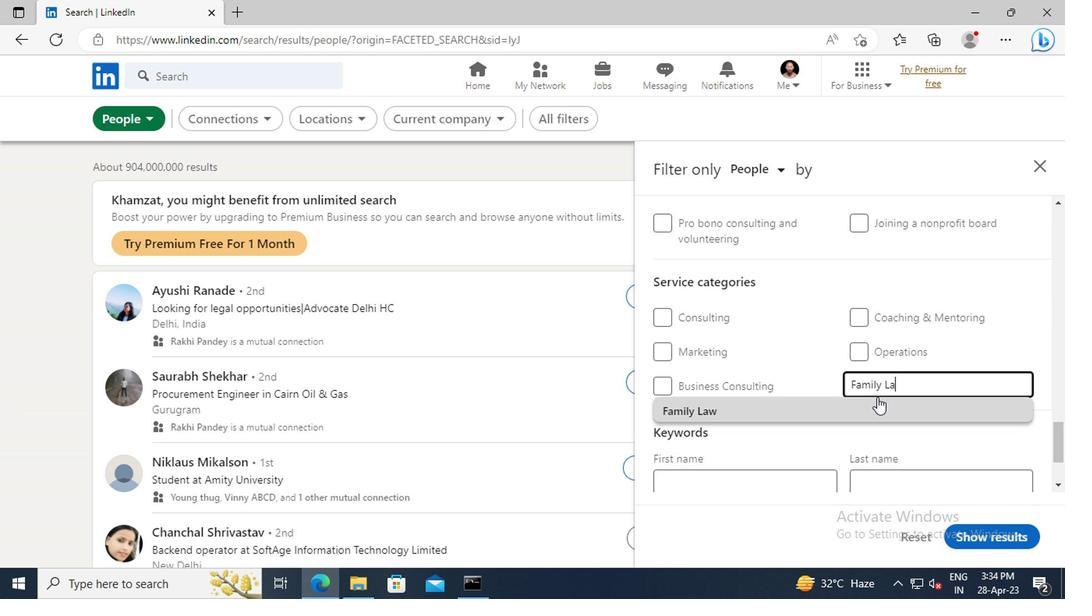 
Action: Mouse pressed left at (875, 404)
Screenshot: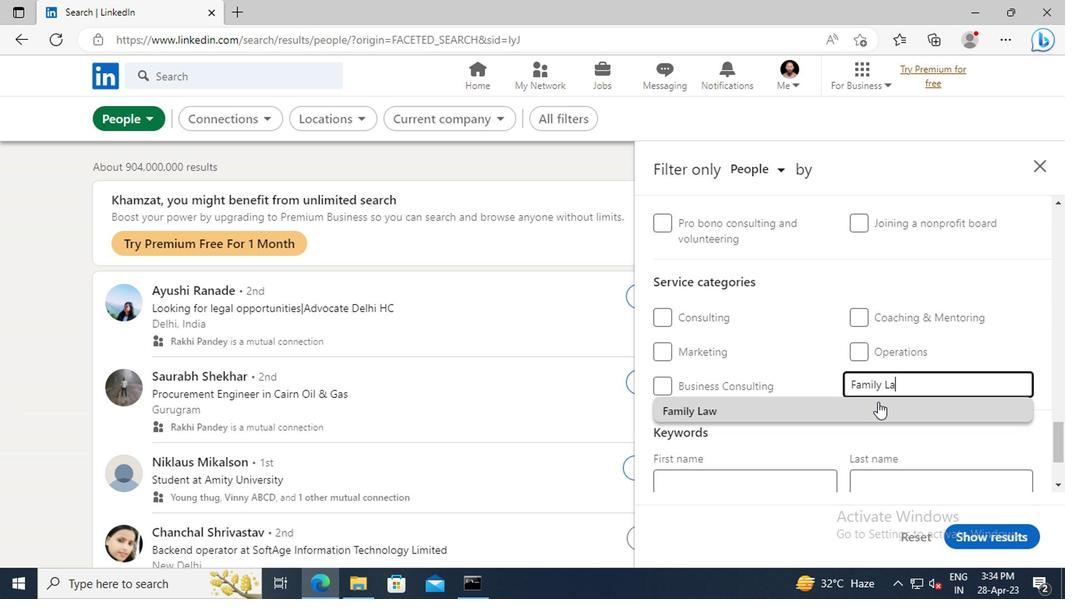 
Action: Mouse scrolled (875, 403) with delta (0, -1)
Screenshot: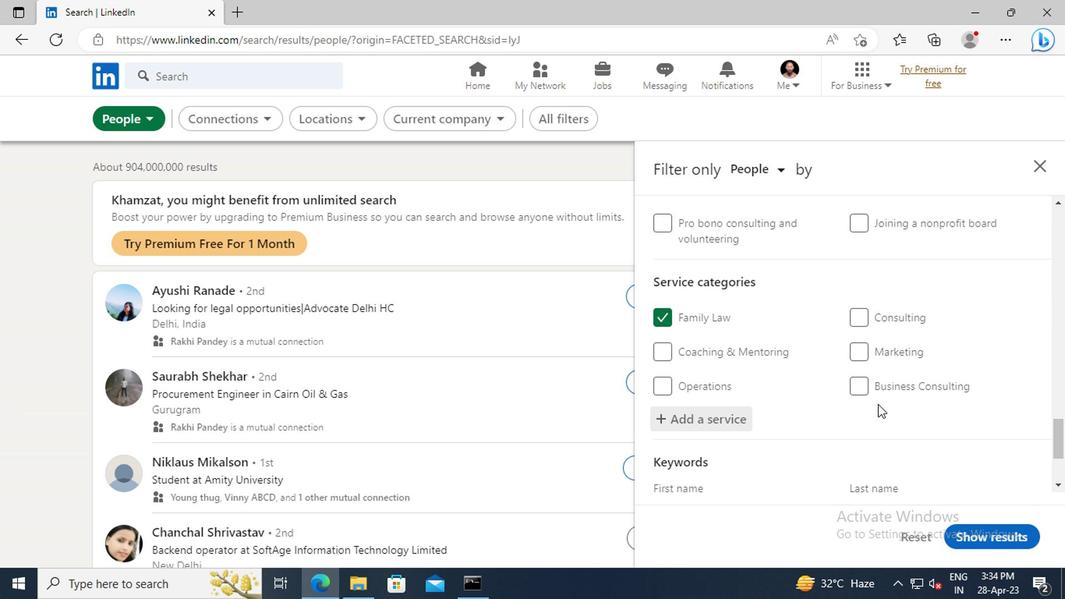 
Action: Mouse scrolled (875, 403) with delta (0, -1)
Screenshot: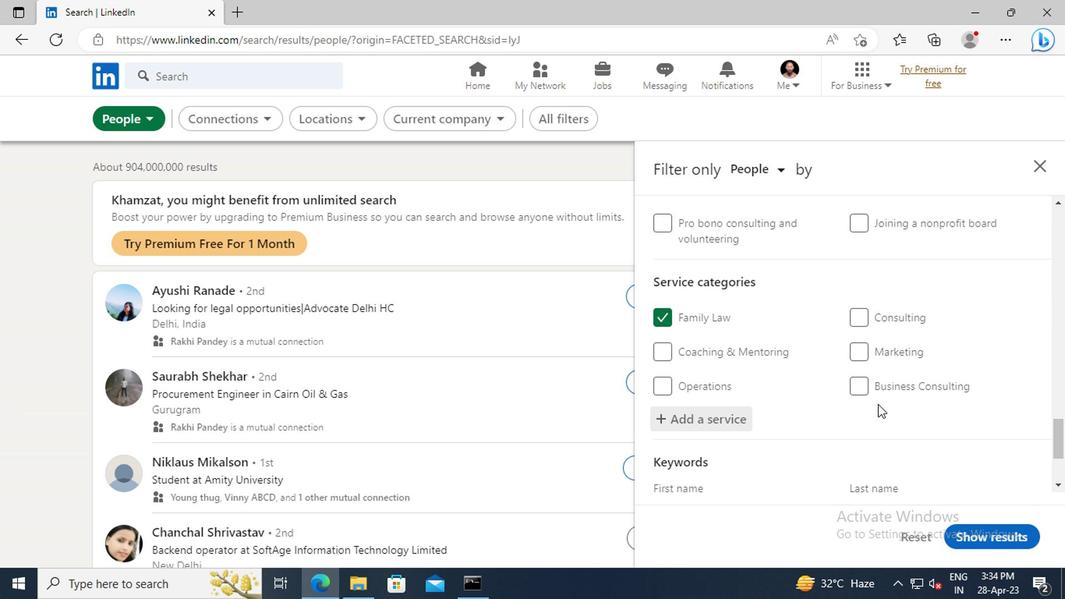 
Action: Mouse scrolled (875, 403) with delta (0, -1)
Screenshot: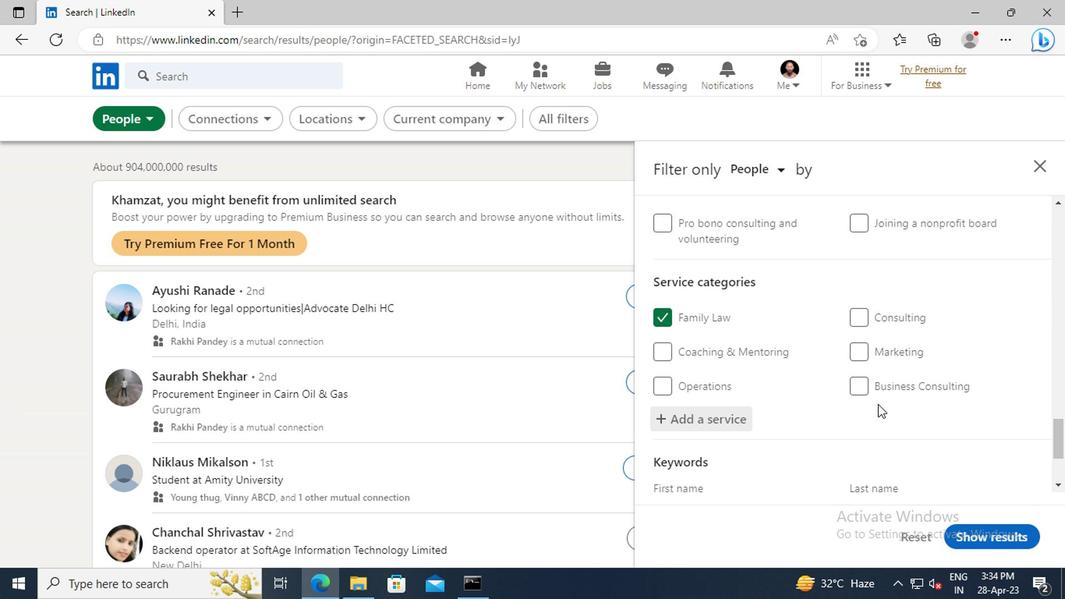 
Action: Mouse scrolled (875, 403) with delta (0, -1)
Screenshot: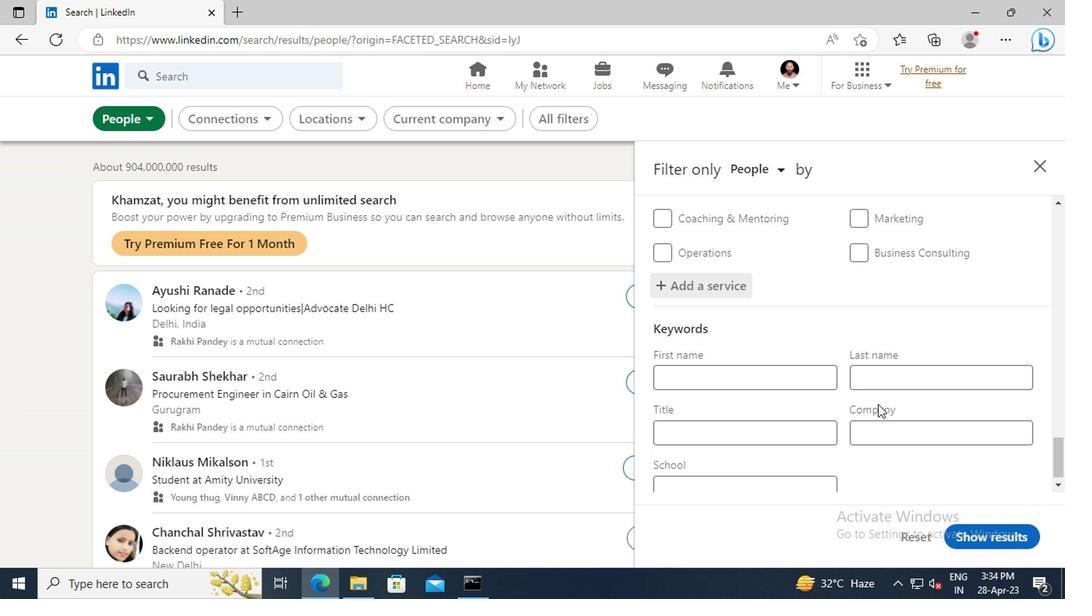 
Action: Mouse scrolled (875, 403) with delta (0, -1)
Screenshot: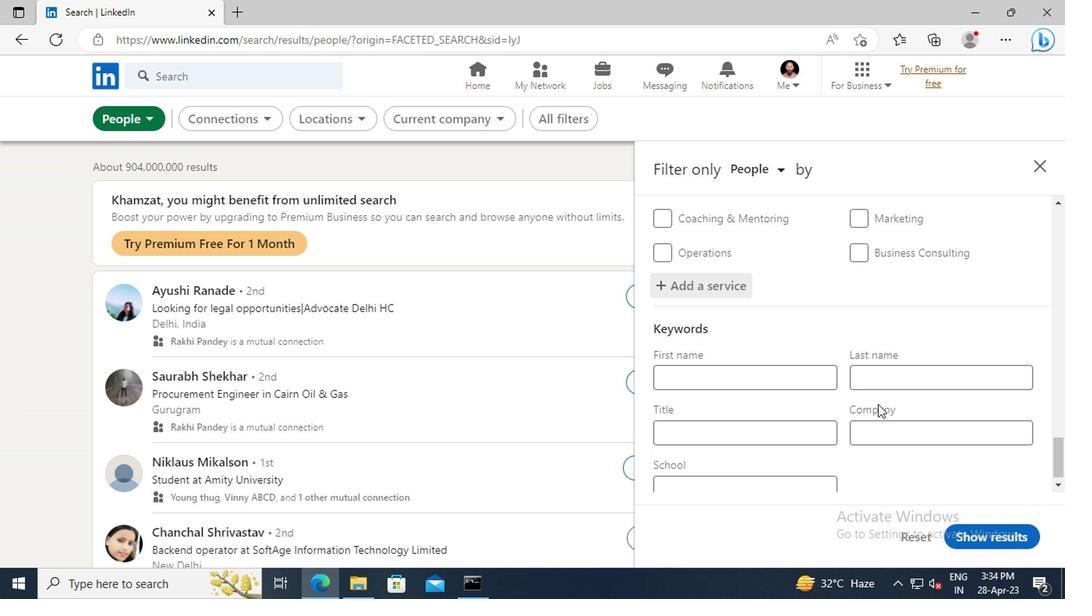 
Action: Mouse moved to (735, 422)
Screenshot: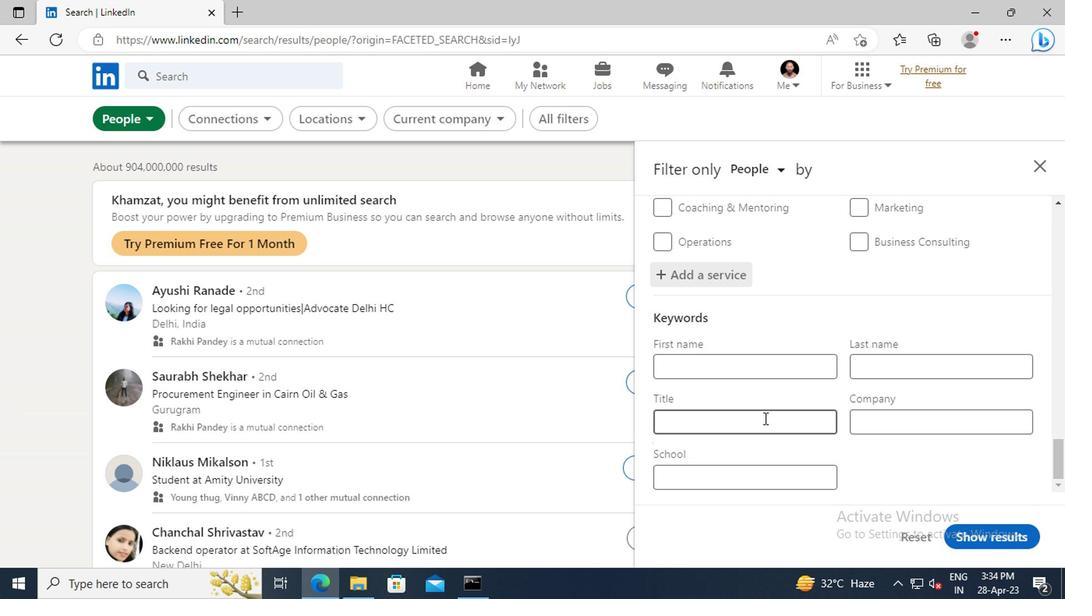 
Action: Mouse pressed left at (735, 422)
Screenshot: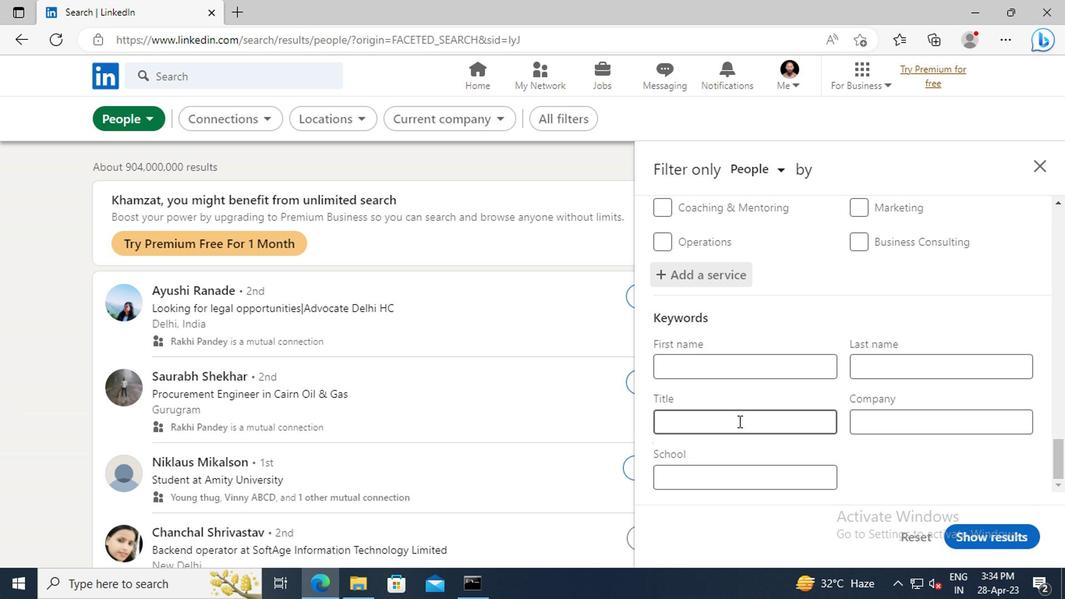 
Action: Key pressed <Key.shift>ACCOUNTS<Key.space><Key.shift>PAYABLE/<Key.shift>RECEIVABLE<Key.space><Key.shift>CLERK<Key.enter>
Screenshot: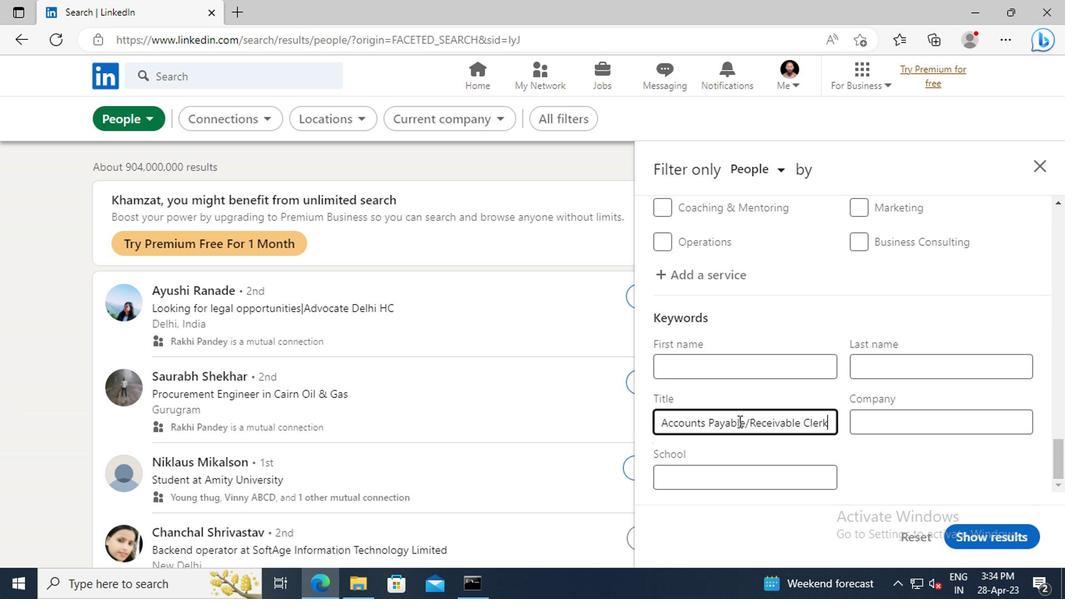 
Action: Mouse moved to (969, 533)
Screenshot: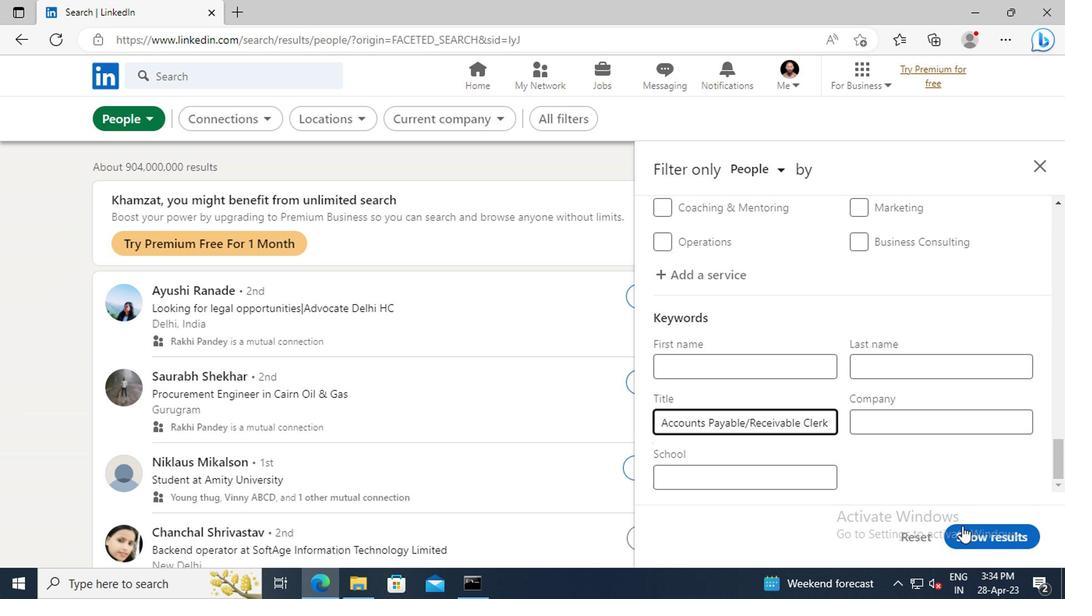 
Action: Mouse pressed left at (969, 533)
Screenshot: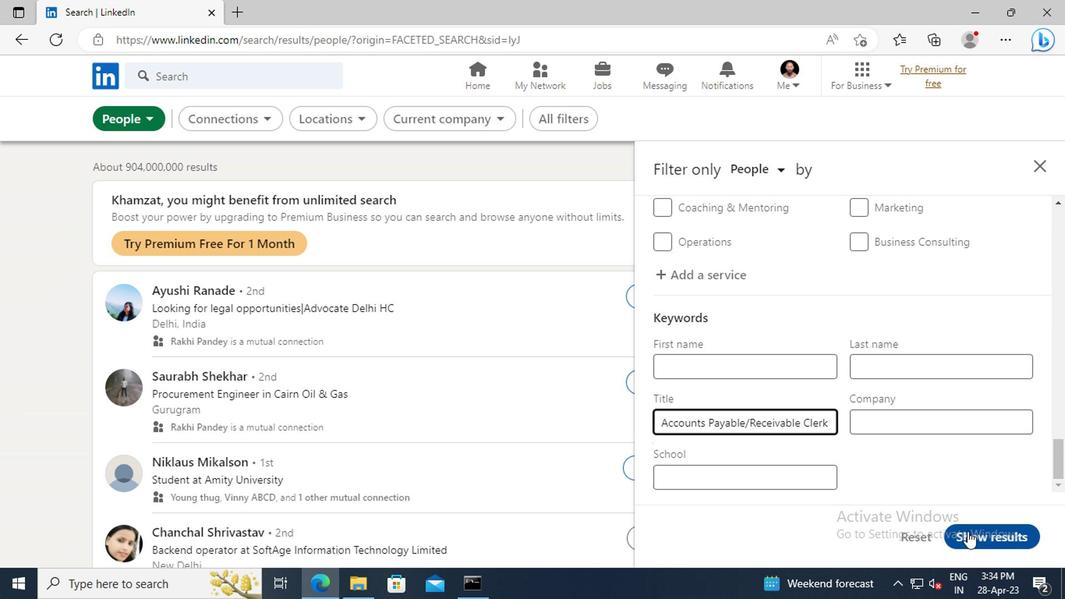 
